 Task: Look for Airbnb options in Sipalay, Philippines from 9th December, 2023 to 12th December, 2023 for 1 adult.1  bedroom having 1 bed and 1 bathroom. Property type can be flat. Booking option can be shelf check-in. Look for 4 properties as per requirement.
Action: Mouse moved to (935, 152)
Screenshot: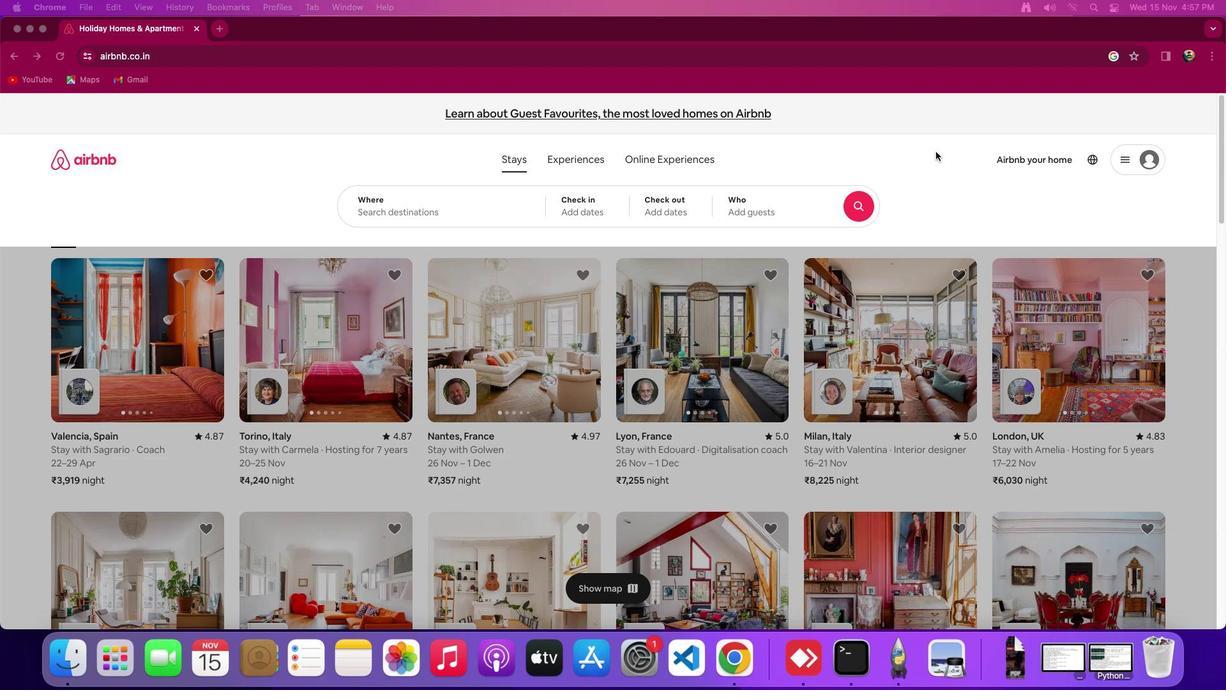
Action: Mouse pressed left at (935, 152)
Screenshot: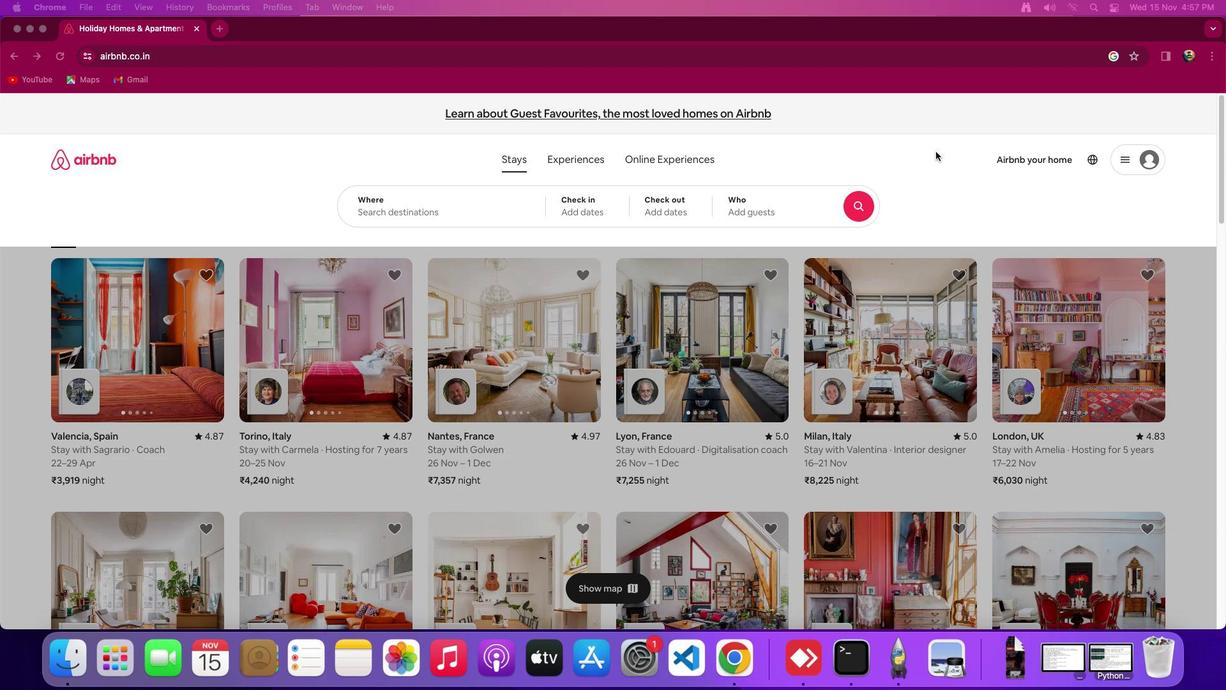 
Action: Mouse moved to (424, 210)
Screenshot: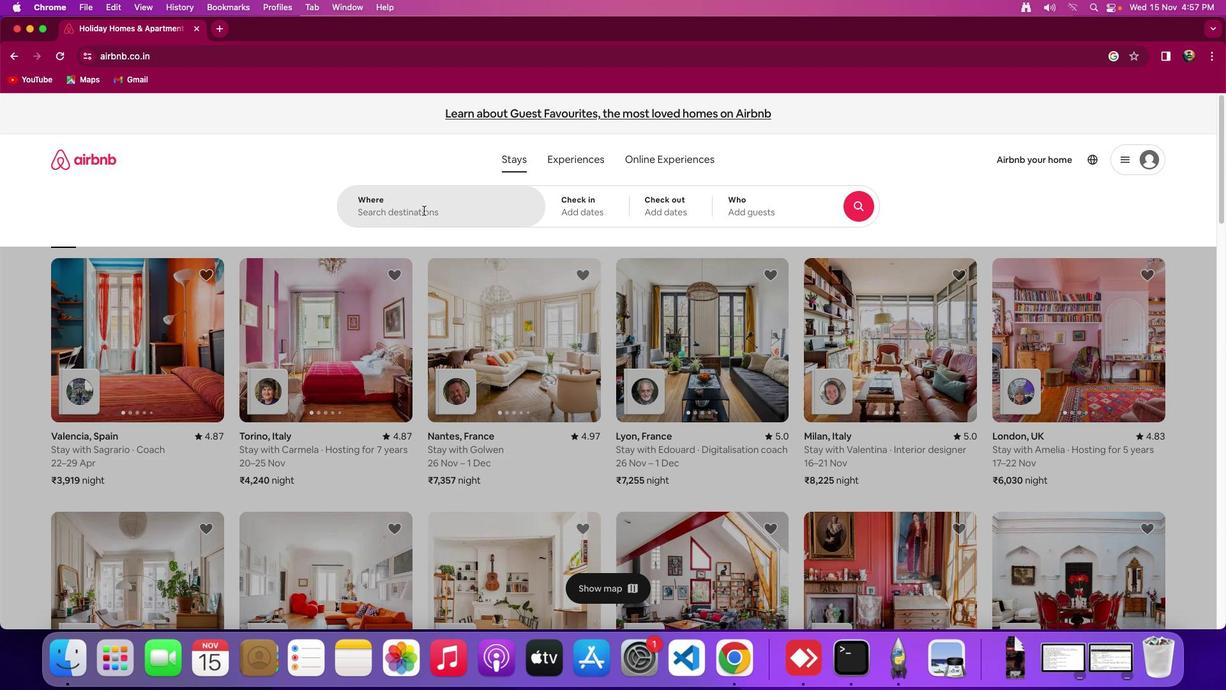 
Action: Mouse pressed left at (424, 210)
Screenshot: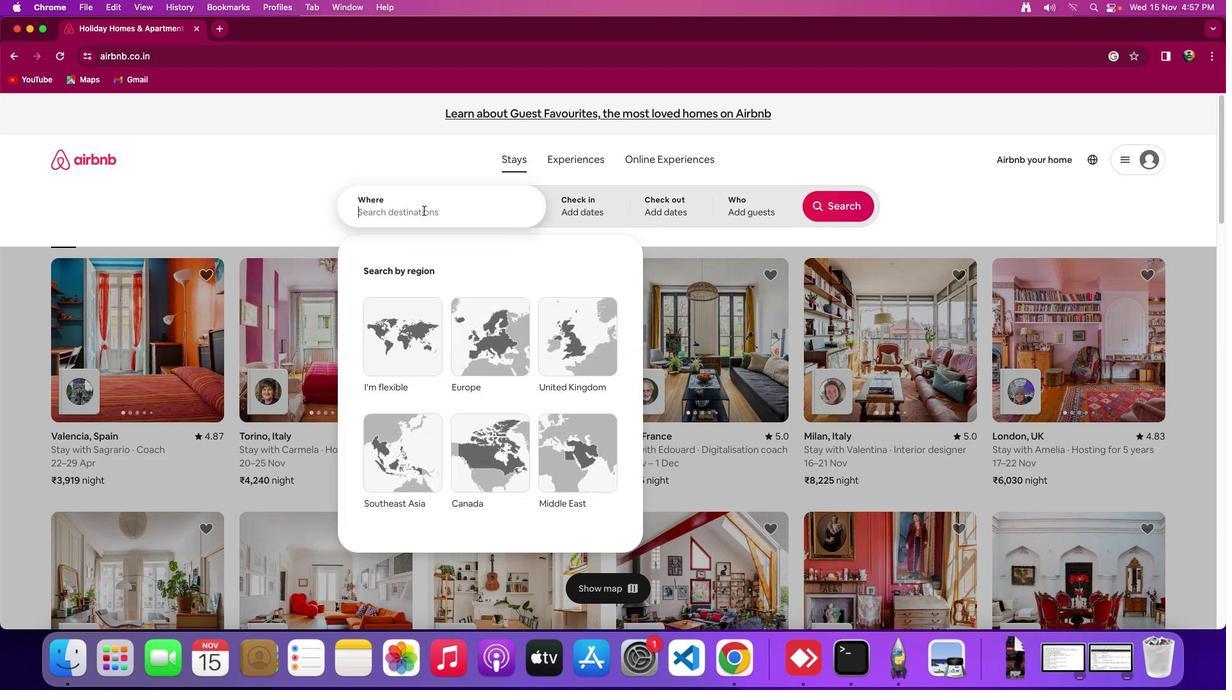 
Action: Key pressed Key.shift_r'S''i''p''a''l''a''y'','Key.spaceKey.shift'P''h''i''l''i''p''p''i''n''e''s'
Screenshot: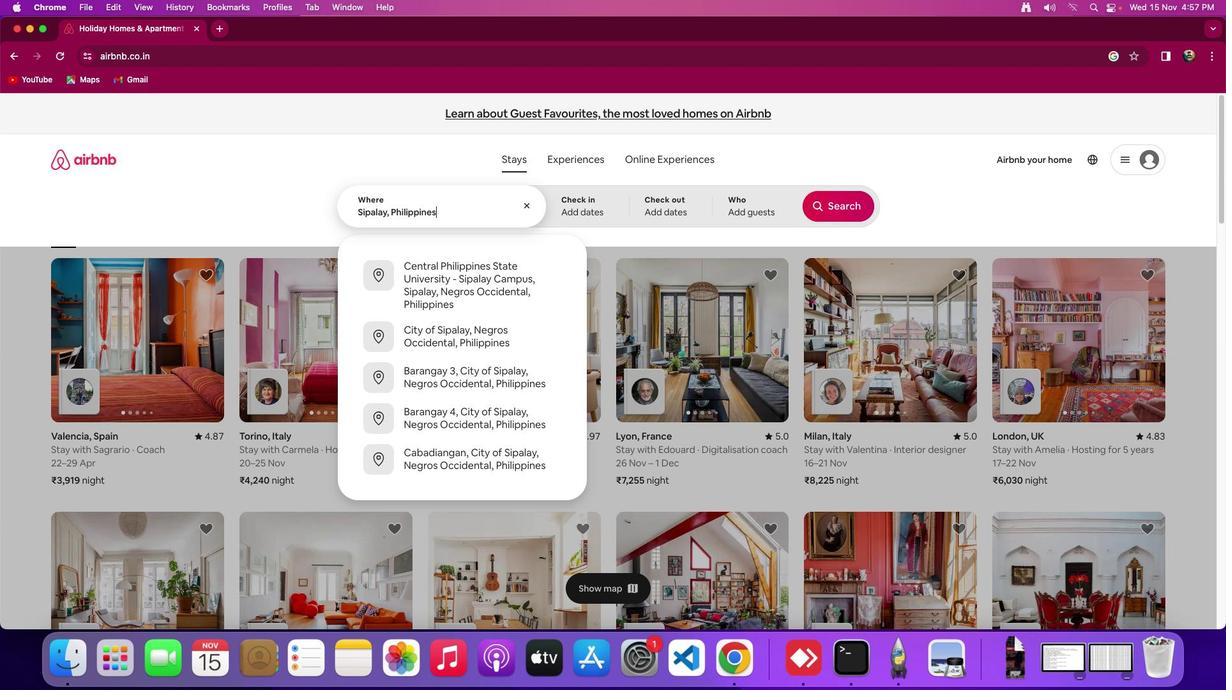 
Action: Mouse moved to (576, 204)
Screenshot: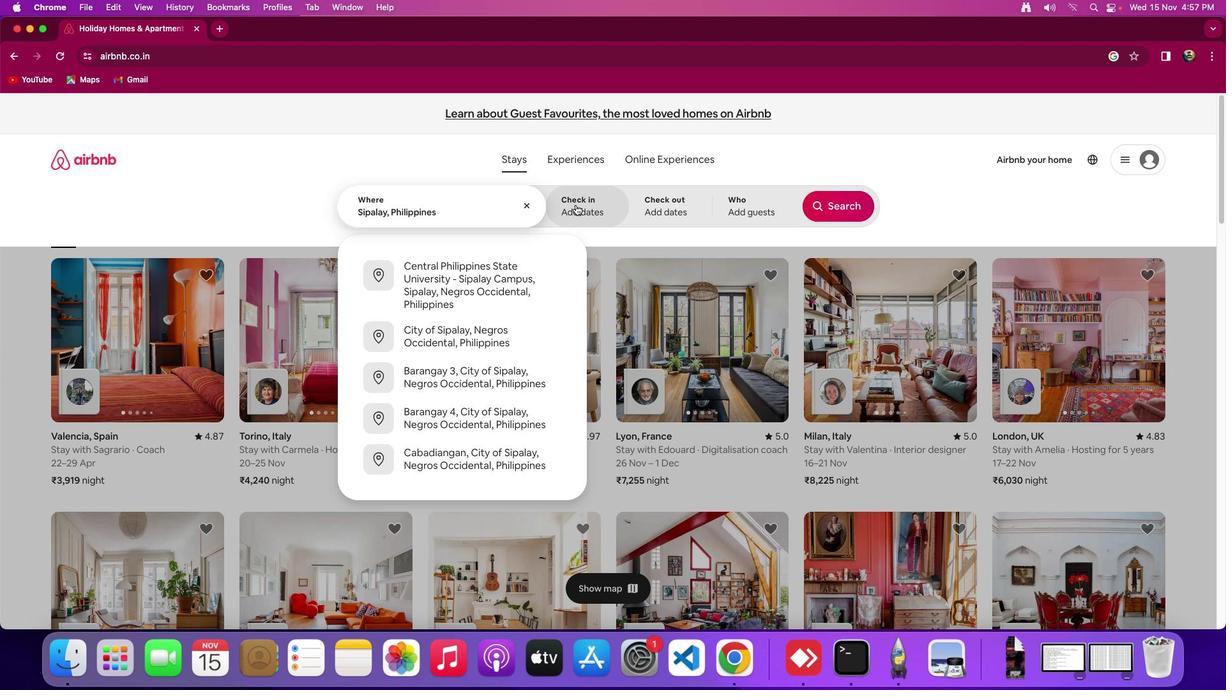 
Action: Mouse pressed left at (576, 204)
Screenshot: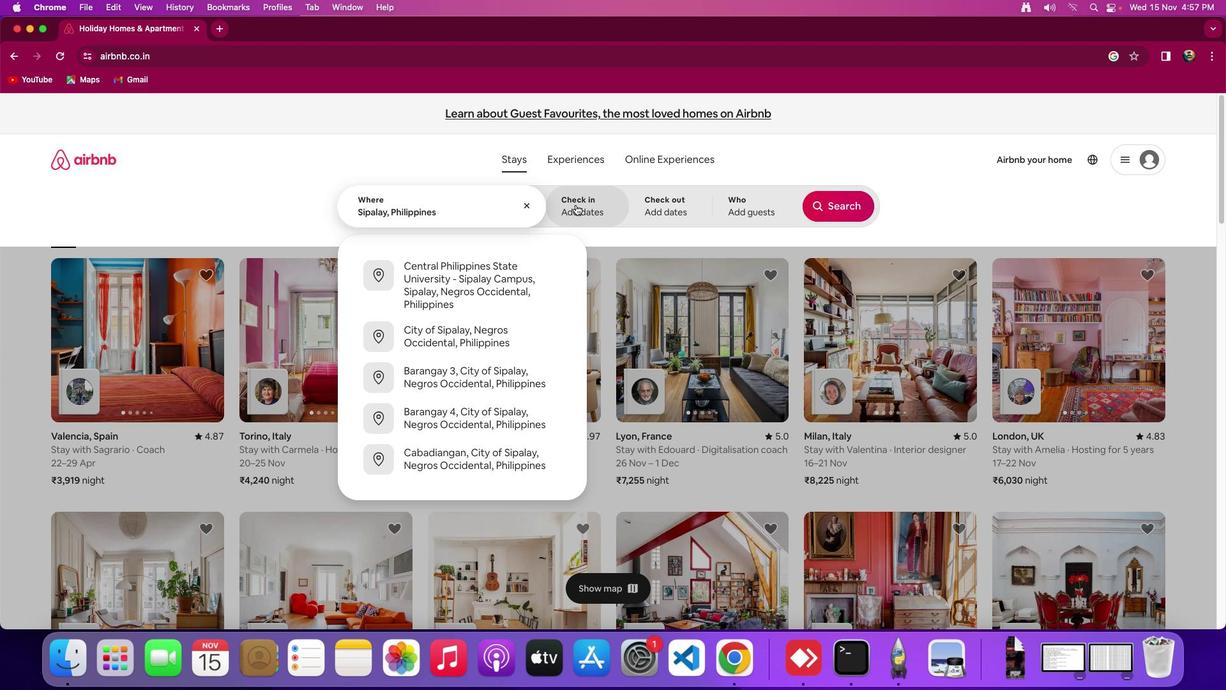 
Action: Mouse moved to (814, 392)
Screenshot: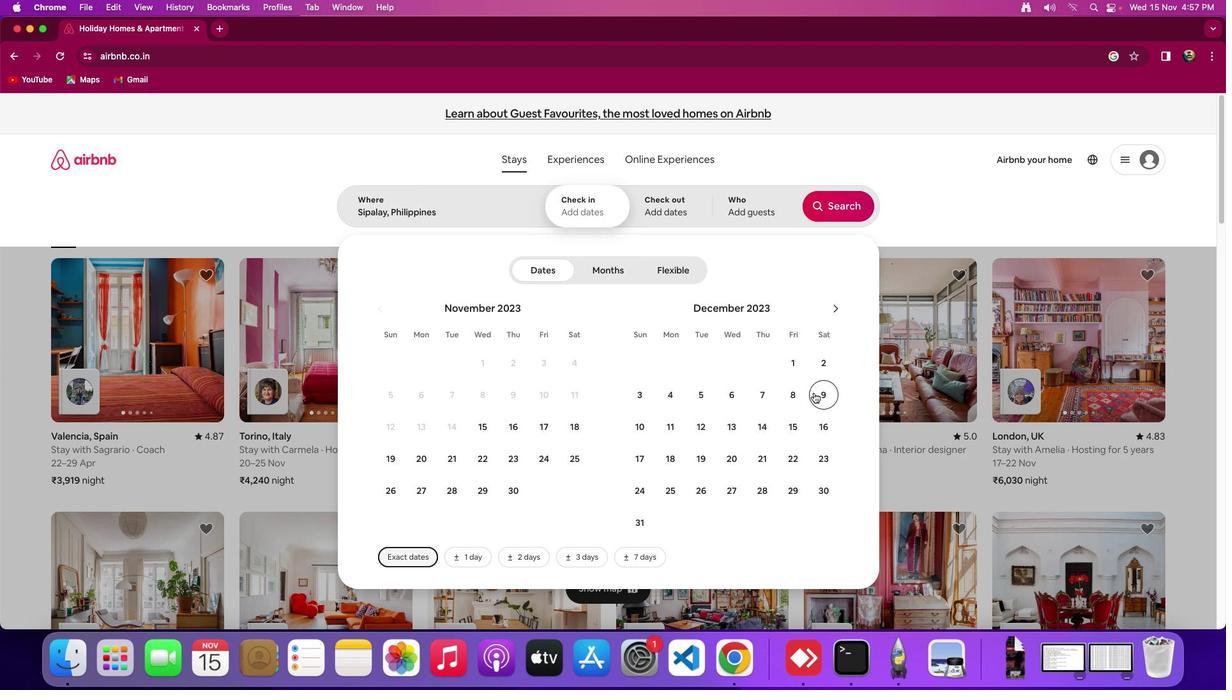 
Action: Mouse pressed left at (814, 392)
Screenshot: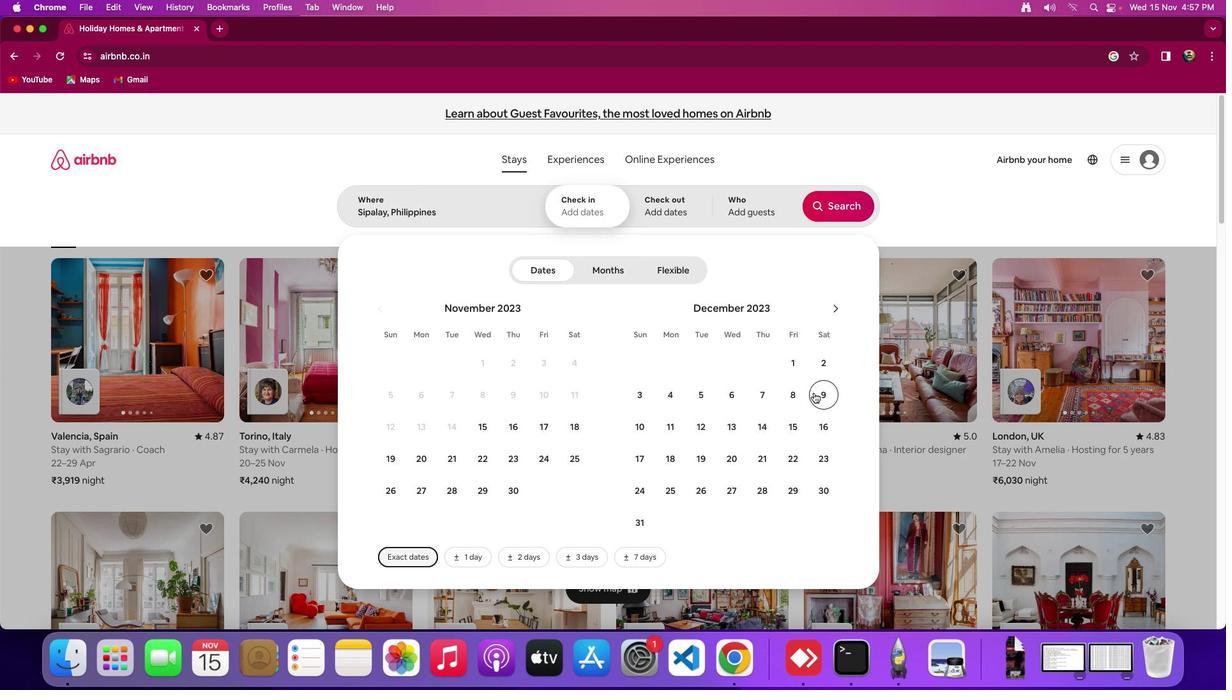 
Action: Mouse moved to (703, 423)
Screenshot: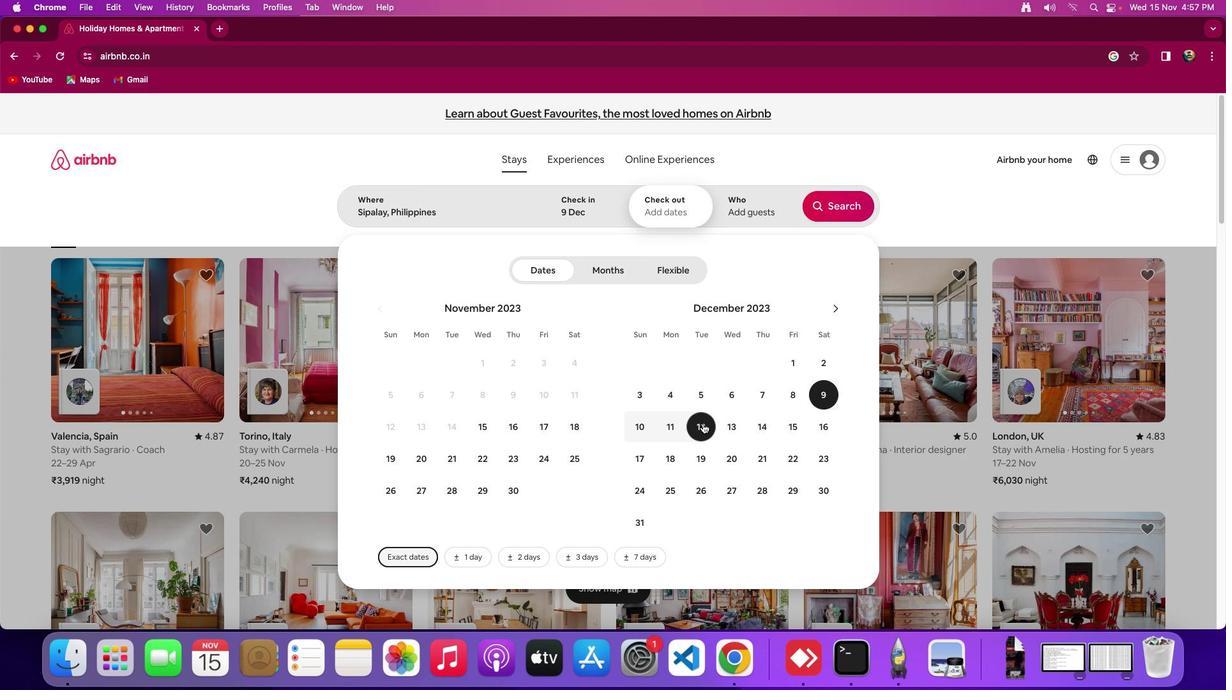 
Action: Mouse pressed left at (703, 423)
Screenshot: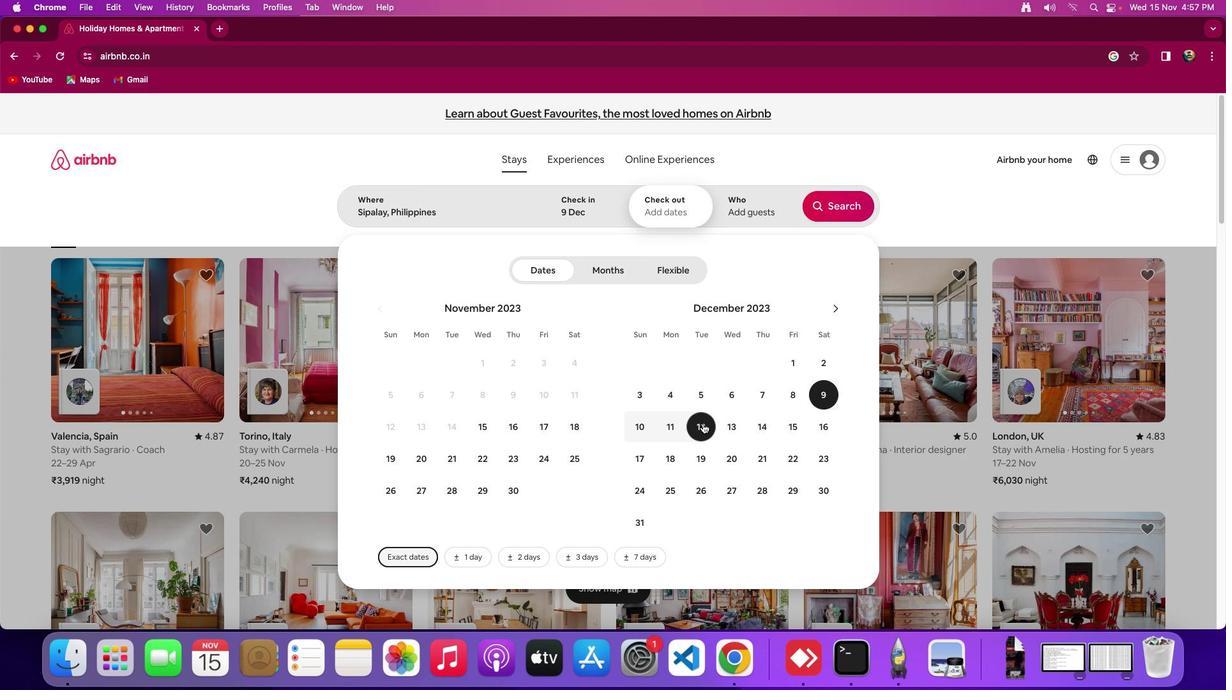 
Action: Mouse moved to (746, 208)
Screenshot: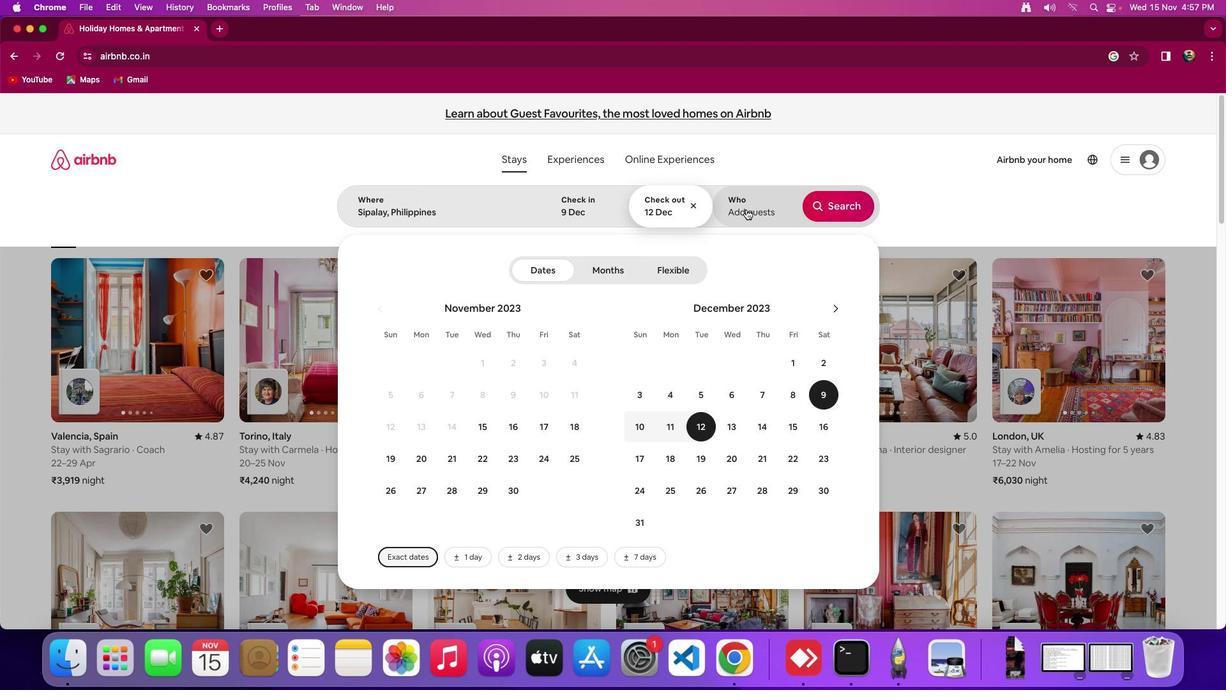 
Action: Mouse pressed left at (746, 208)
Screenshot: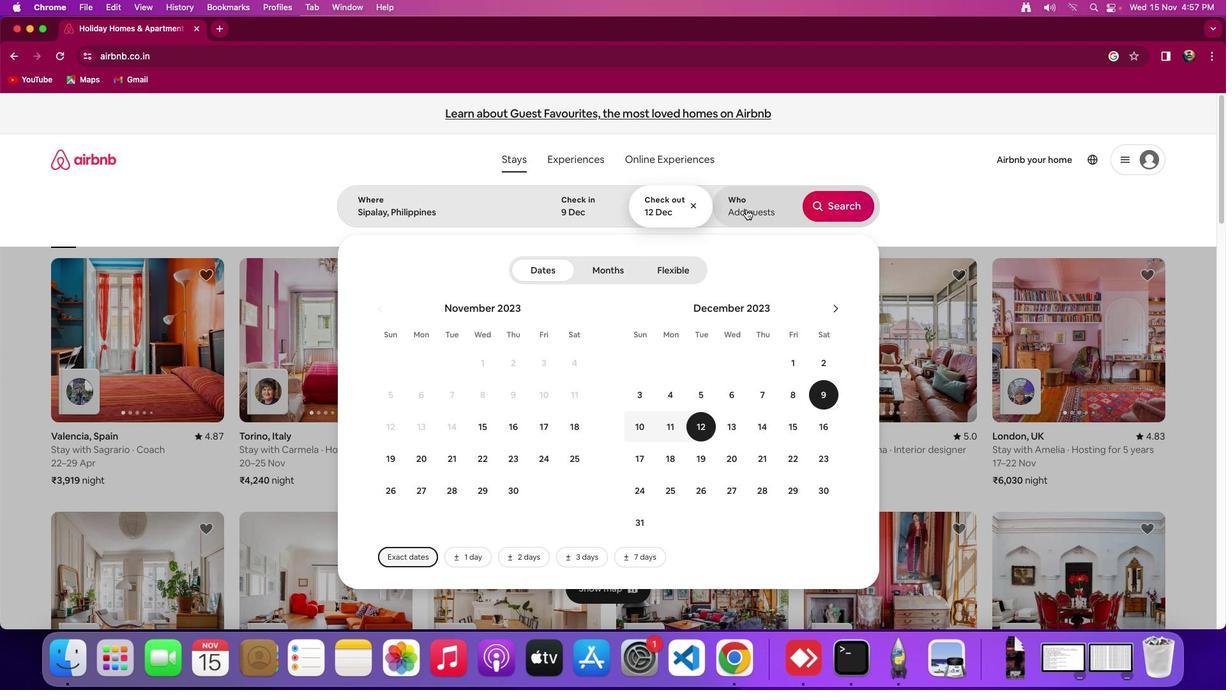 
Action: Mouse moved to (845, 270)
Screenshot: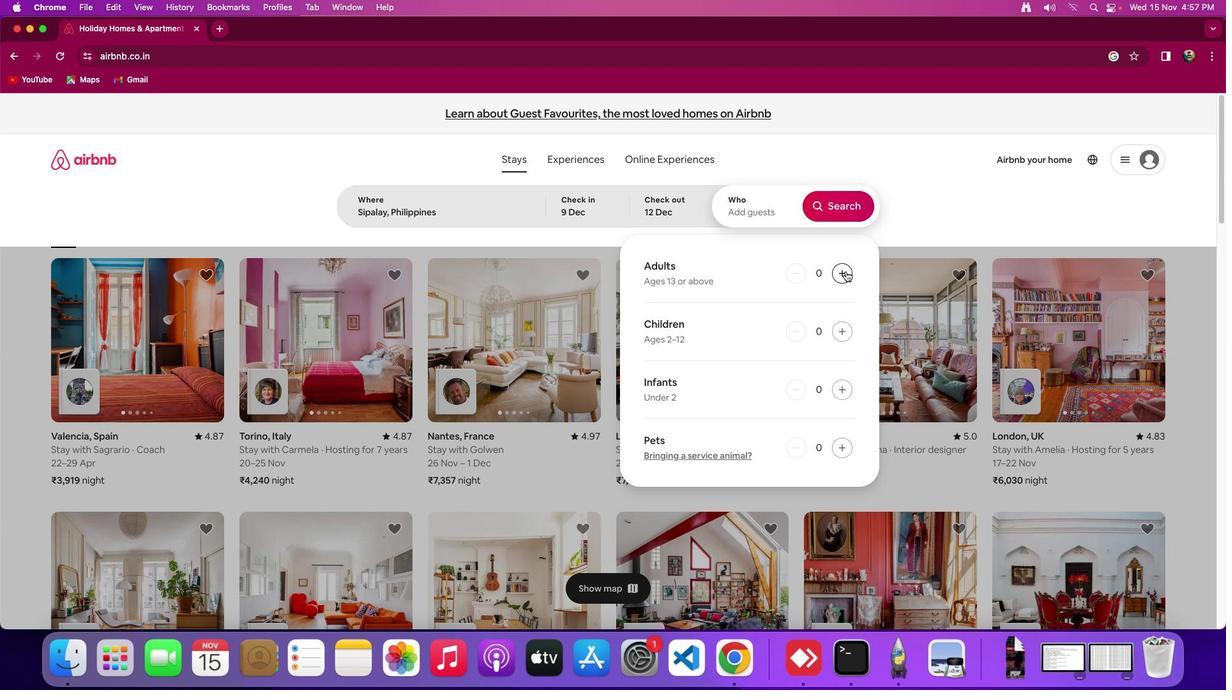 
Action: Mouse pressed left at (845, 270)
Screenshot: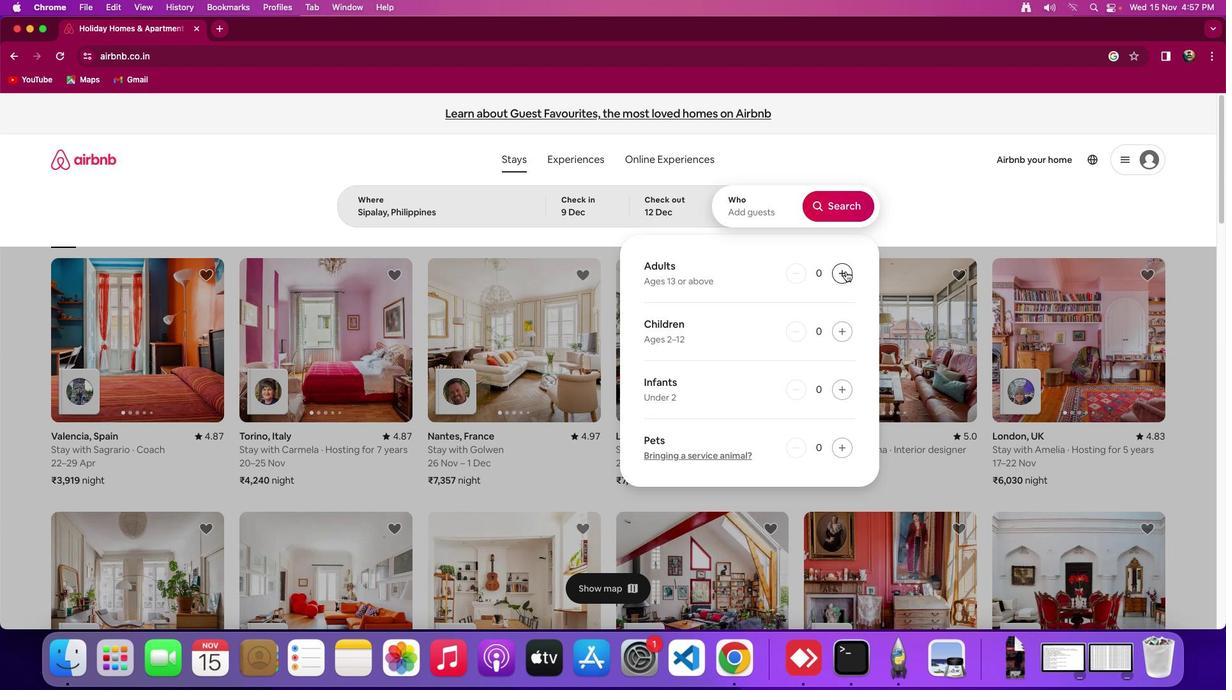 
Action: Mouse moved to (849, 203)
Screenshot: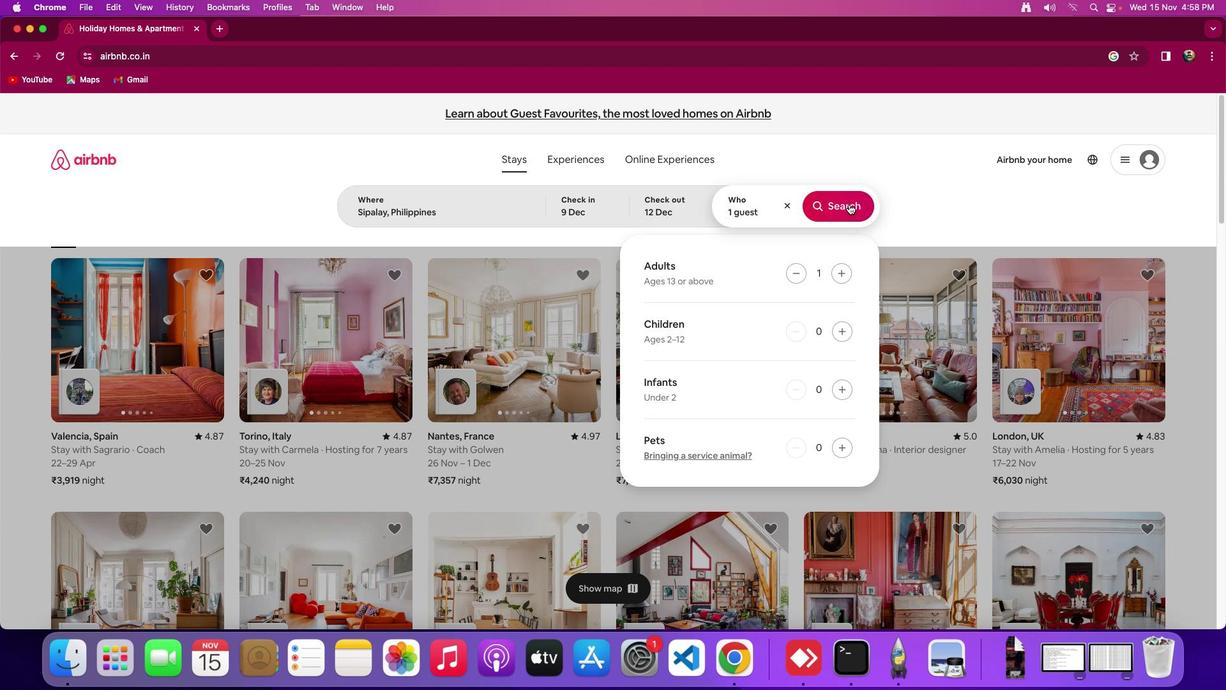 
Action: Mouse pressed left at (849, 203)
Screenshot: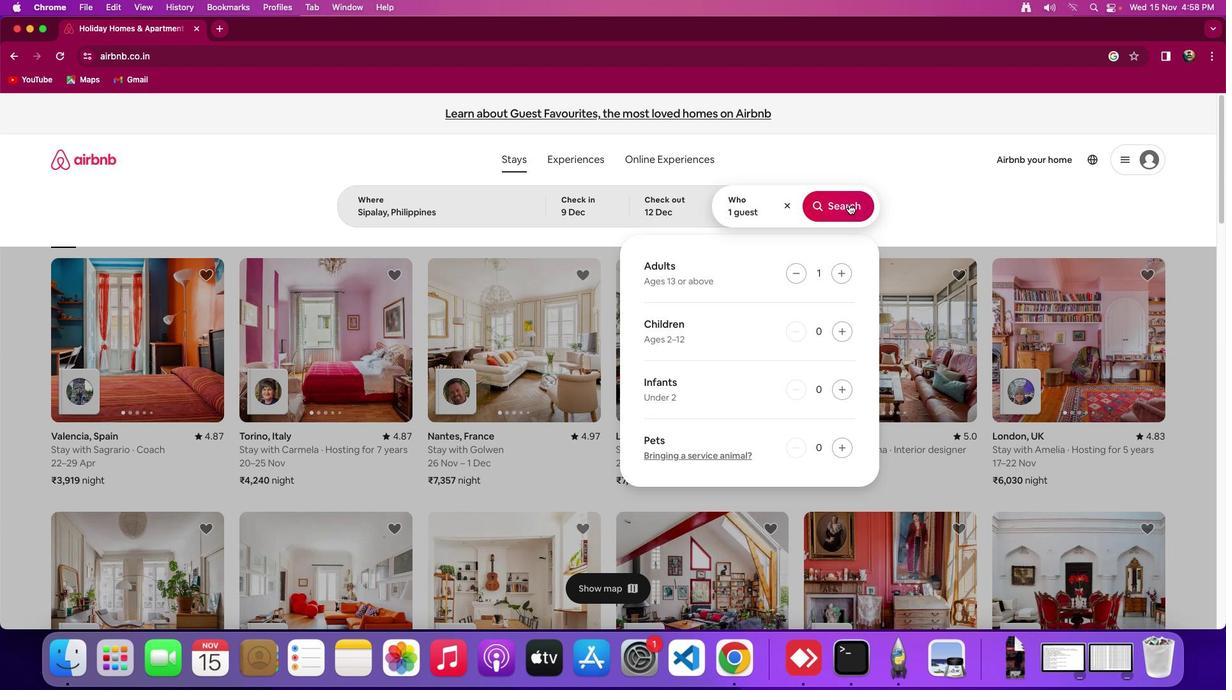 
Action: Mouse moved to (1019, 168)
Screenshot: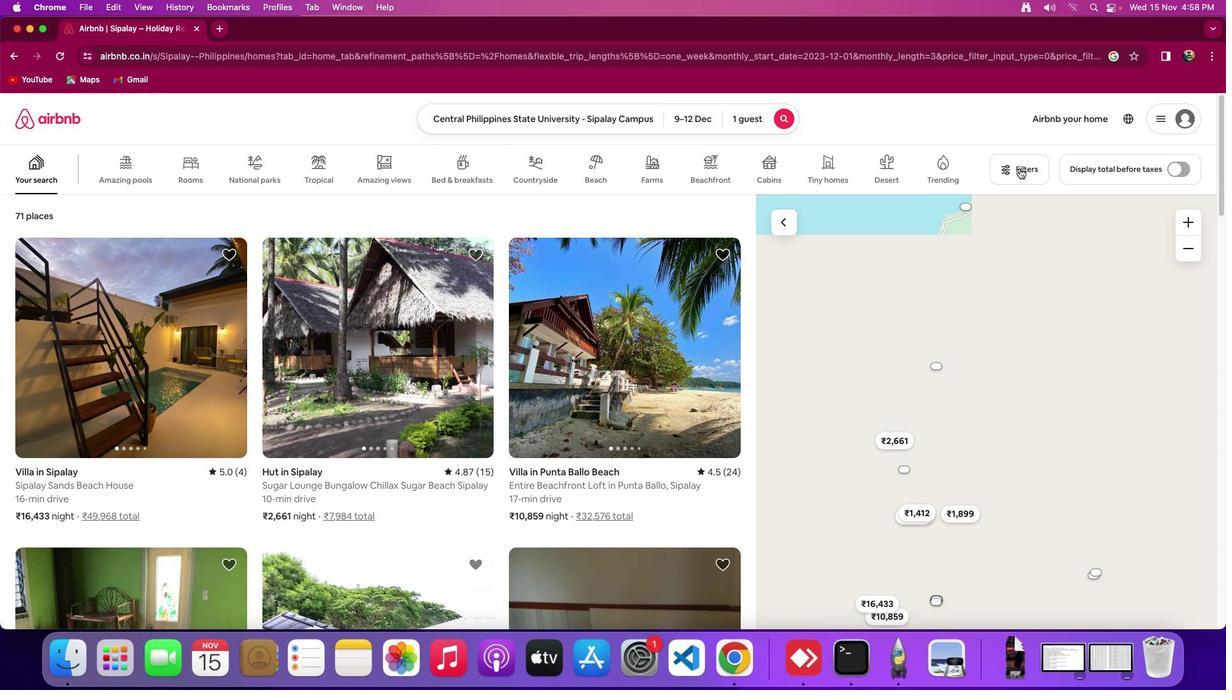 
Action: Mouse pressed left at (1019, 168)
Screenshot: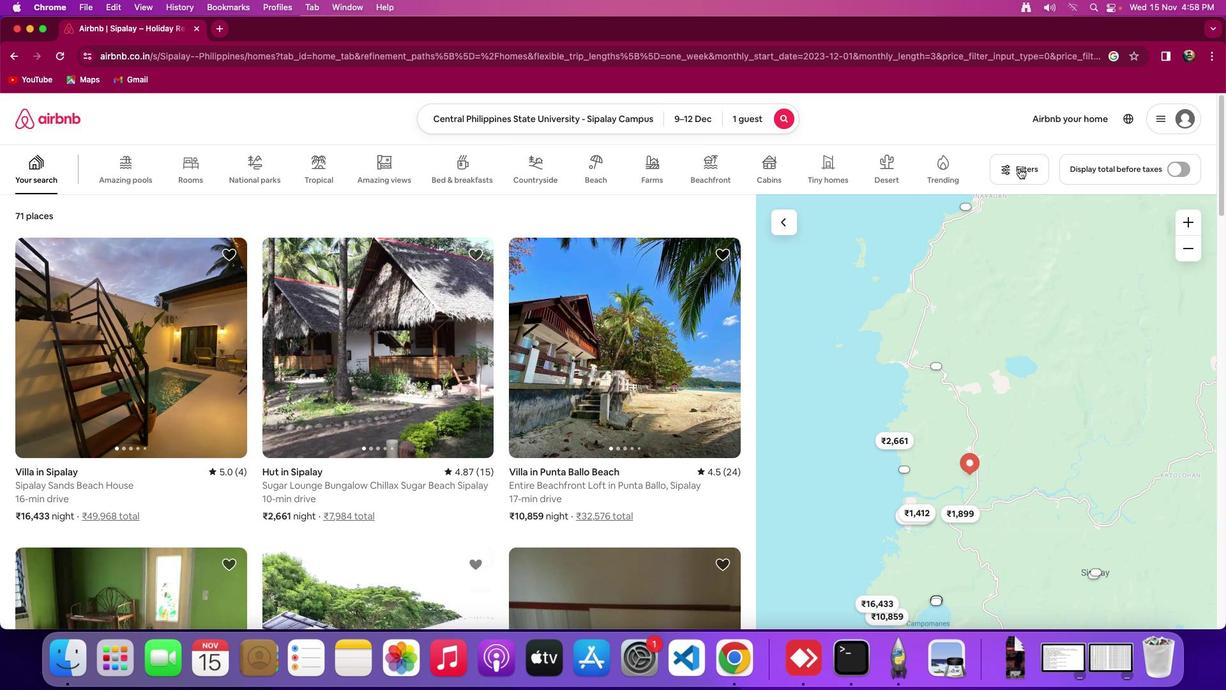 
Action: Mouse moved to (548, 379)
Screenshot: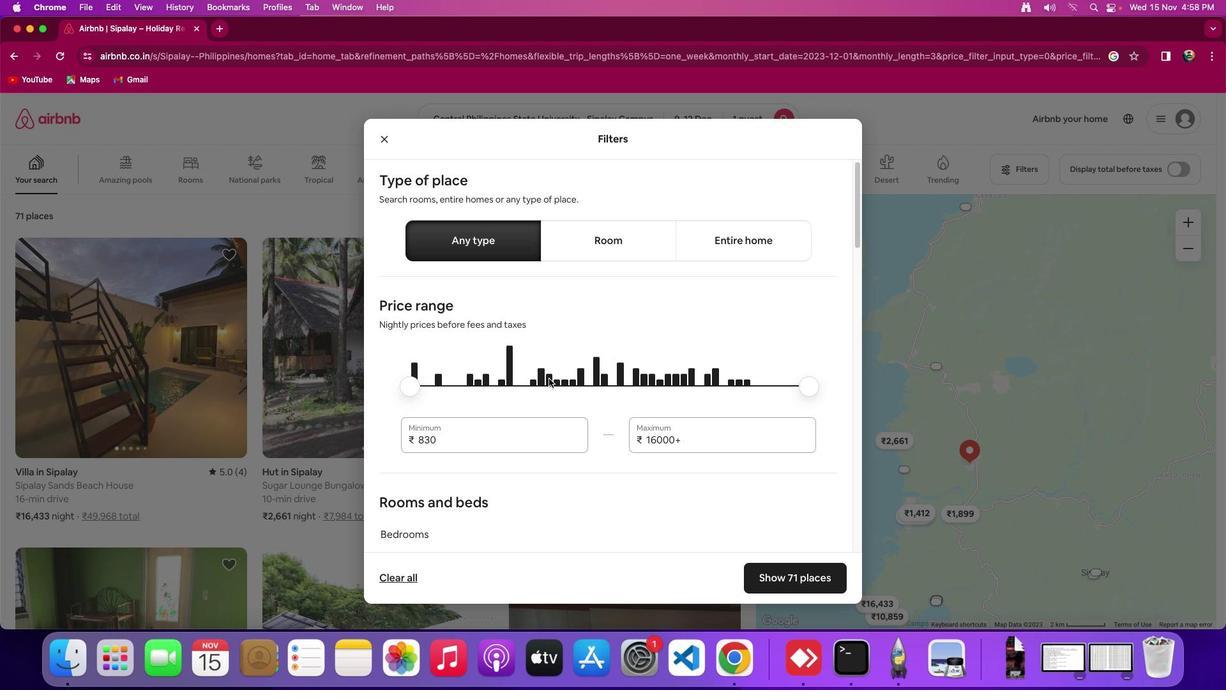 
Action: Mouse scrolled (548, 379) with delta (0, 0)
Screenshot: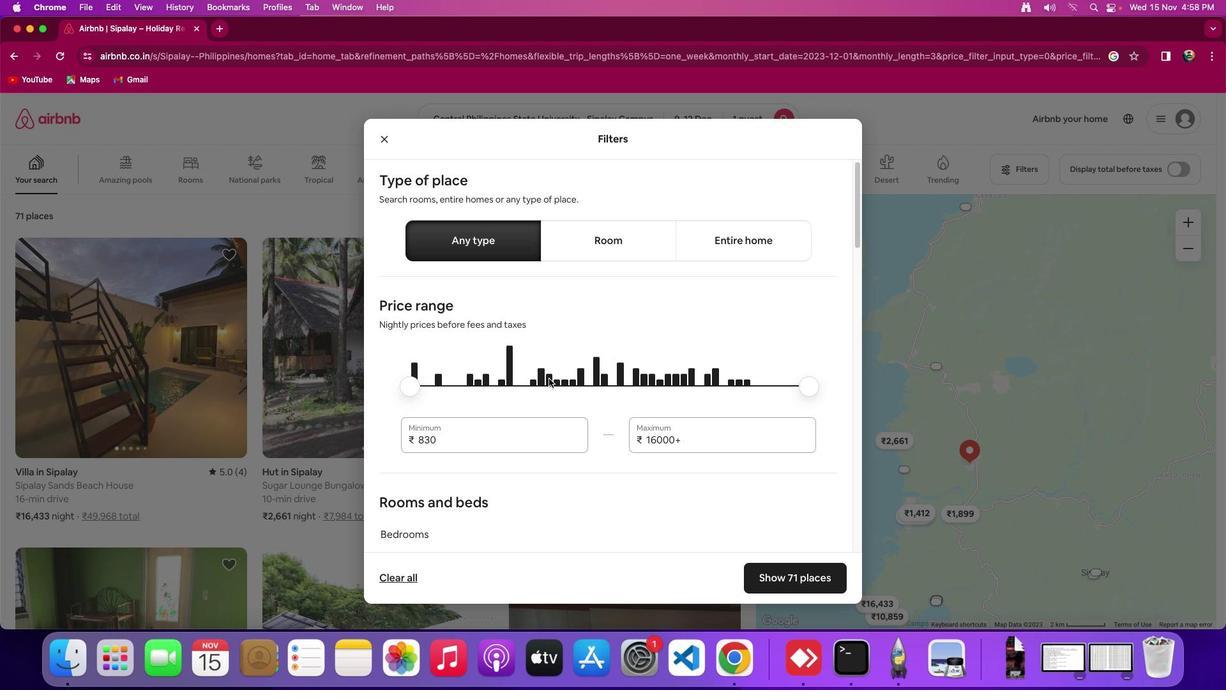 
Action: Mouse moved to (548, 378)
Screenshot: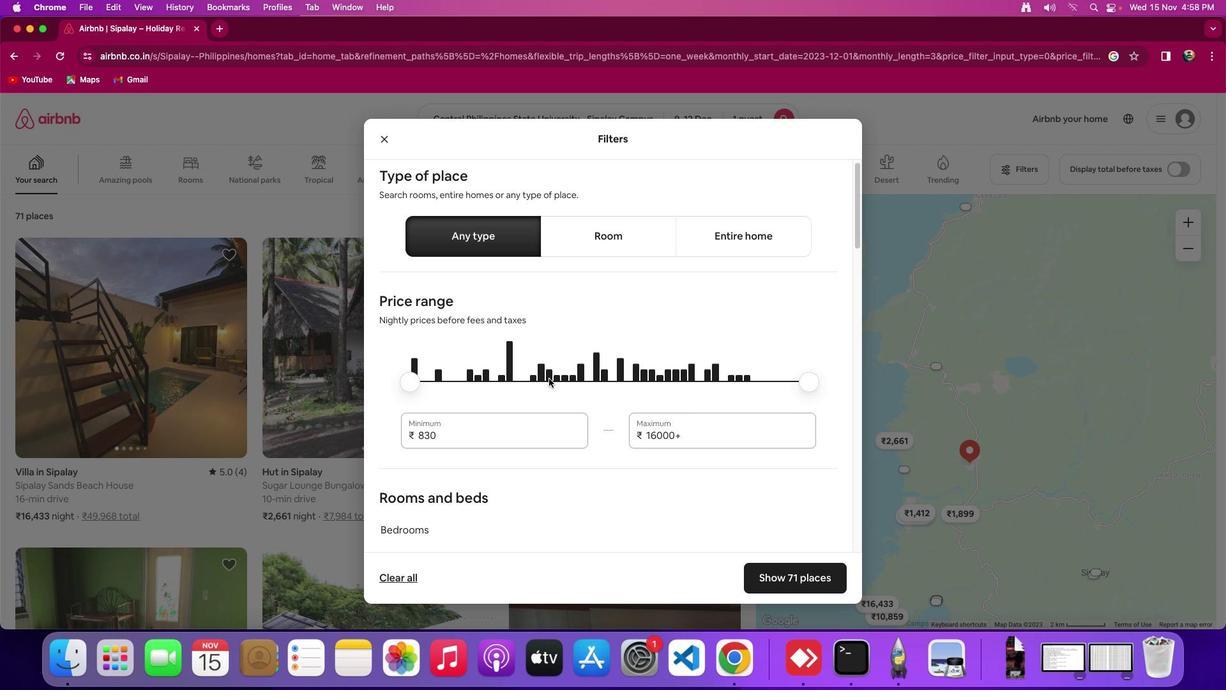 
Action: Mouse scrolled (548, 378) with delta (0, 0)
Screenshot: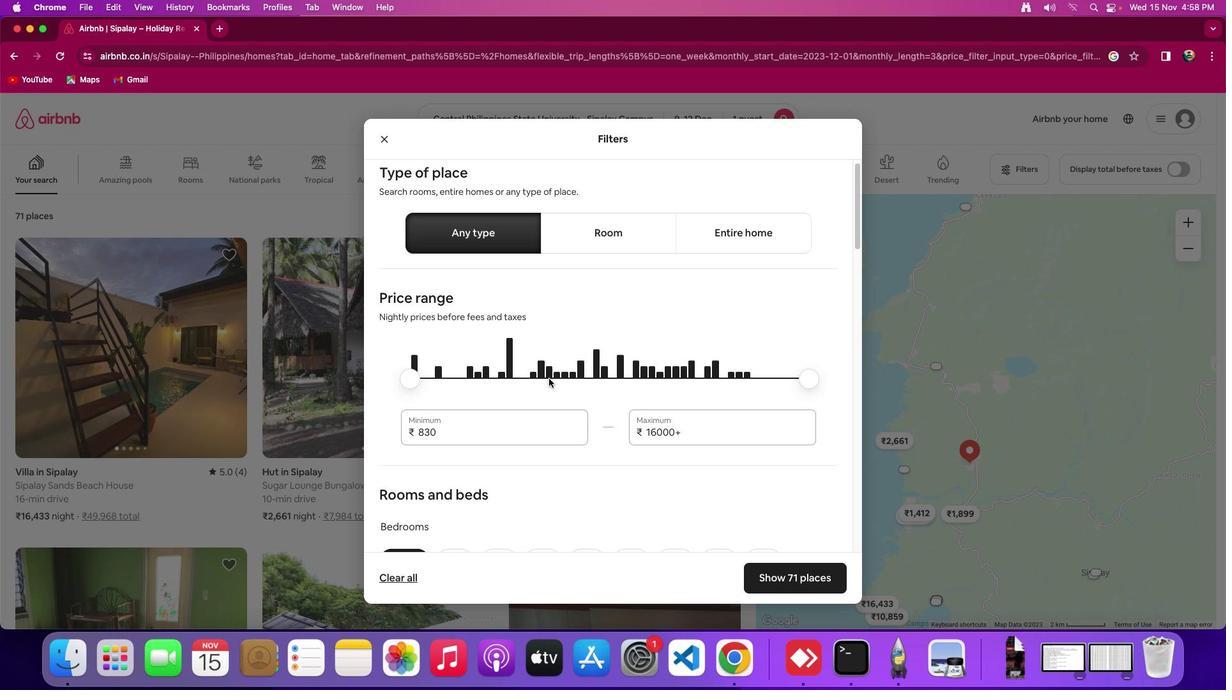 
Action: Mouse moved to (549, 378)
Screenshot: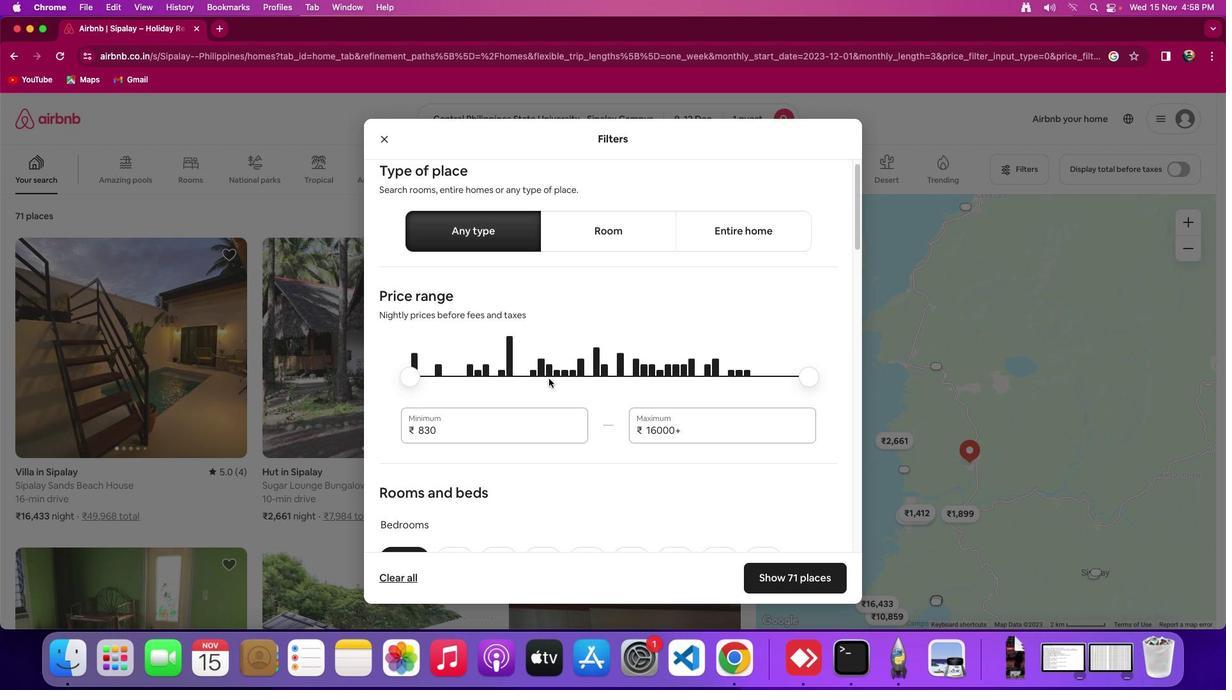 
Action: Mouse scrolled (549, 378) with delta (0, 0)
Screenshot: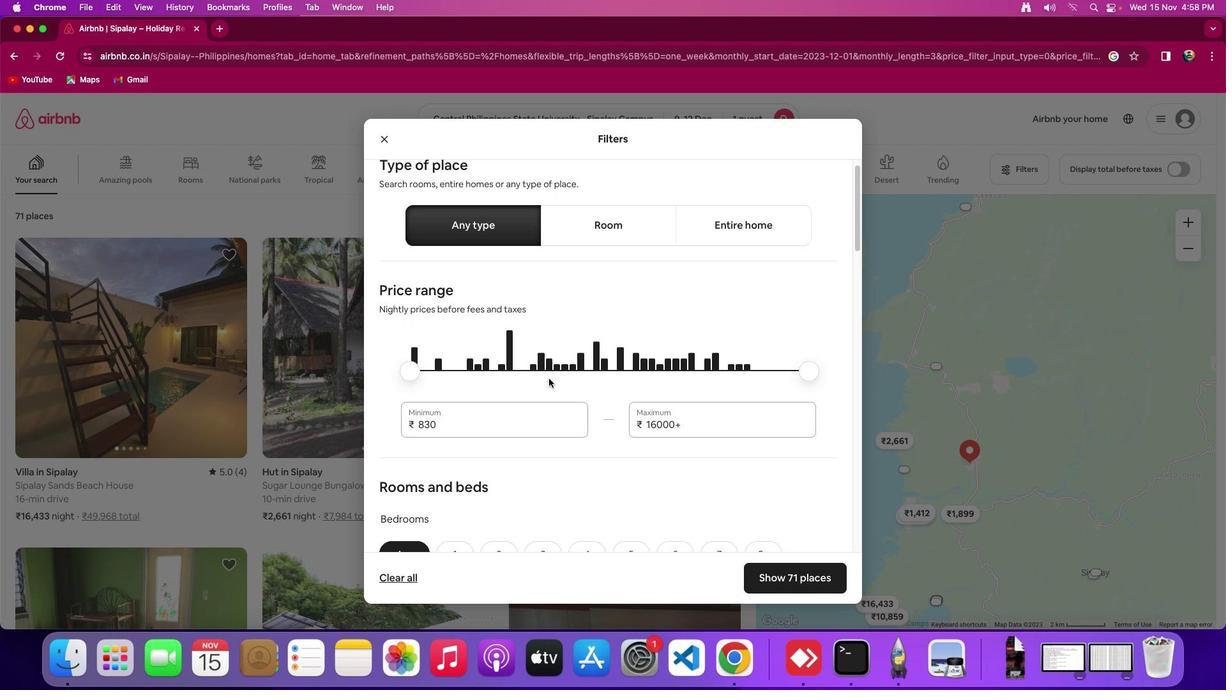 
Action: Mouse scrolled (549, 378) with delta (0, 0)
Screenshot: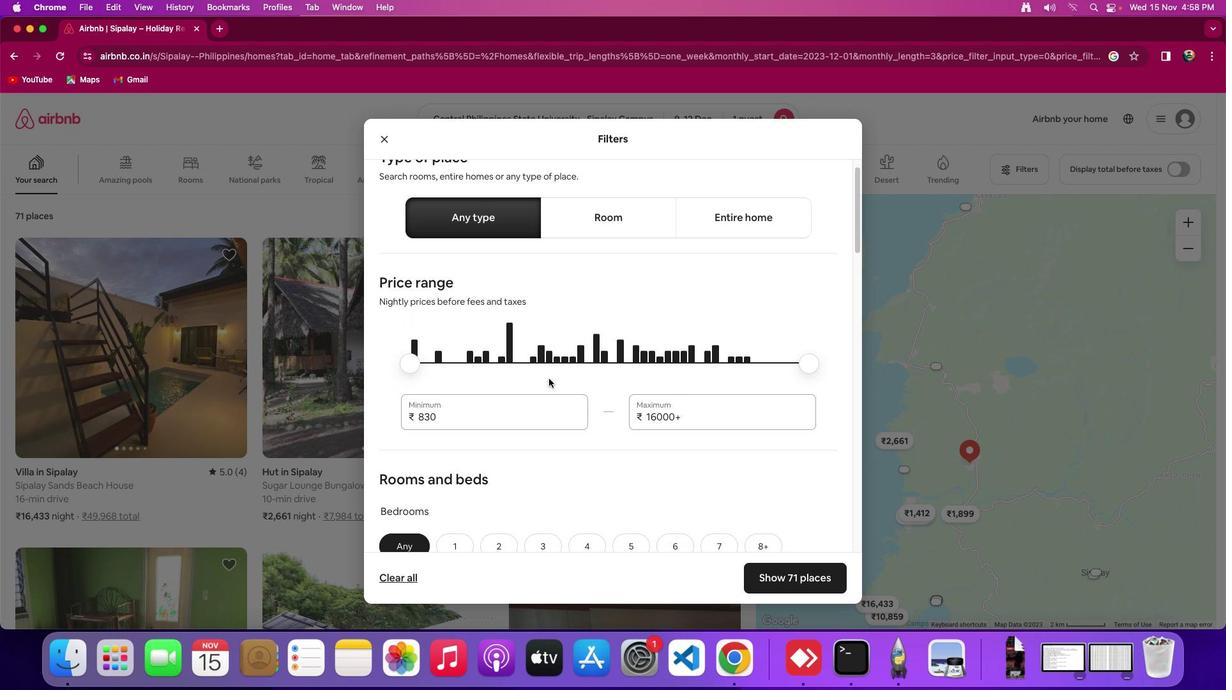 
Action: Mouse scrolled (549, 378) with delta (0, 0)
Screenshot: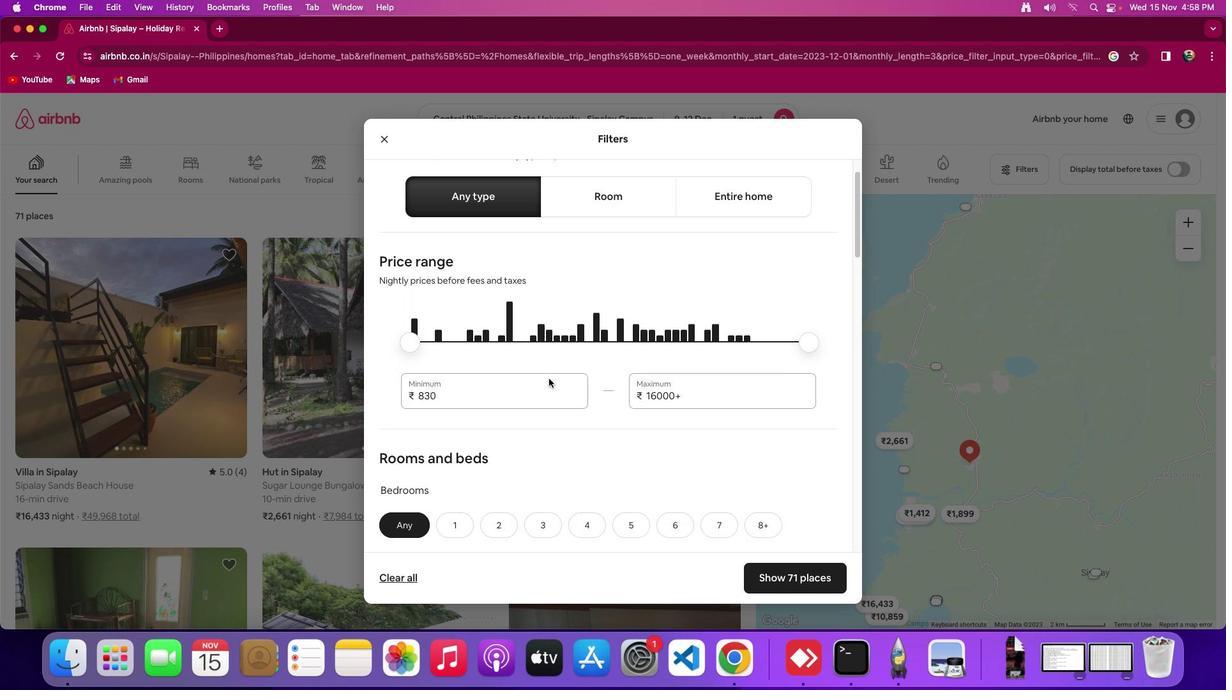 
Action: Mouse moved to (549, 377)
Screenshot: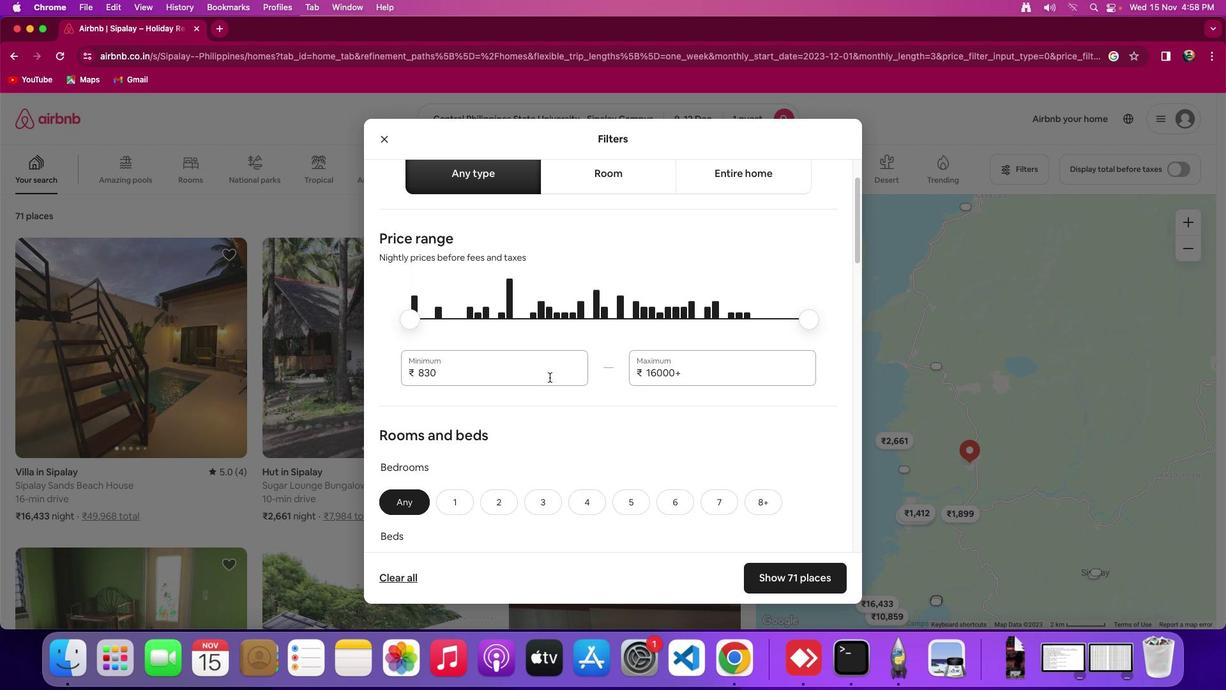 
Action: Mouse scrolled (549, 377) with delta (0, 0)
Screenshot: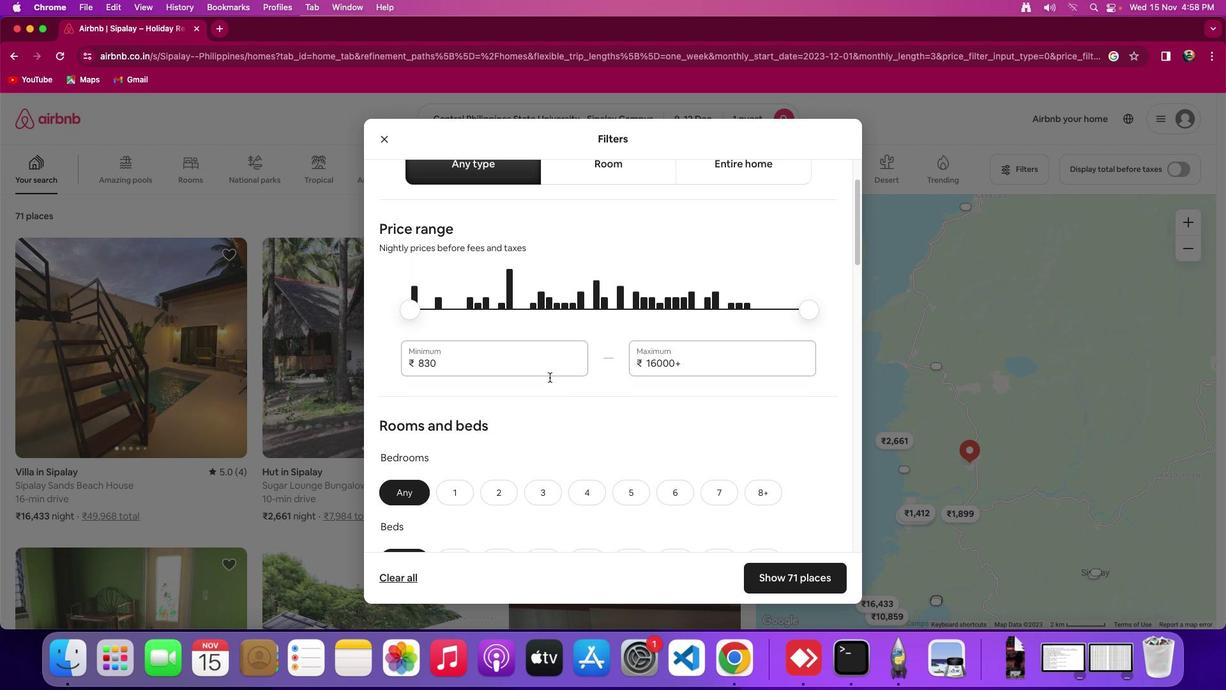 
Action: Mouse scrolled (549, 377) with delta (0, 0)
Screenshot: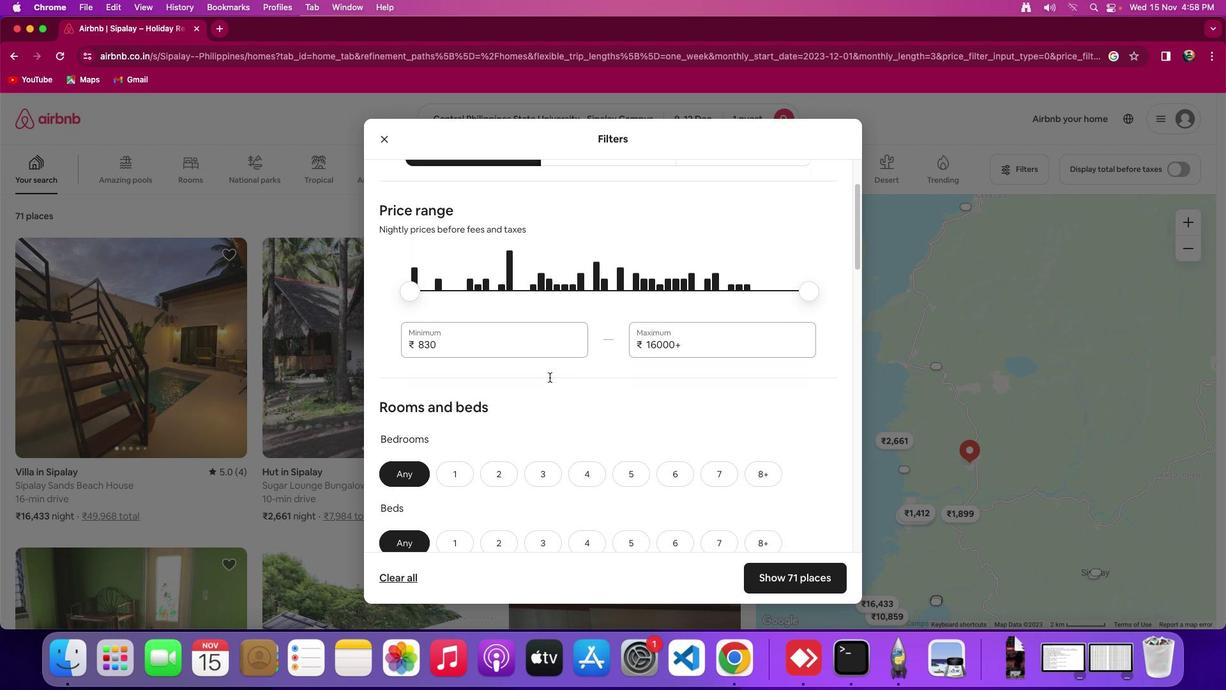
Action: Mouse moved to (550, 376)
Screenshot: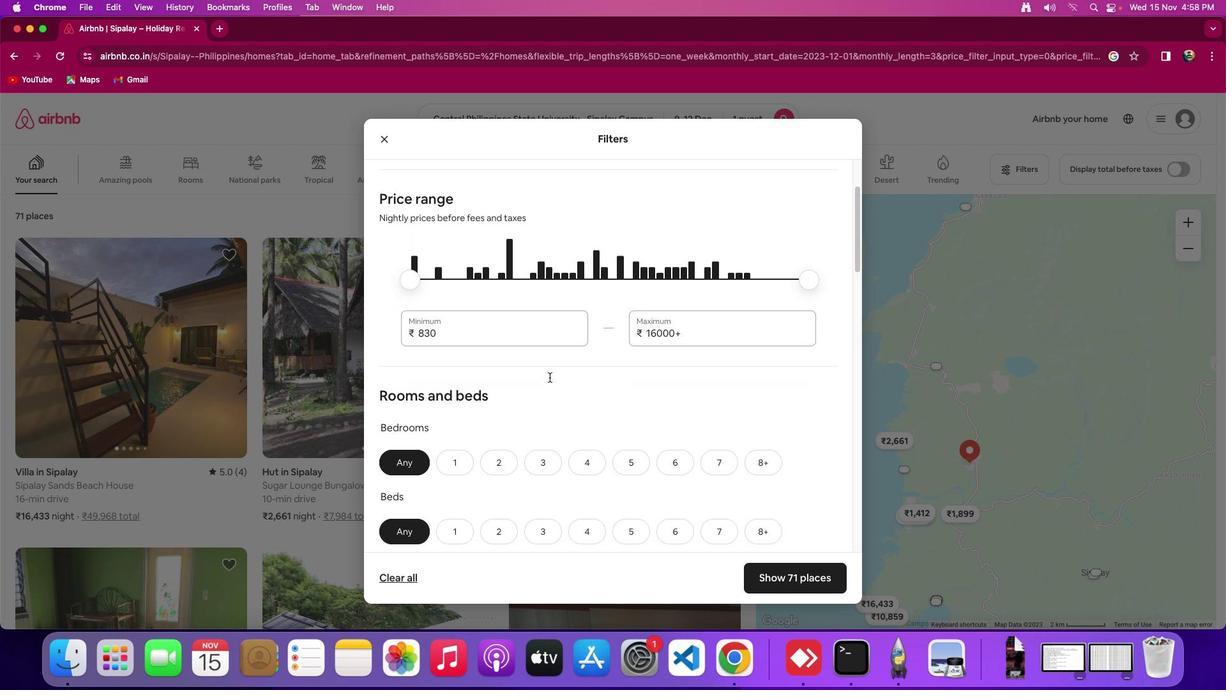 
Action: Mouse scrolled (550, 376) with delta (0, -1)
Screenshot: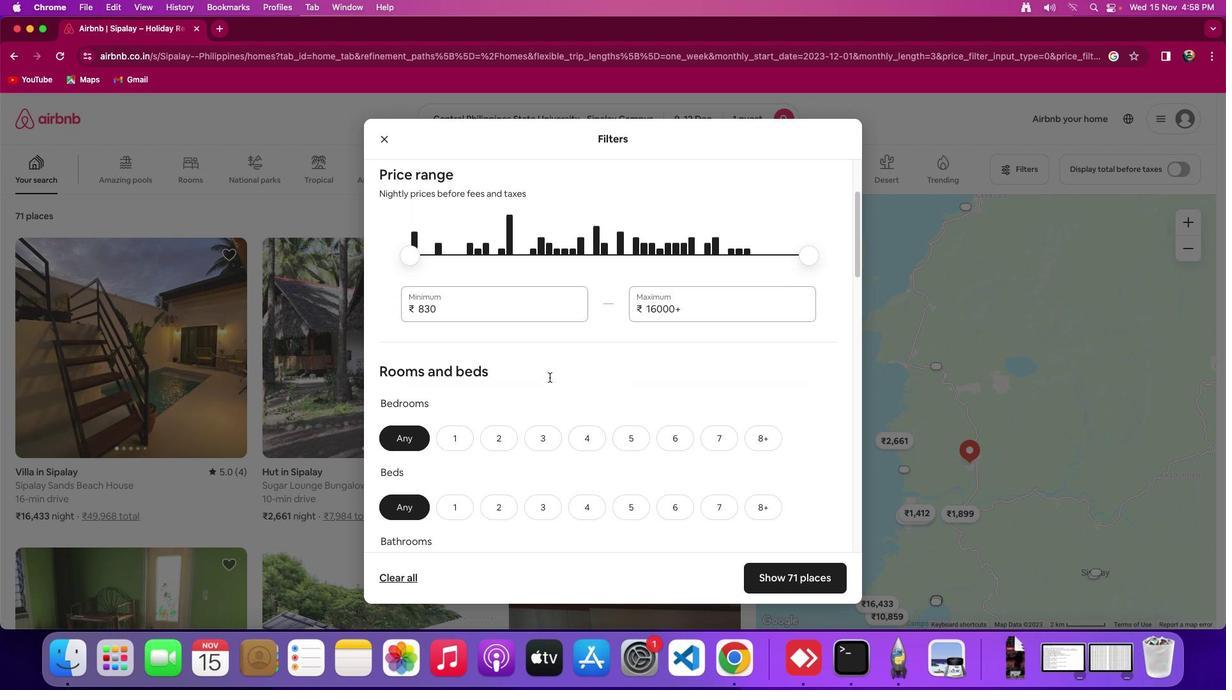 
Action: Mouse moved to (459, 402)
Screenshot: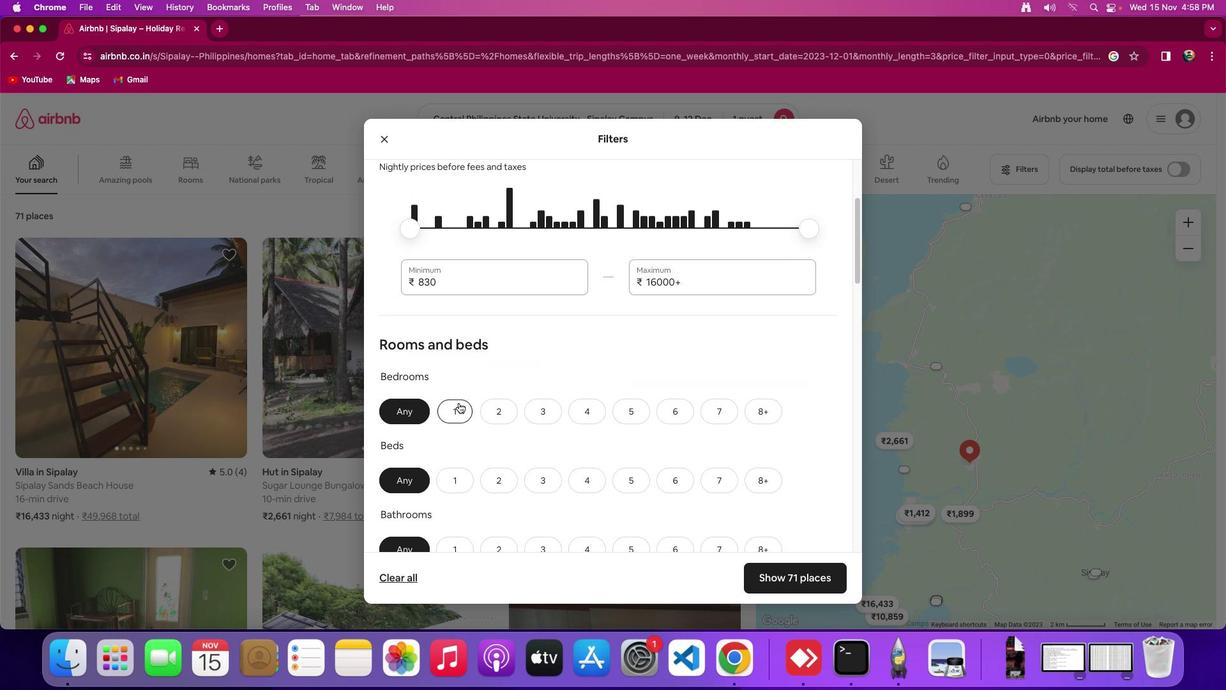 
Action: Mouse pressed left at (459, 402)
Screenshot: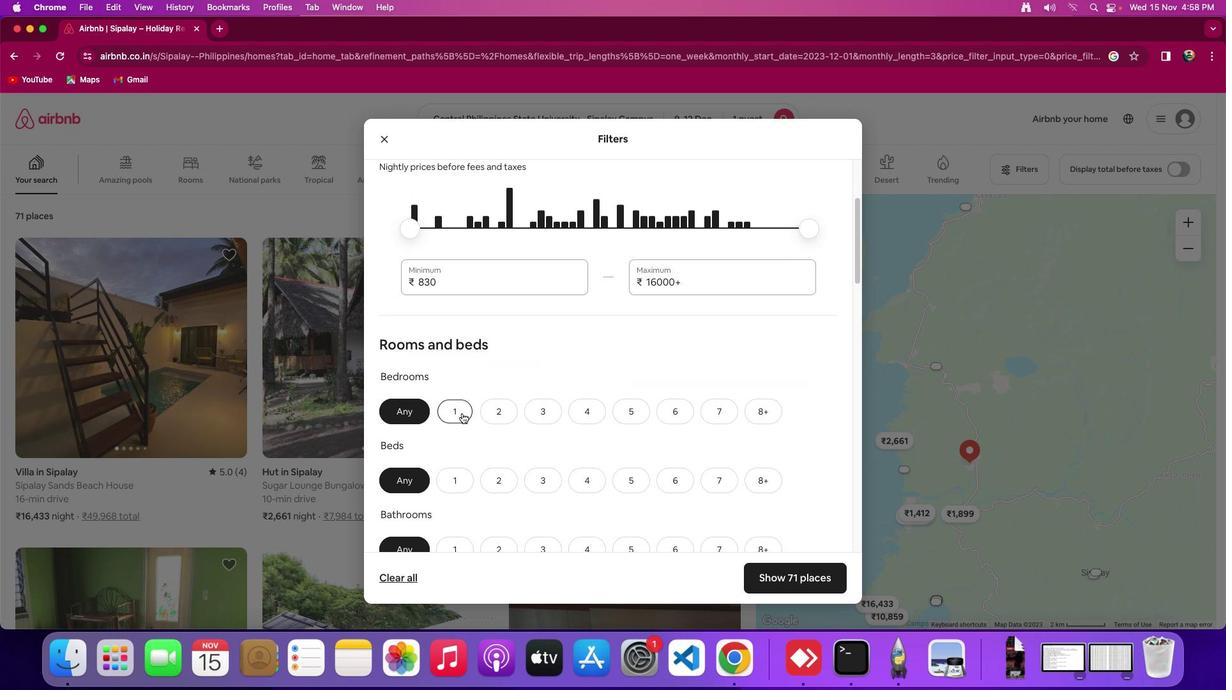 
Action: Mouse moved to (459, 476)
Screenshot: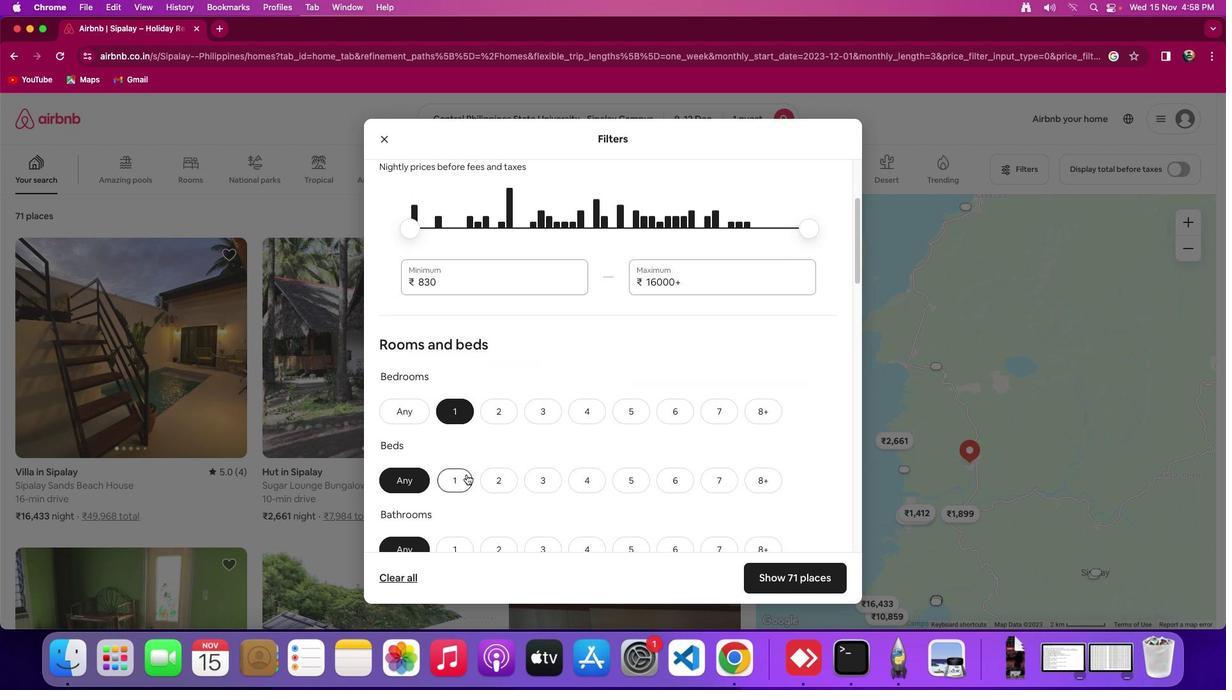 
Action: Mouse pressed left at (459, 476)
Screenshot: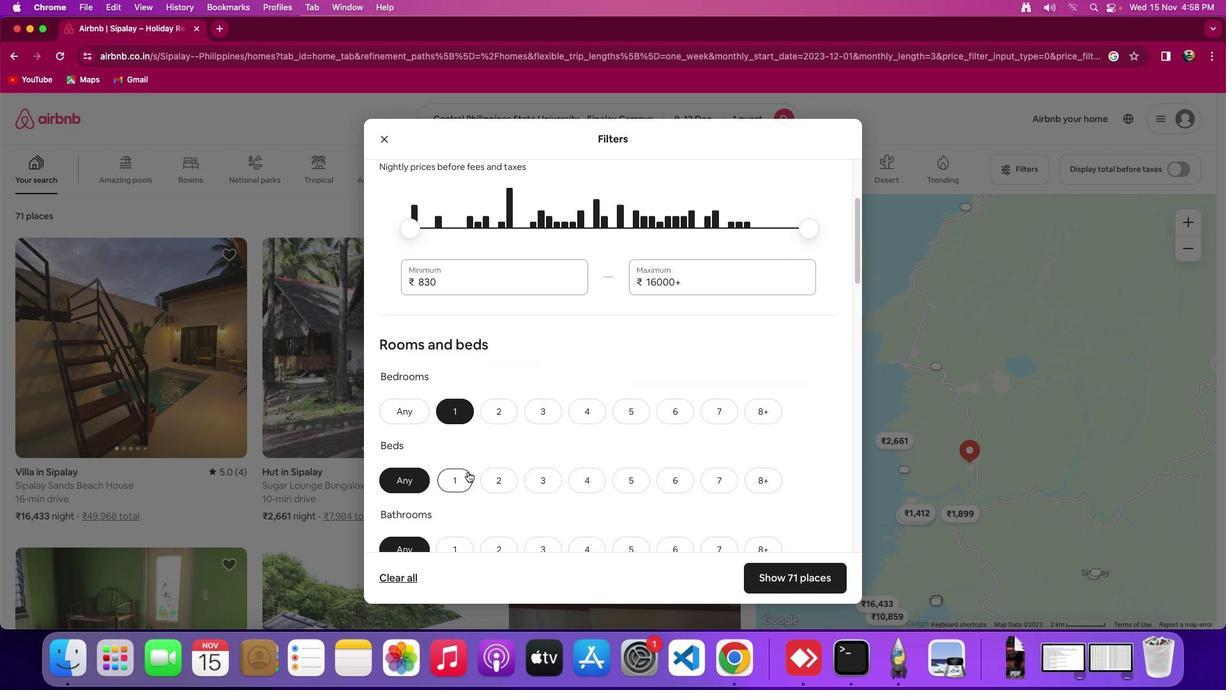 
Action: Mouse moved to (479, 465)
Screenshot: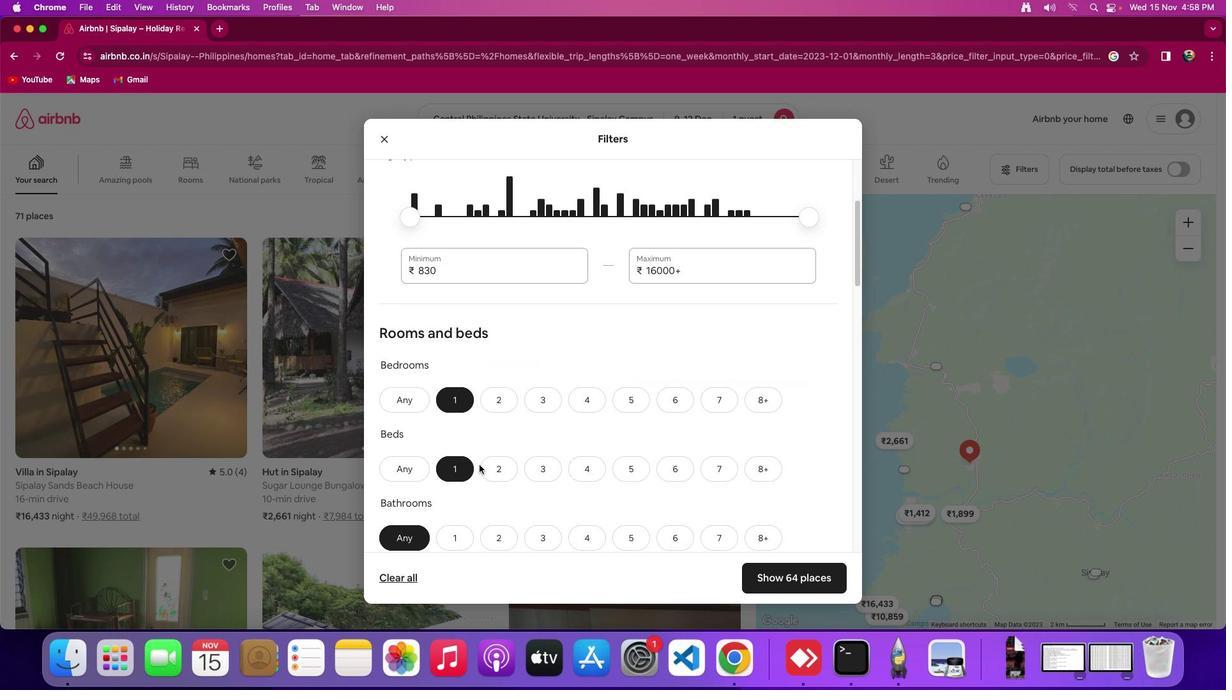 
Action: Mouse scrolled (479, 465) with delta (0, 0)
Screenshot: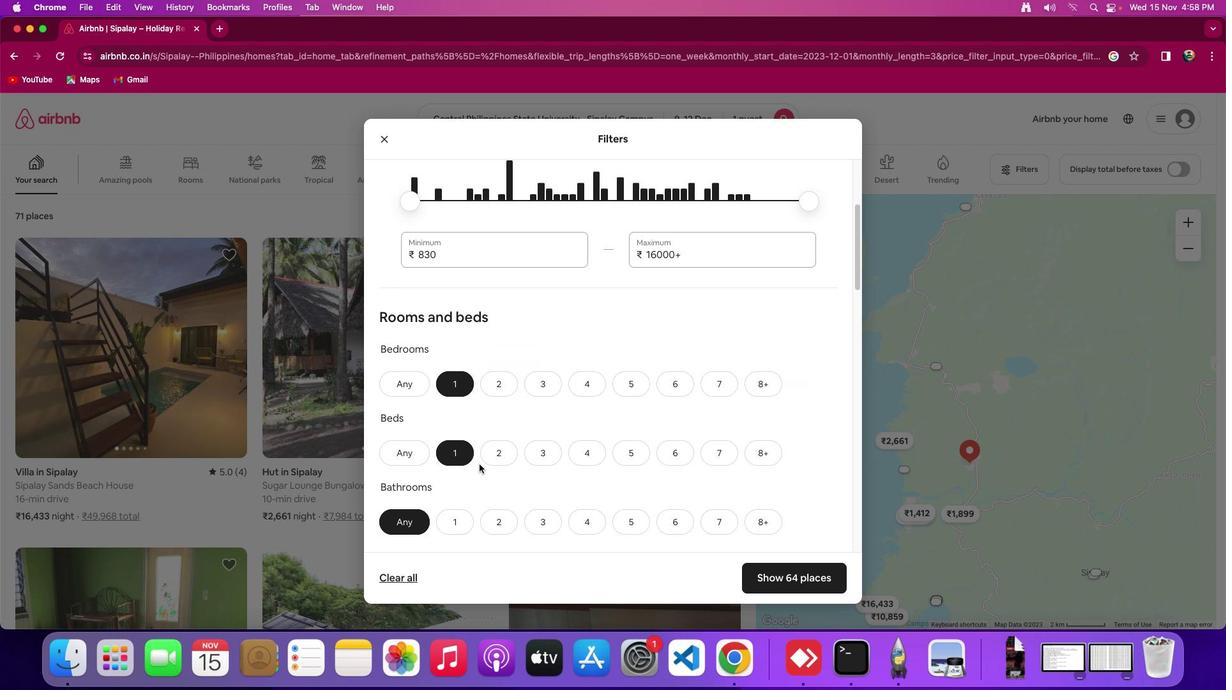 
Action: Mouse moved to (479, 465)
Screenshot: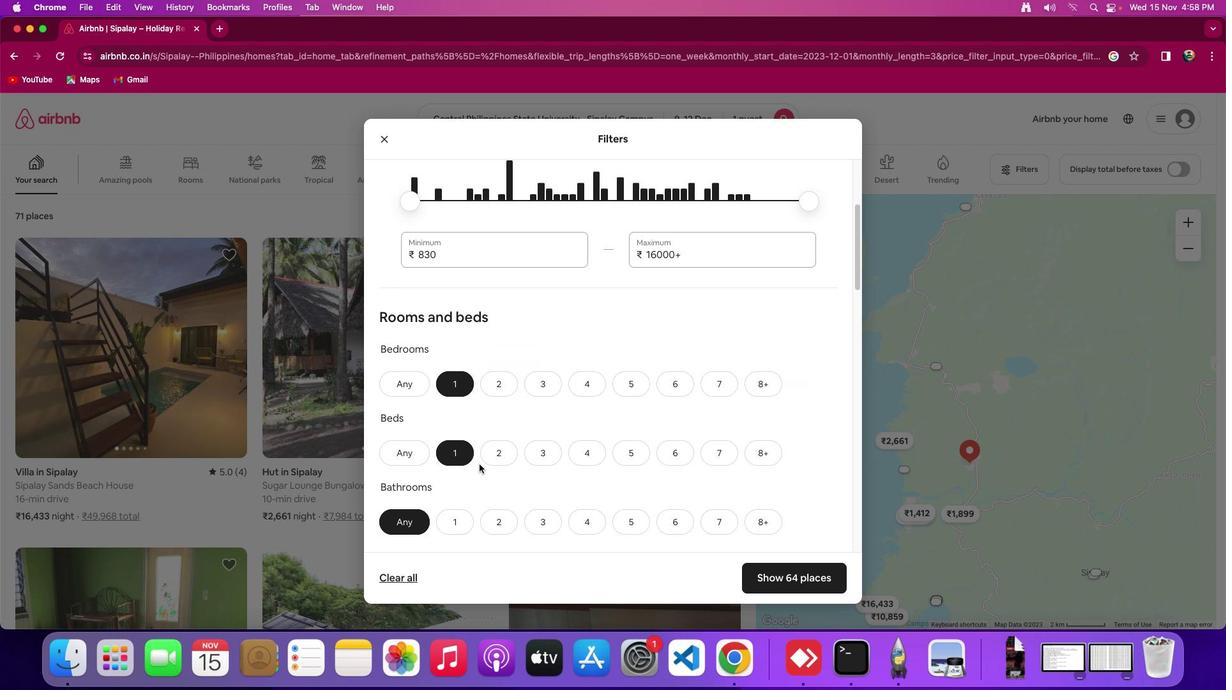 
Action: Mouse scrolled (479, 465) with delta (0, 0)
Screenshot: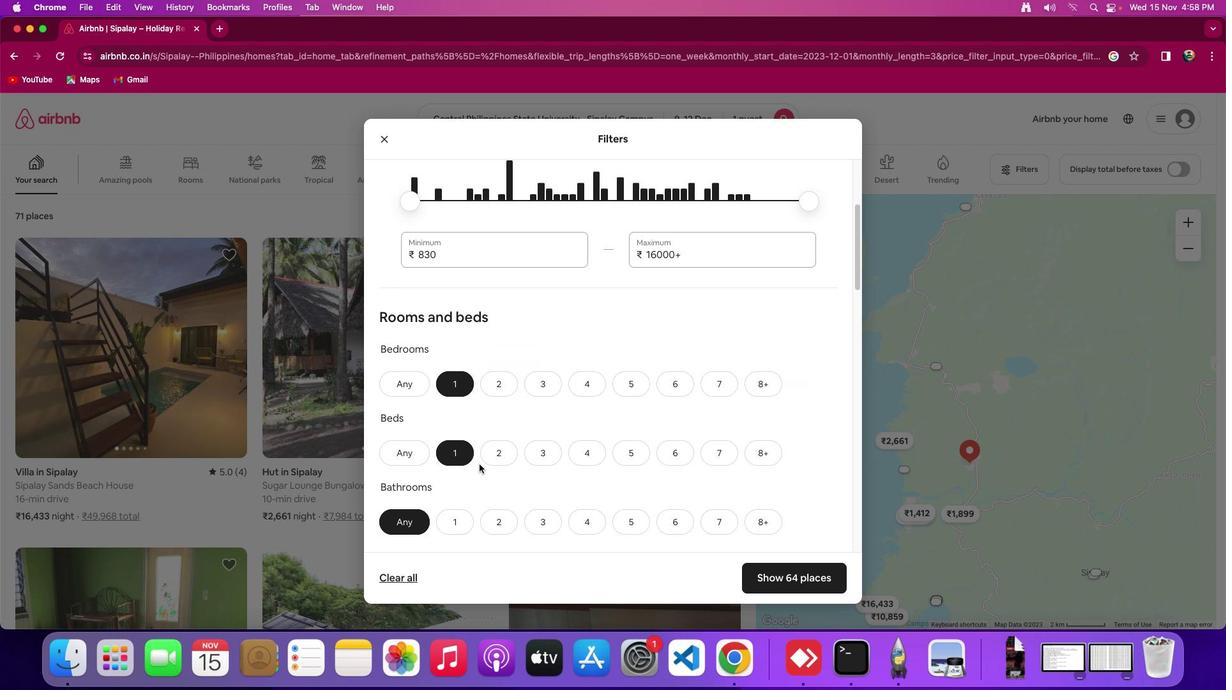 
Action: Mouse moved to (479, 465)
Screenshot: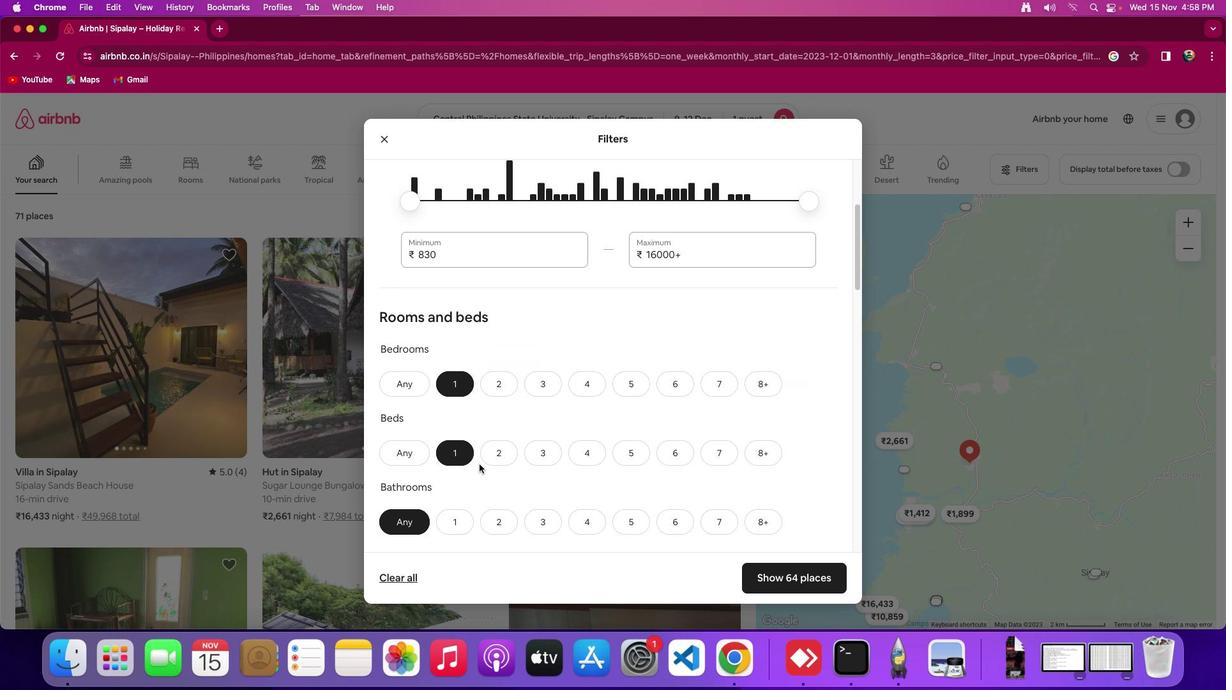 
Action: Mouse scrolled (479, 465) with delta (0, -1)
Screenshot: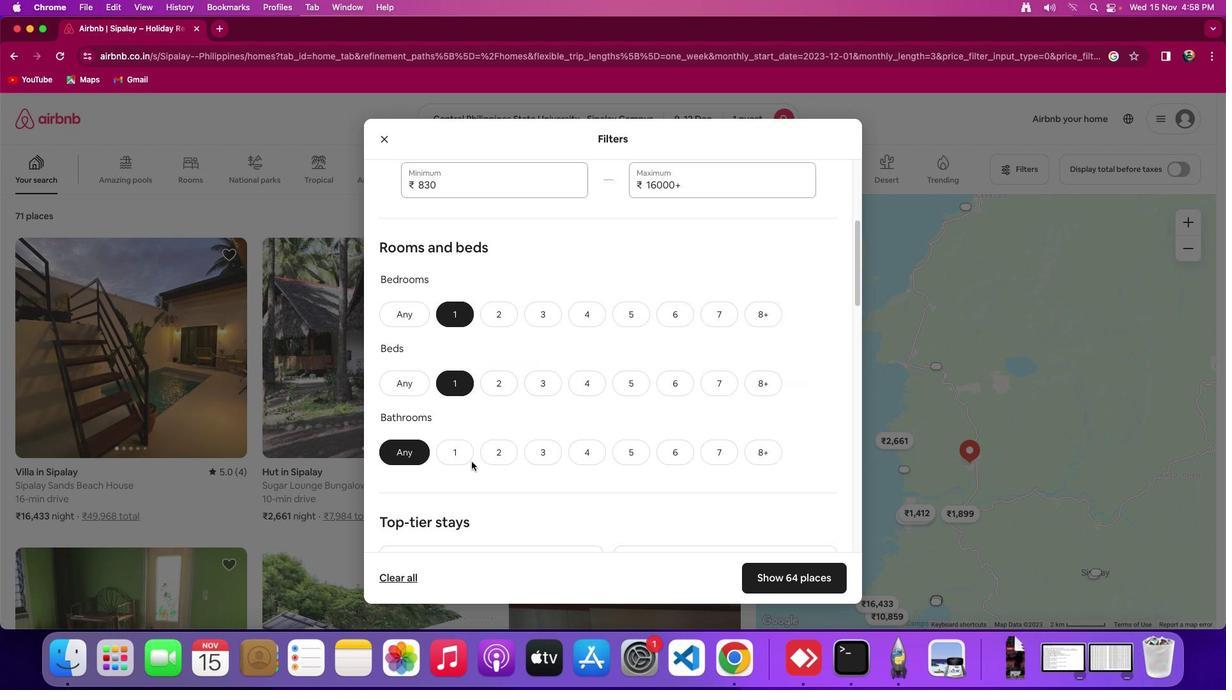 
Action: Mouse moved to (454, 433)
Screenshot: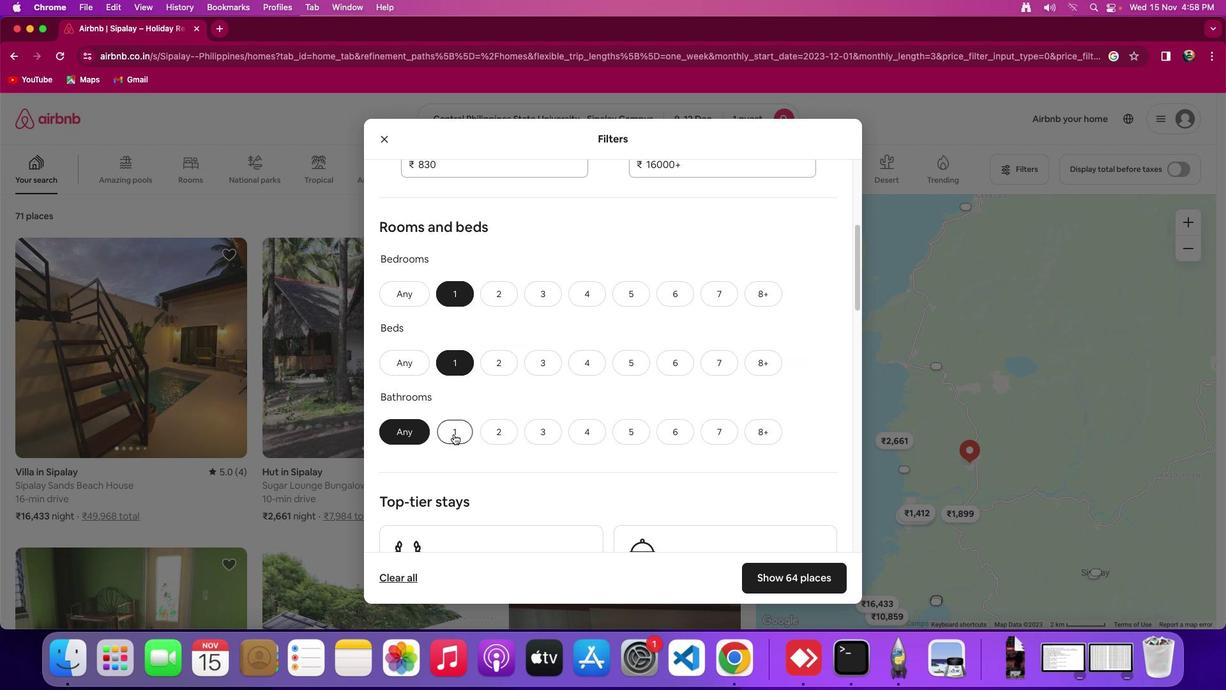 
Action: Mouse pressed left at (454, 433)
Screenshot: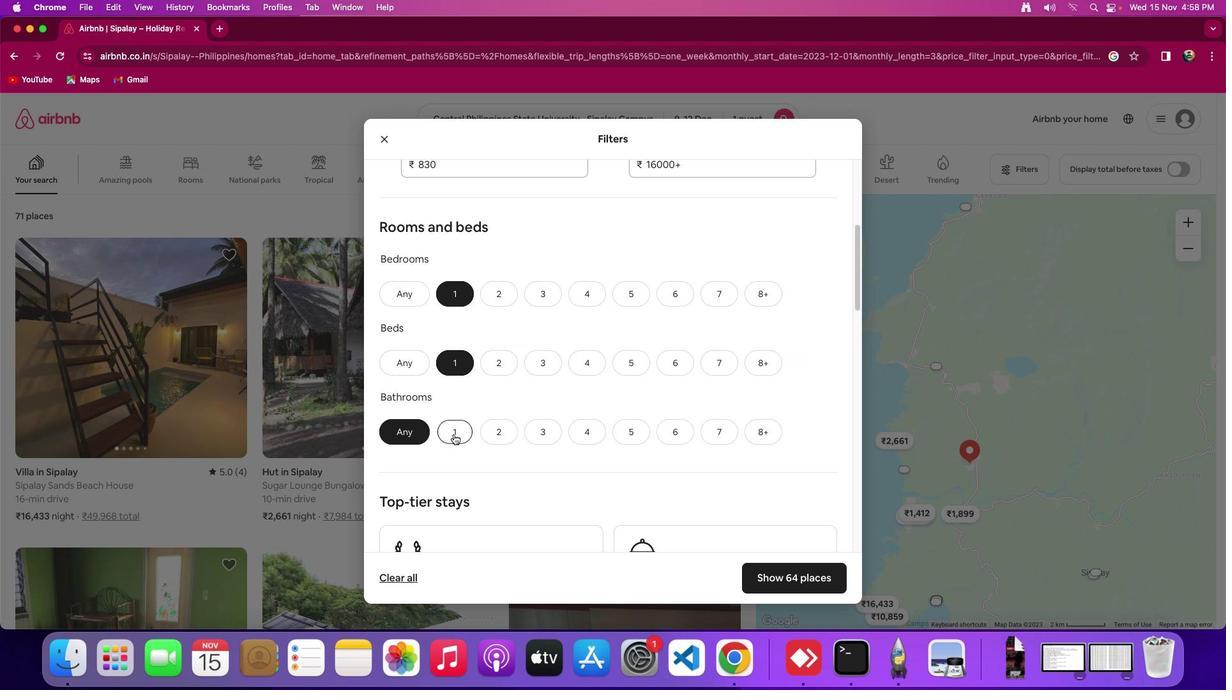 
Action: Mouse moved to (594, 385)
Screenshot: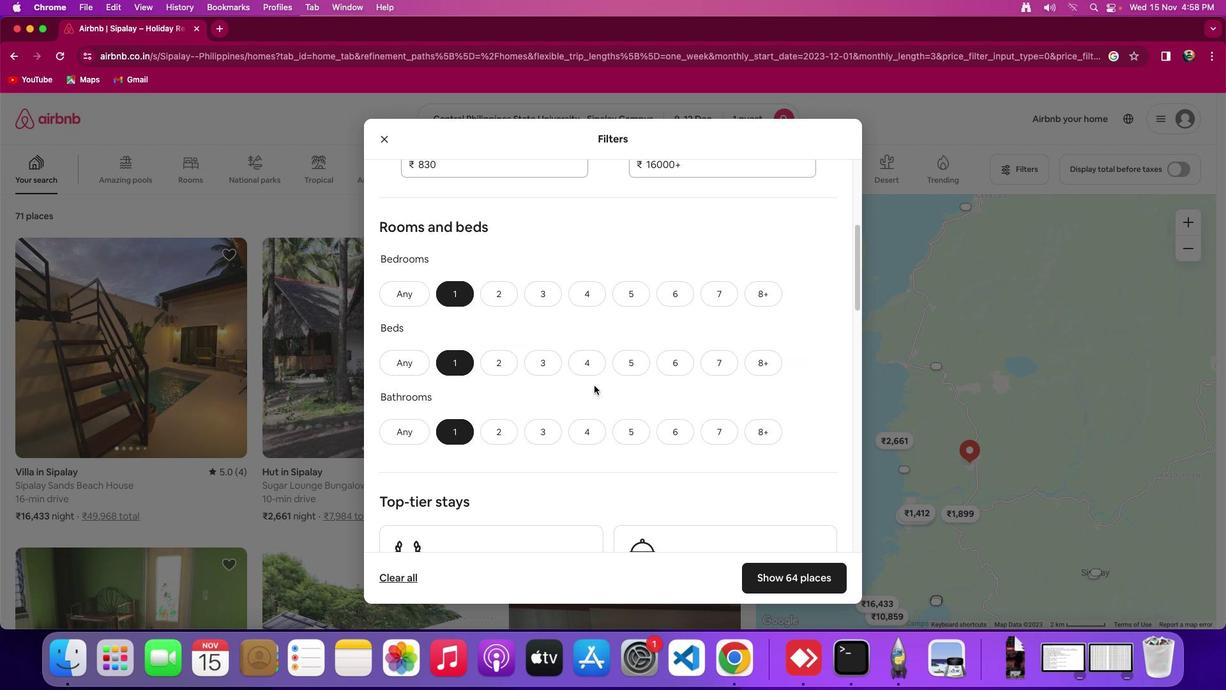 
Action: Mouse scrolled (594, 385) with delta (0, 0)
Screenshot: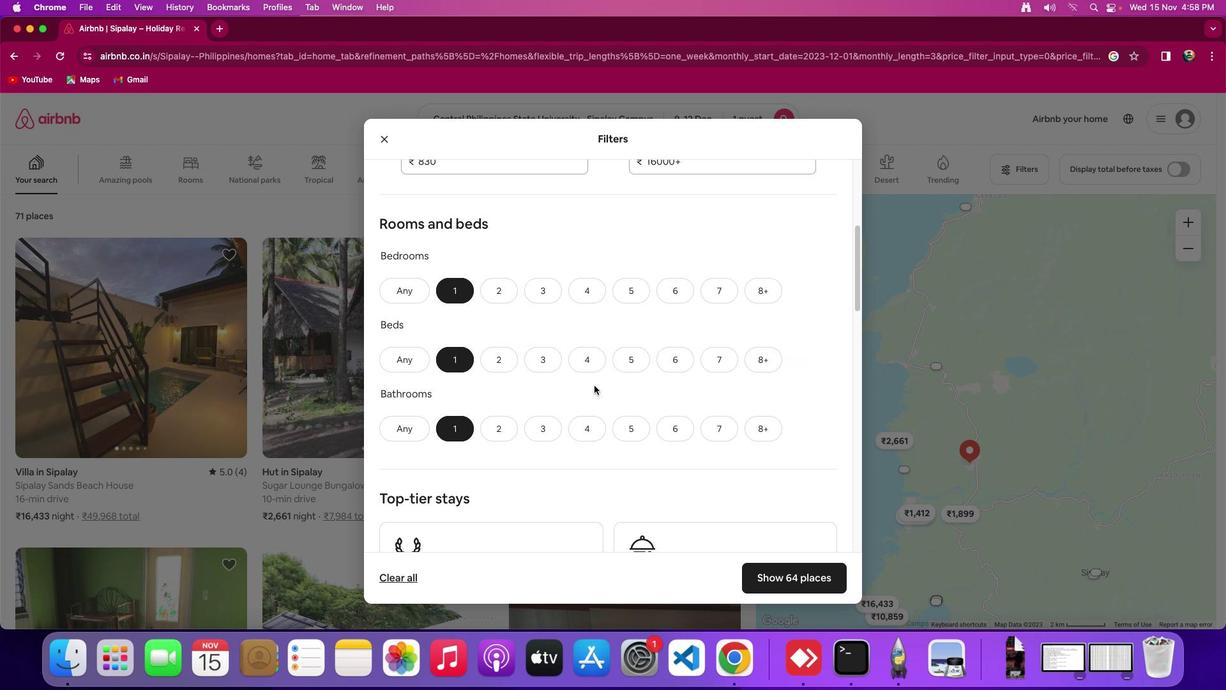 
Action: Mouse scrolled (594, 385) with delta (0, 0)
Screenshot: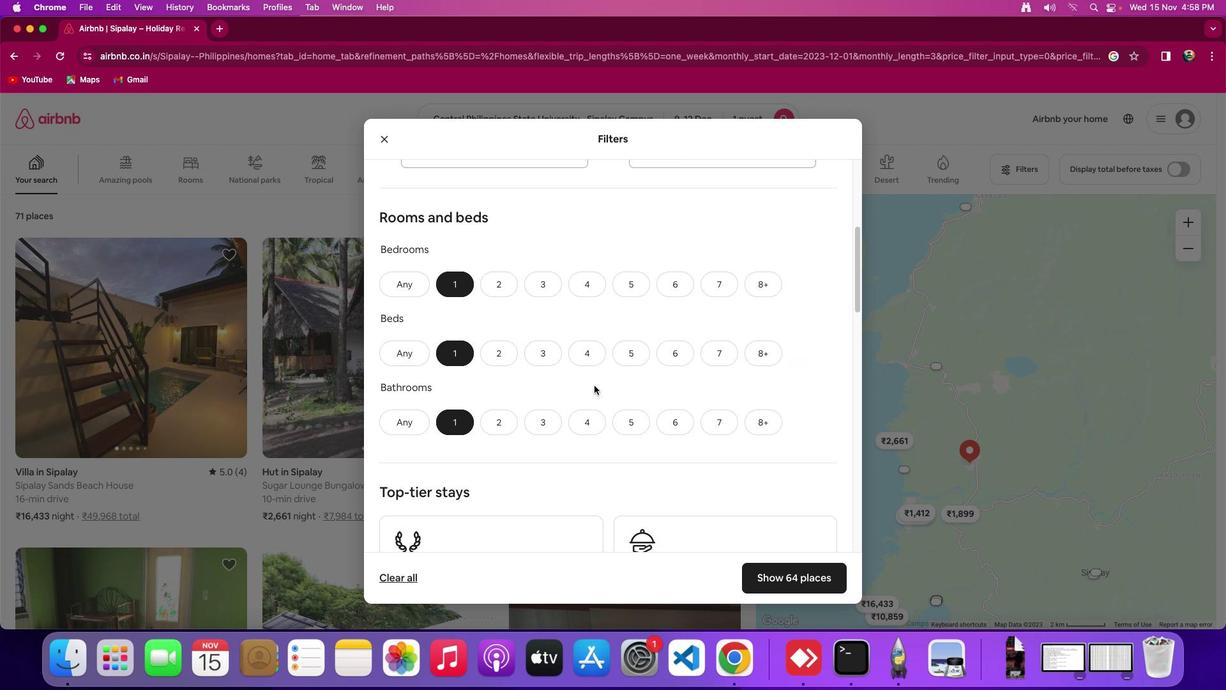 
Action: Mouse scrolled (594, 385) with delta (0, 0)
Screenshot: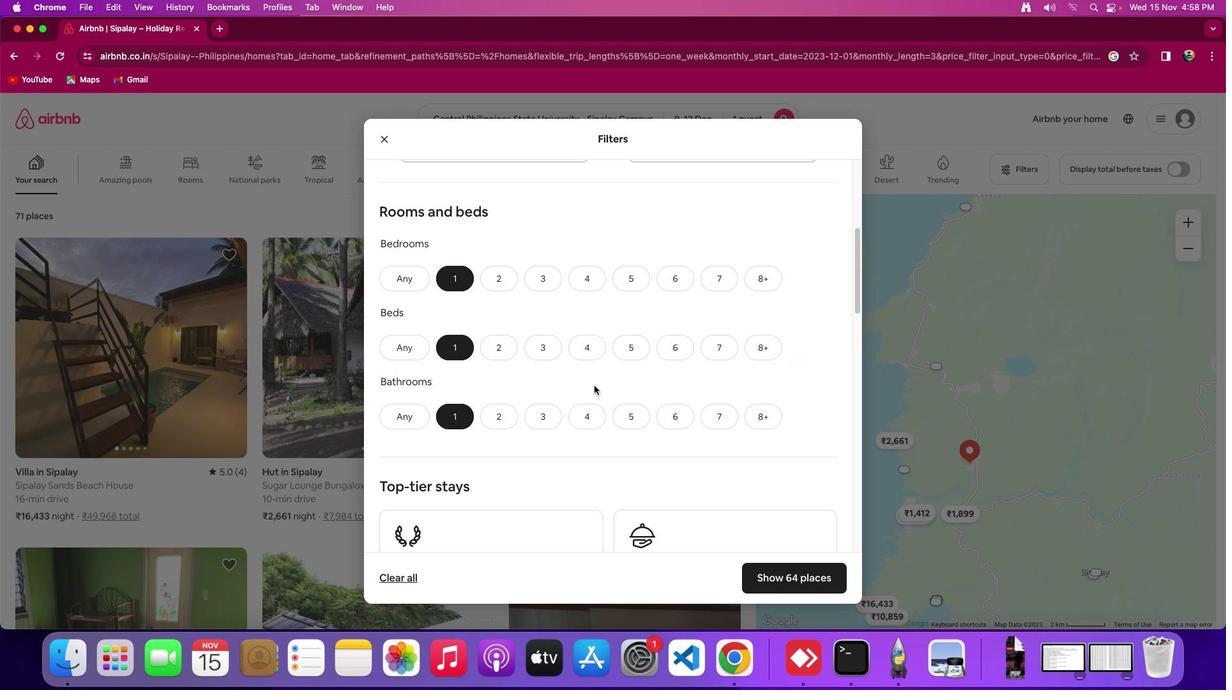 
Action: Mouse scrolled (594, 385) with delta (0, 0)
Screenshot: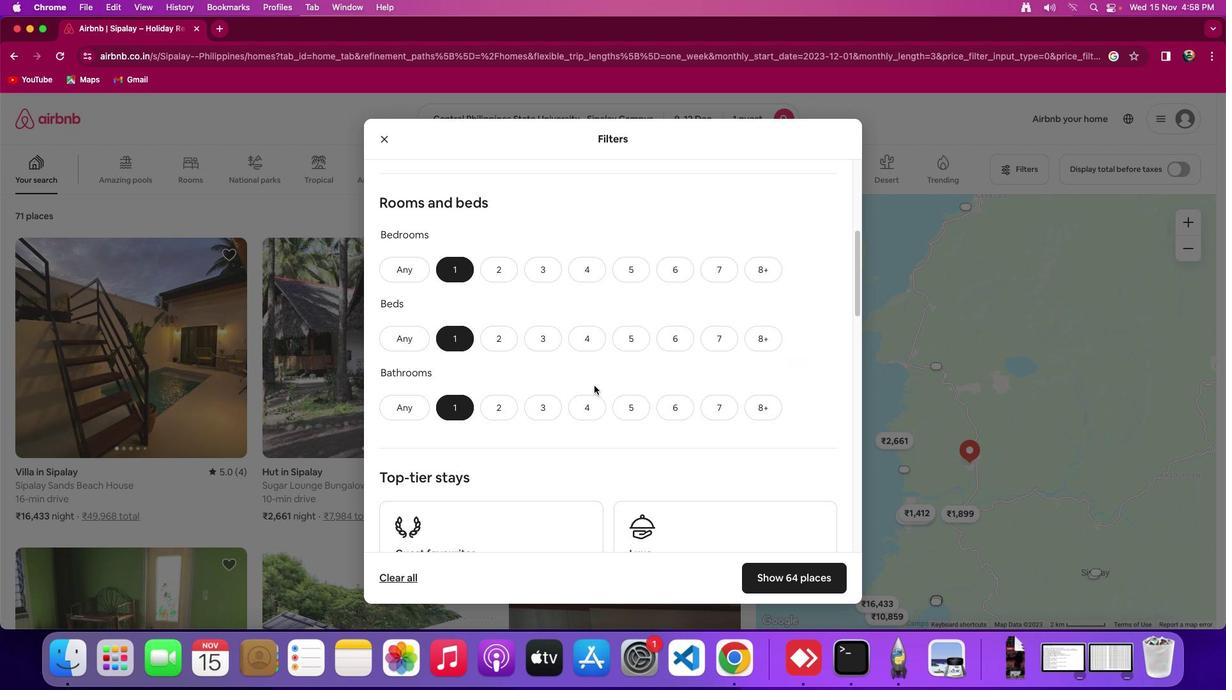 
Action: Mouse scrolled (594, 385) with delta (0, 0)
Screenshot: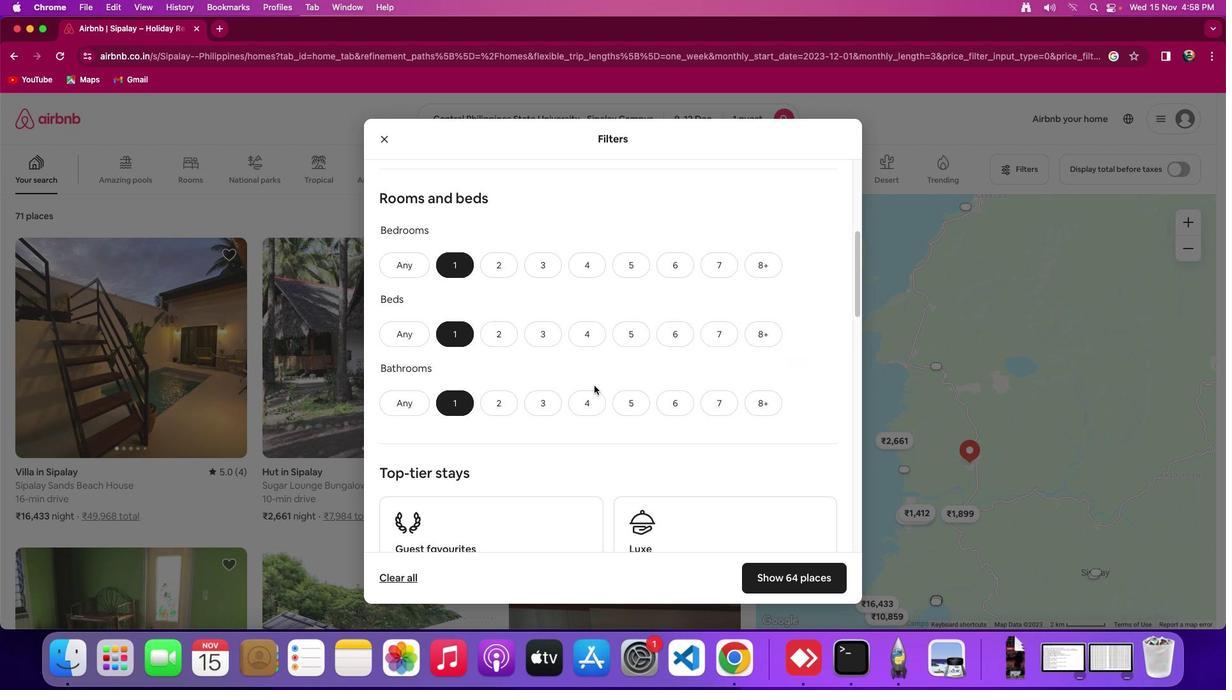 
Action: Mouse scrolled (594, 385) with delta (0, 0)
Screenshot: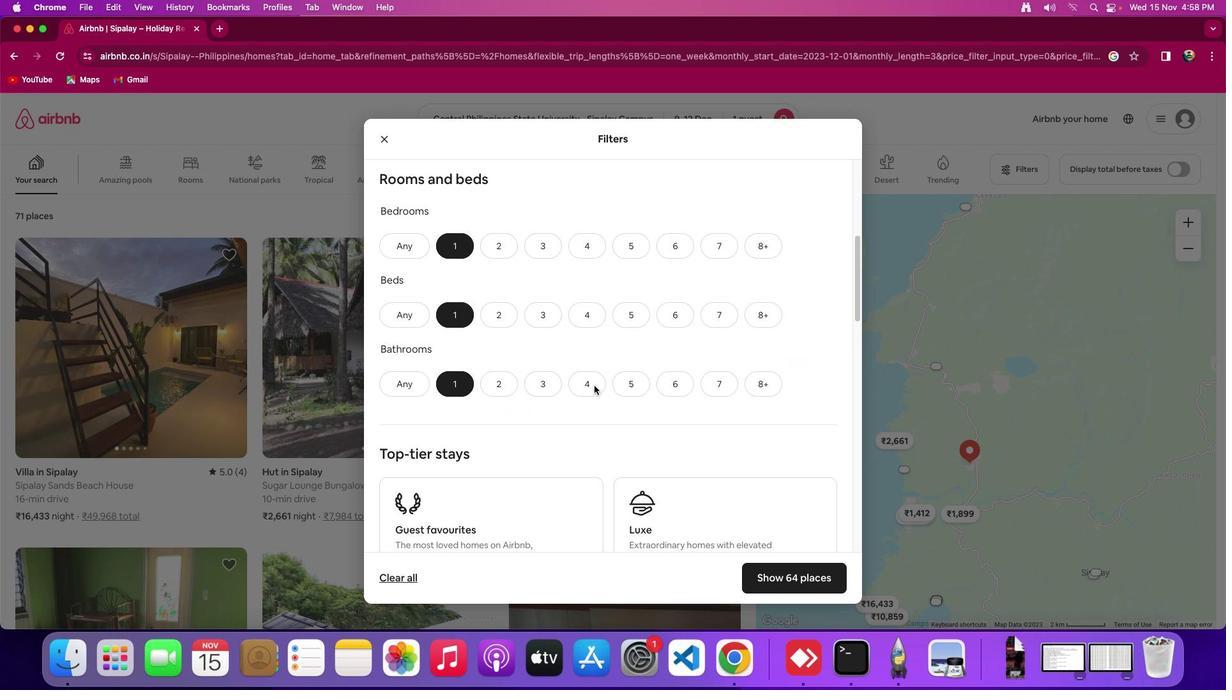 
Action: Mouse scrolled (594, 385) with delta (0, 0)
Screenshot: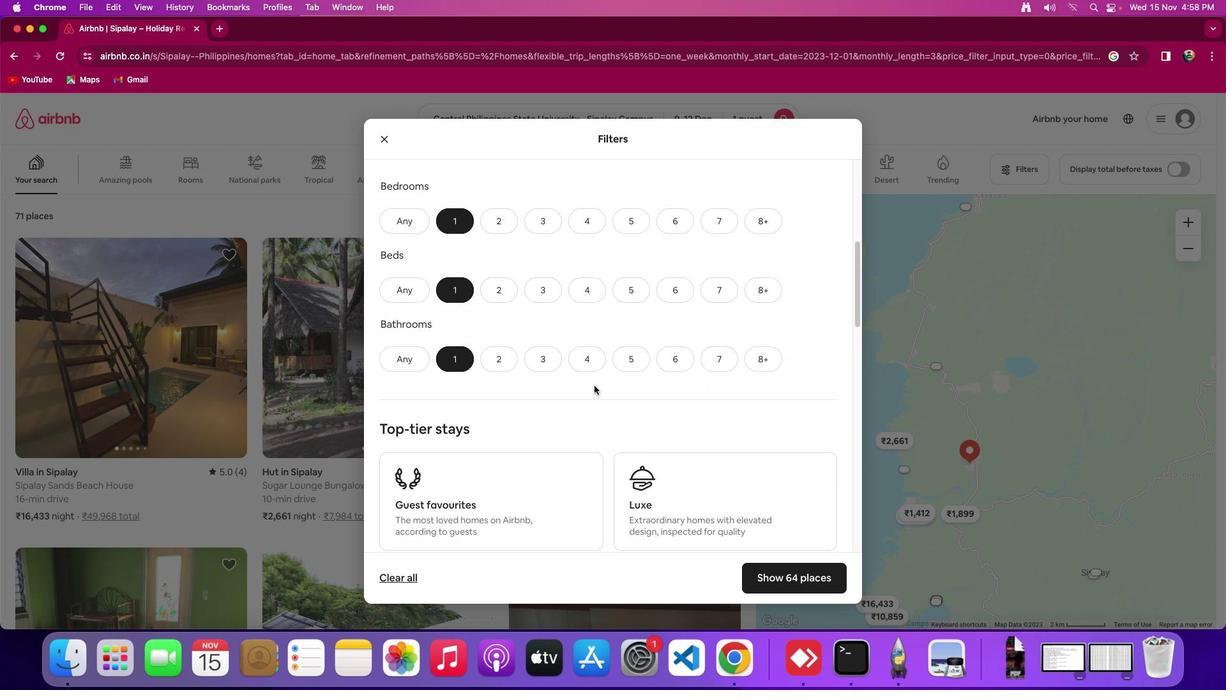 
Action: Mouse moved to (598, 385)
Screenshot: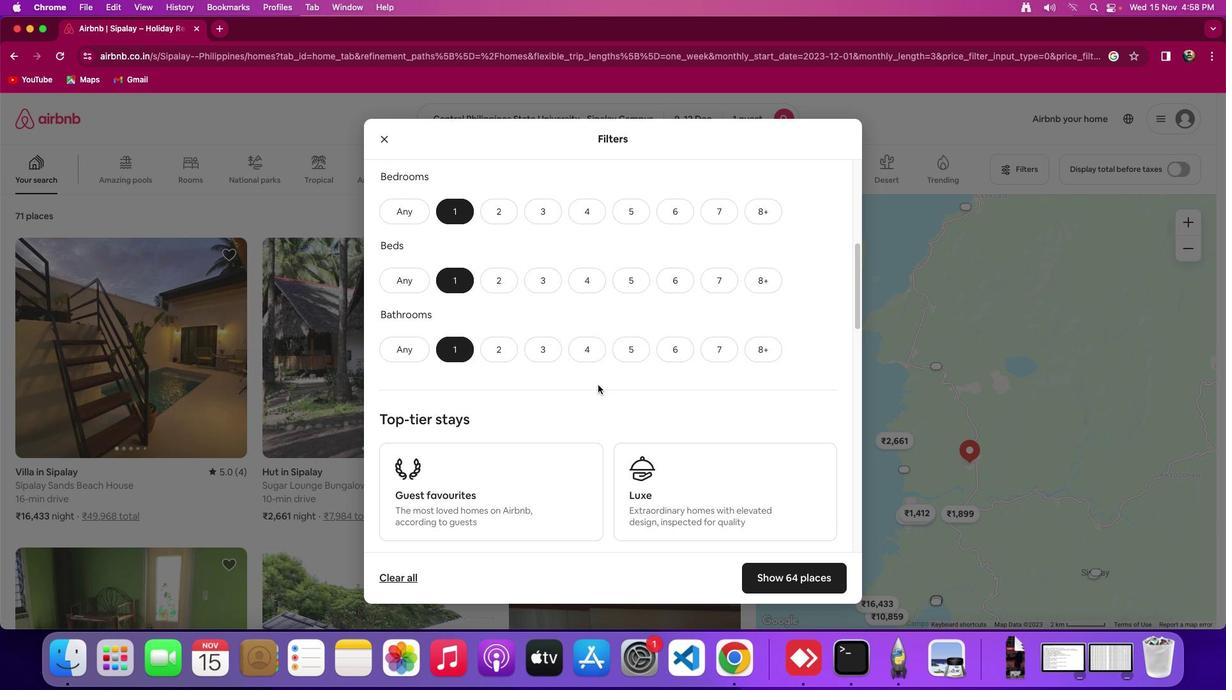 
Action: Mouse scrolled (598, 385) with delta (0, 0)
Screenshot: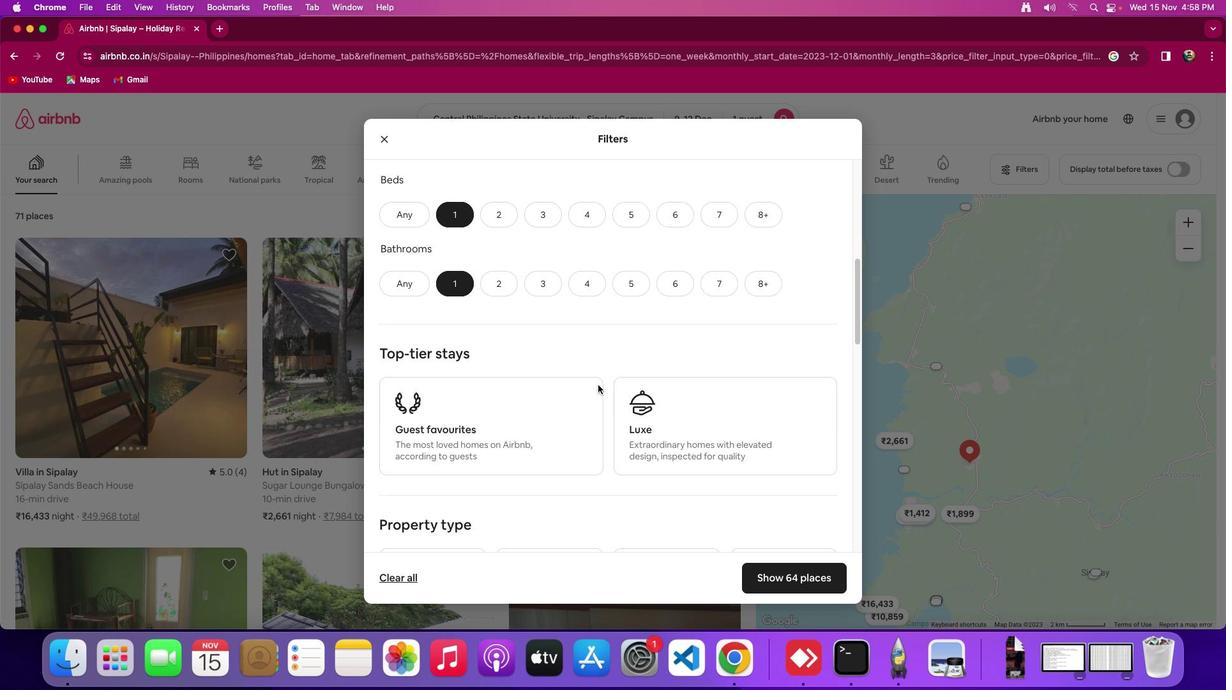 
Action: Mouse scrolled (598, 385) with delta (0, 0)
Screenshot: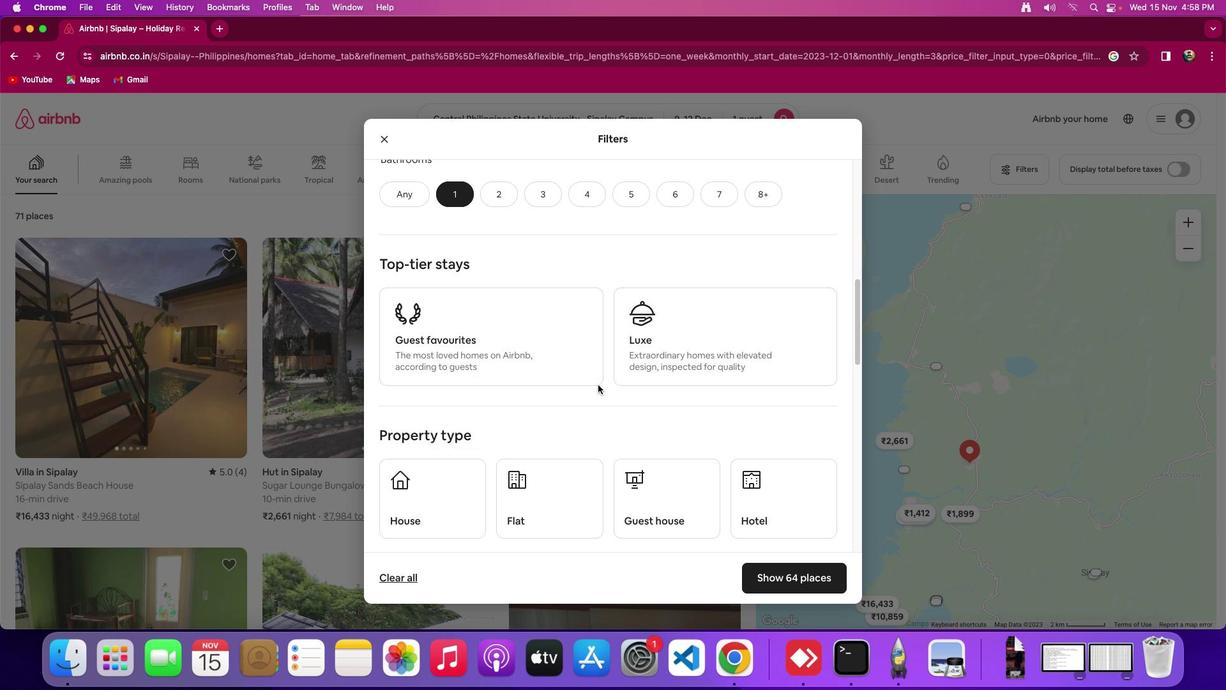 
Action: Mouse scrolled (598, 385) with delta (0, -2)
Screenshot: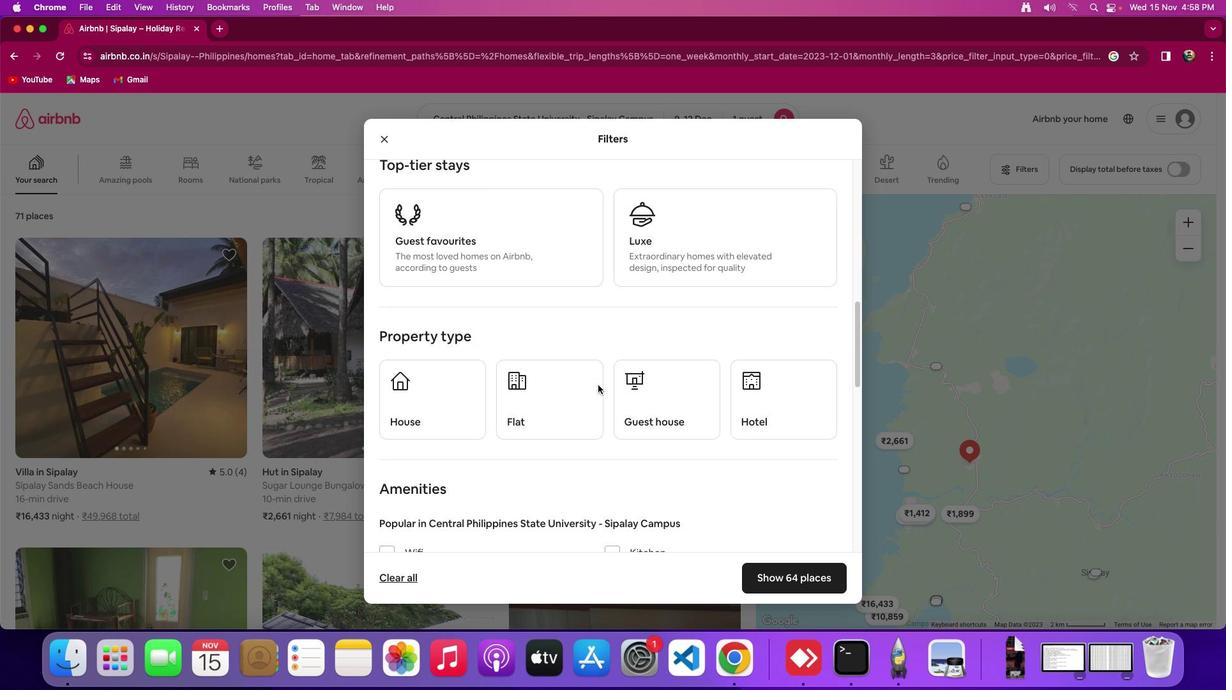 
Action: Mouse scrolled (598, 385) with delta (0, -3)
Screenshot: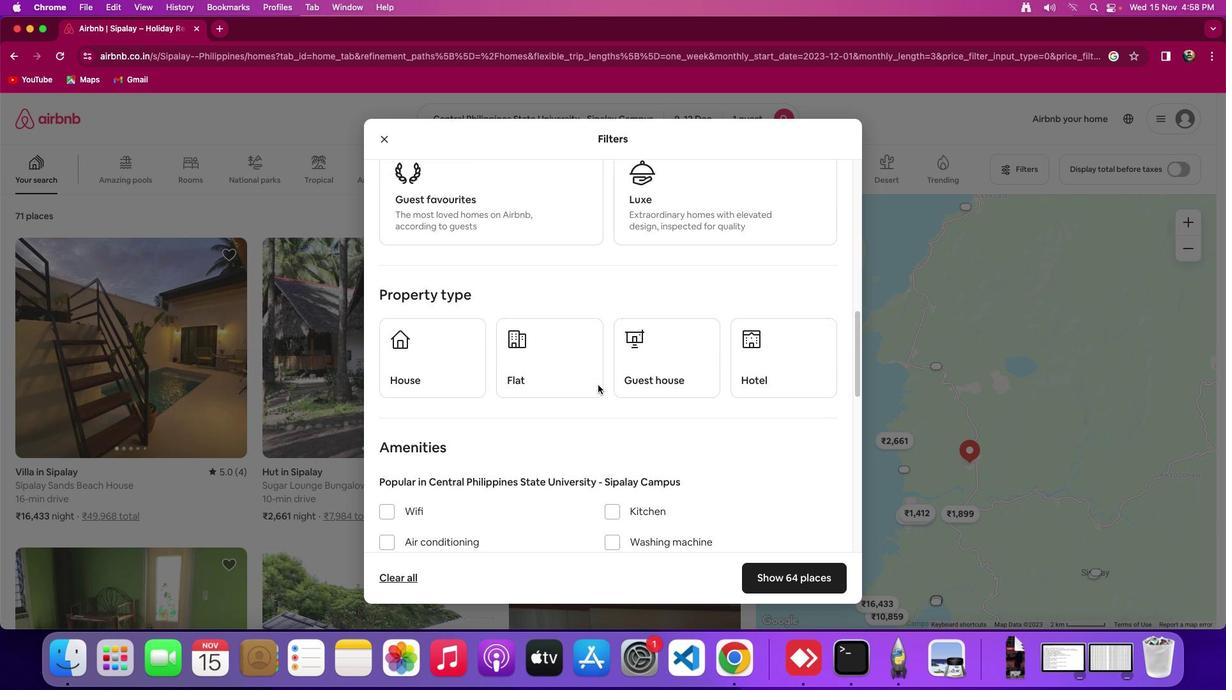 
Action: Mouse moved to (532, 373)
Screenshot: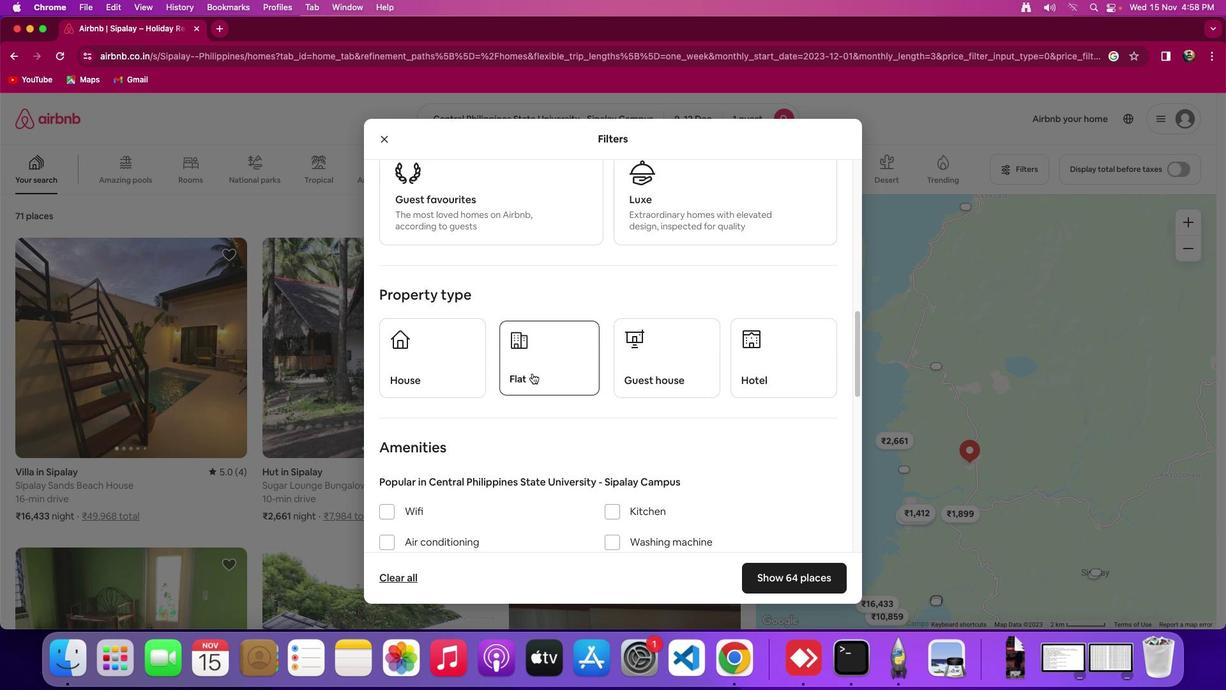 
Action: Mouse pressed left at (532, 373)
Screenshot: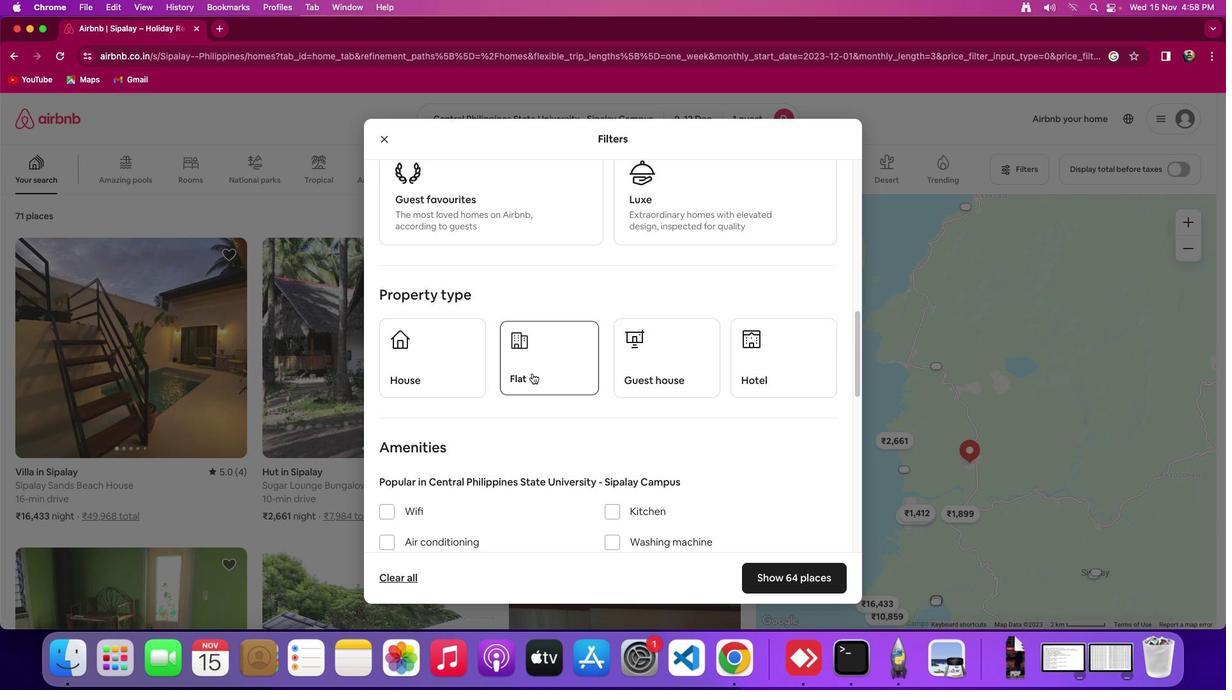 
Action: Mouse moved to (569, 373)
Screenshot: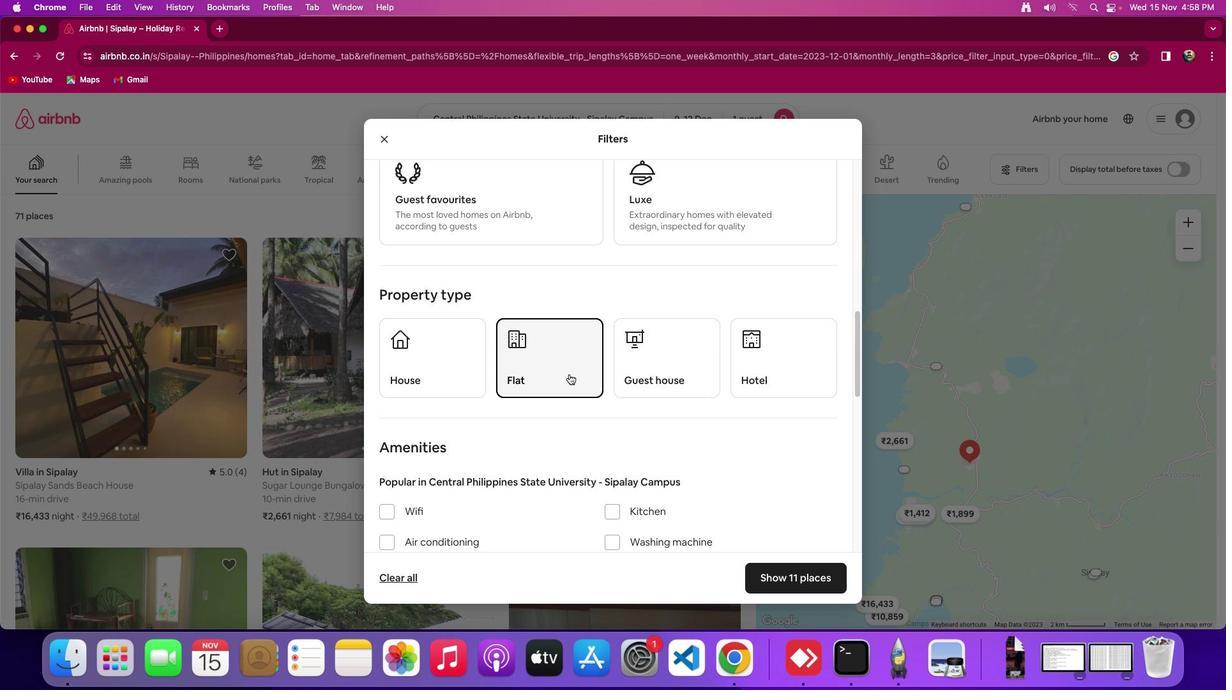 
Action: Mouse scrolled (569, 373) with delta (0, 0)
Screenshot: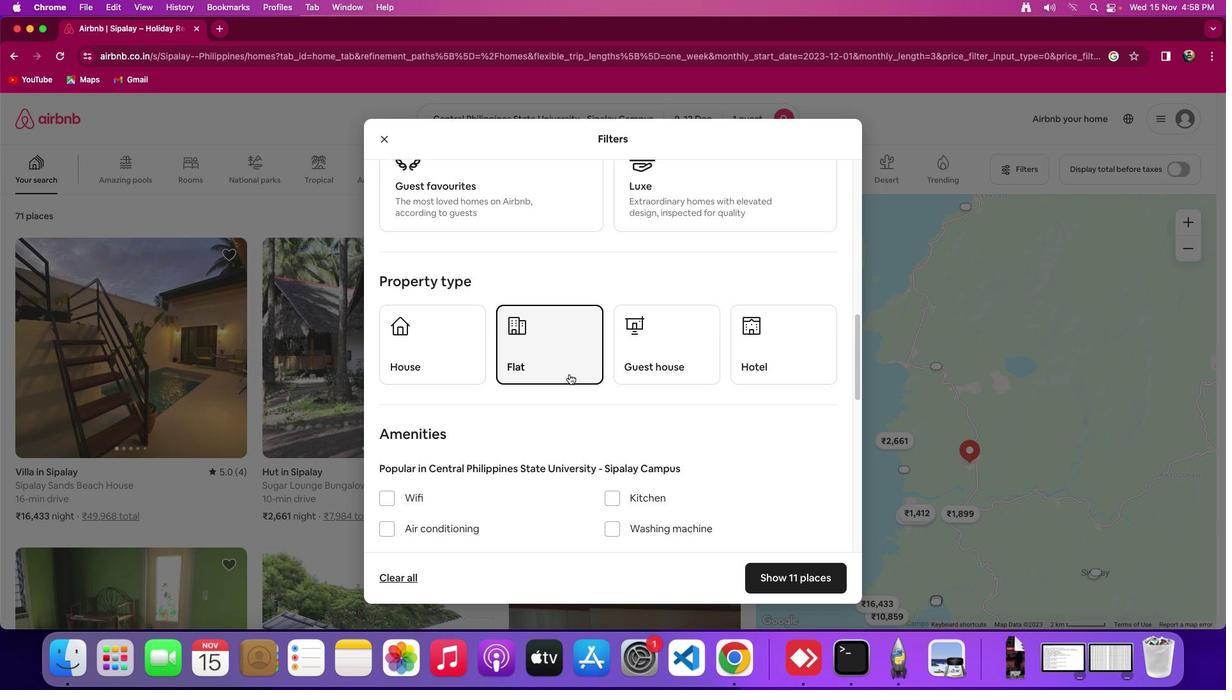 
Action: Mouse scrolled (569, 373) with delta (0, 0)
Screenshot: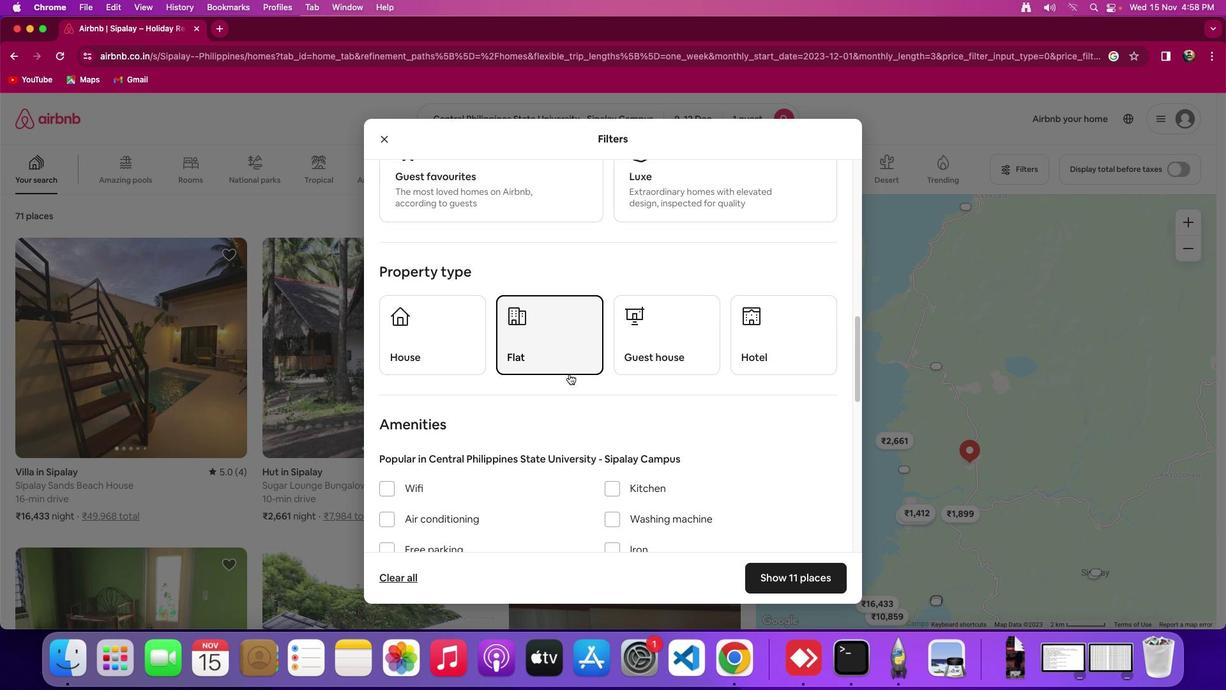 
Action: Mouse scrolled (569, 373) with delta (0, -1)
Screenshot: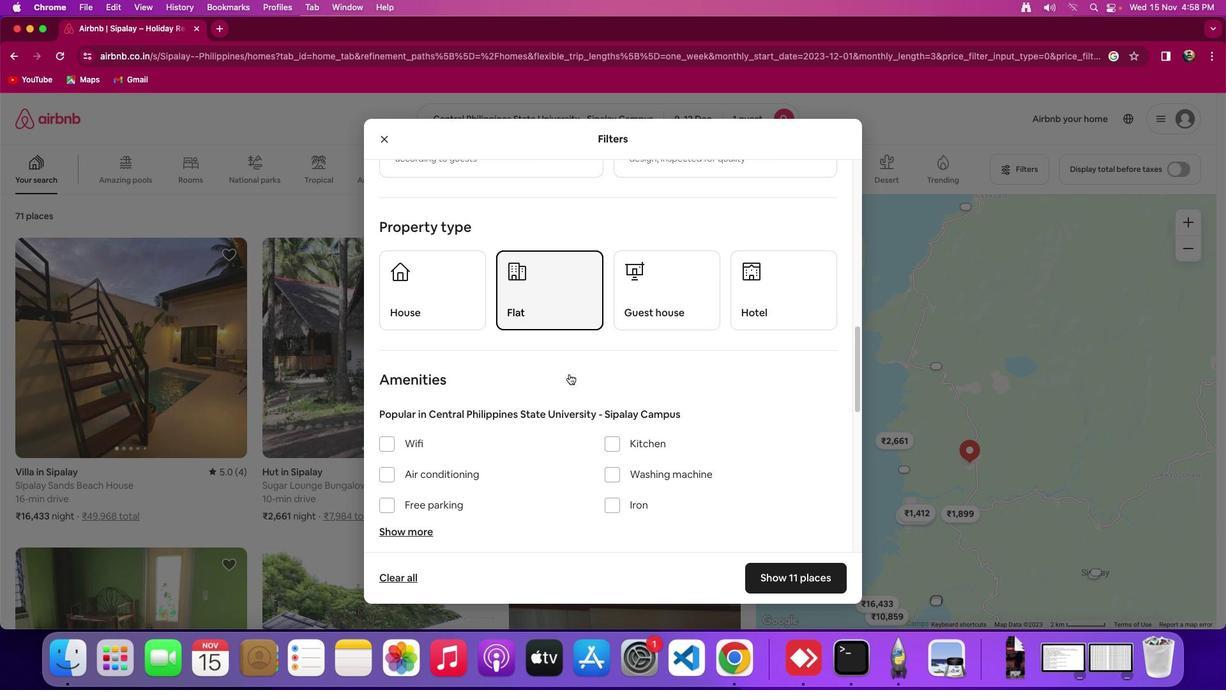 
Action: Mouse scrolled (569, 373) with delta (0, 0)
Screenshot: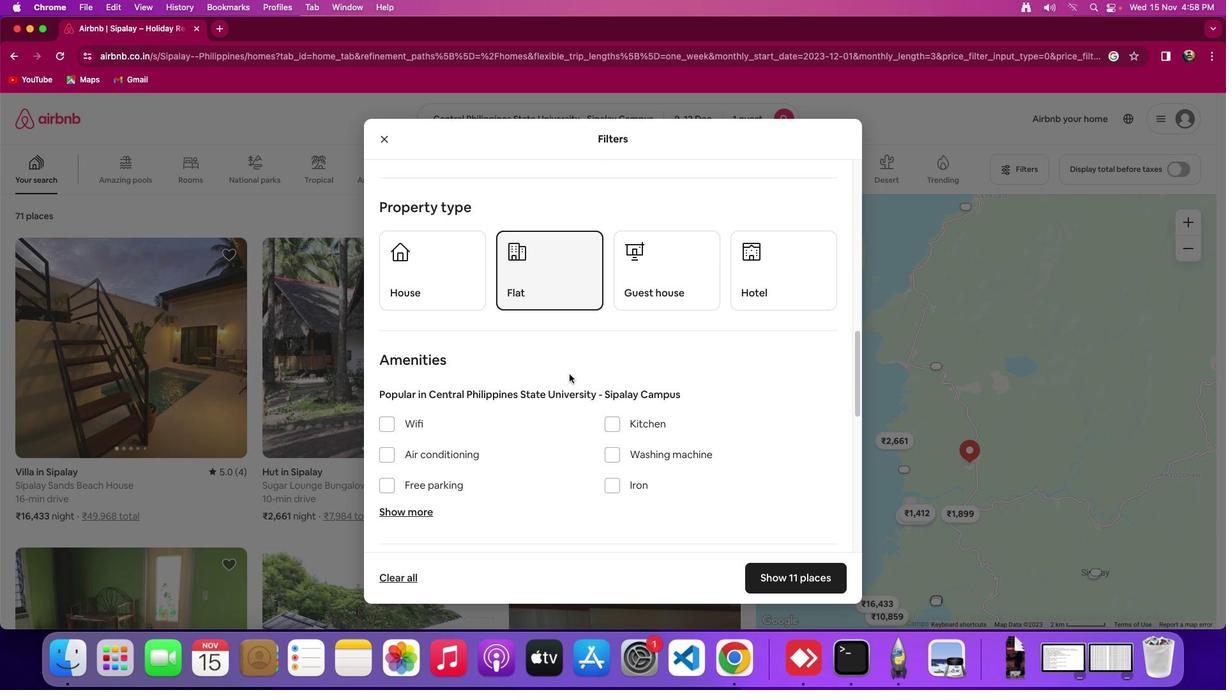 
Action: Mouse scrolled (569, 373) with delta (0, 0)
Screenshot: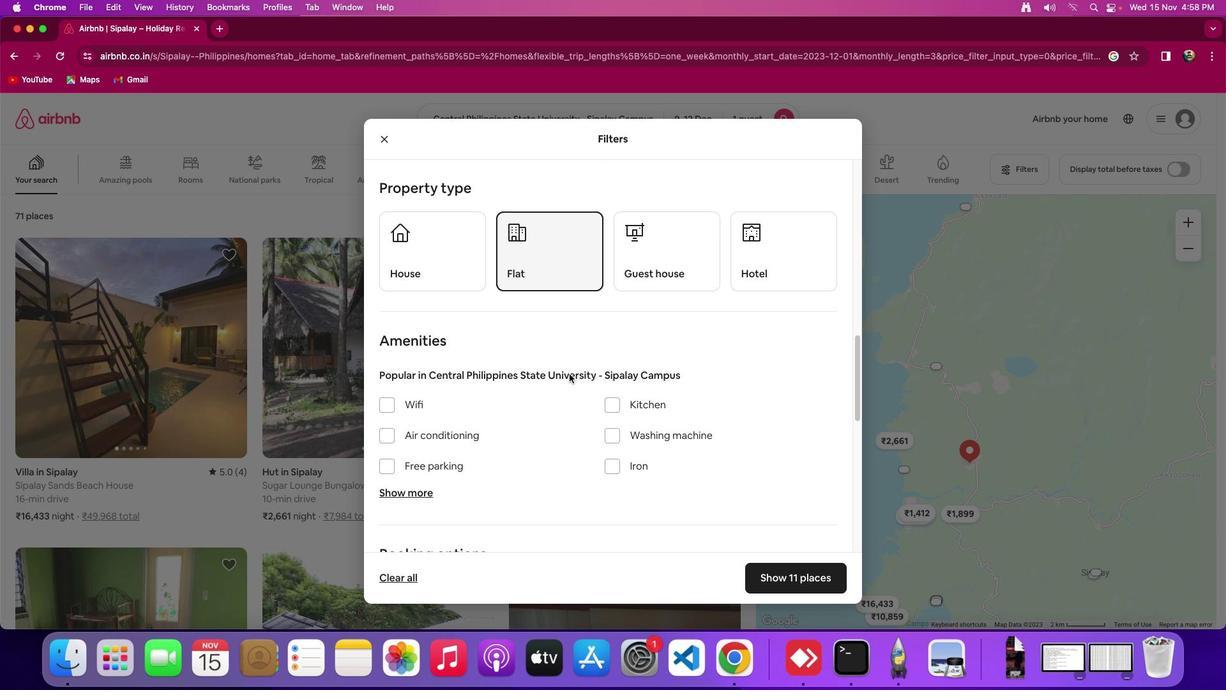 
Action: Mouse scrolled (569, 373) with delta (0, 0)
Screenshot: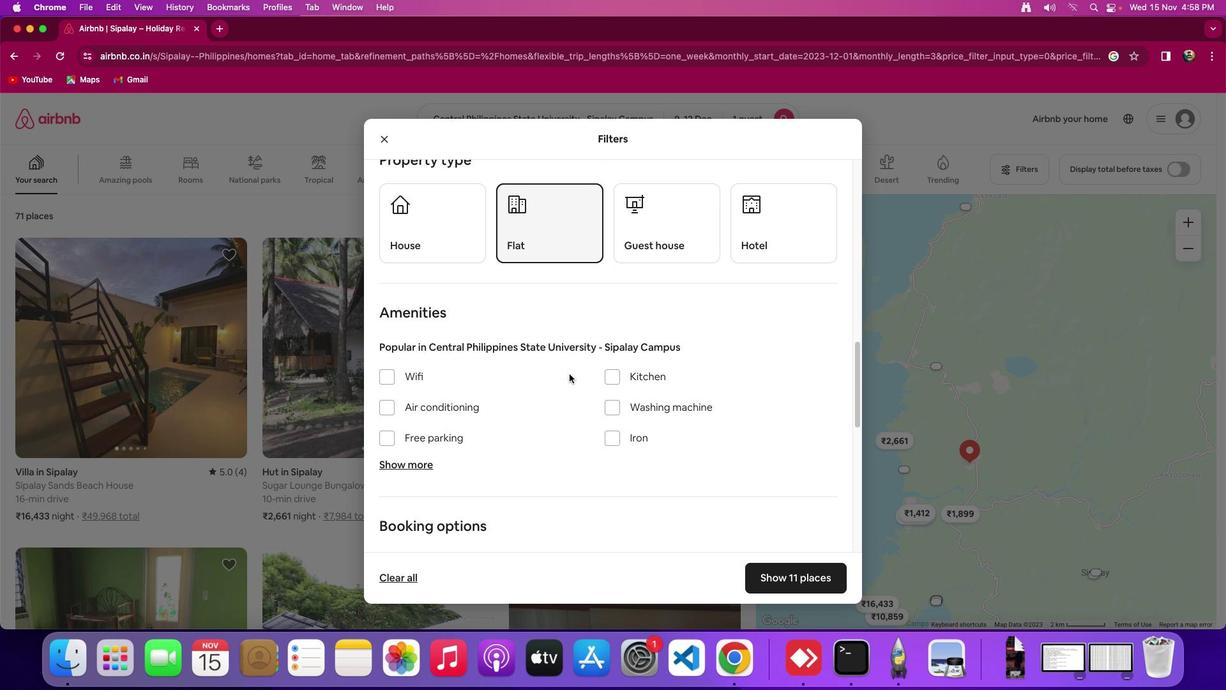 
Action: Mouse scrolled (569, 373) with delta (0, 0)
Screenshot: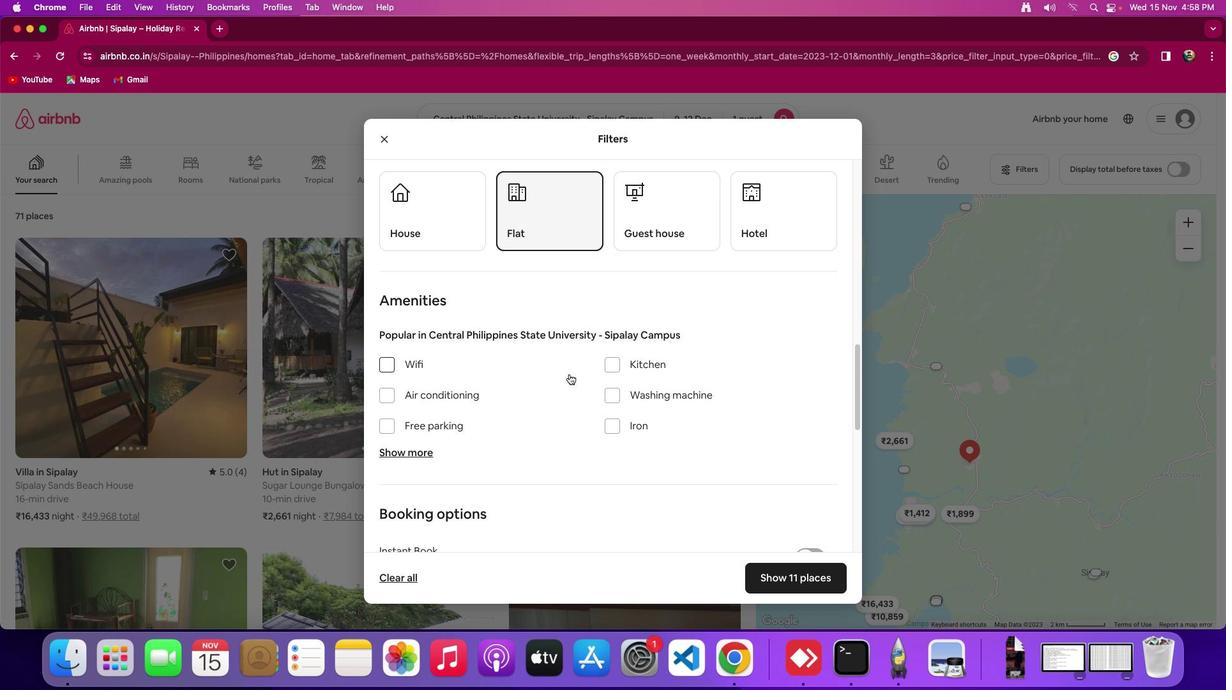 
Action: Mouse scrolled (569, 373) with delta (0, 0)
Screenshot: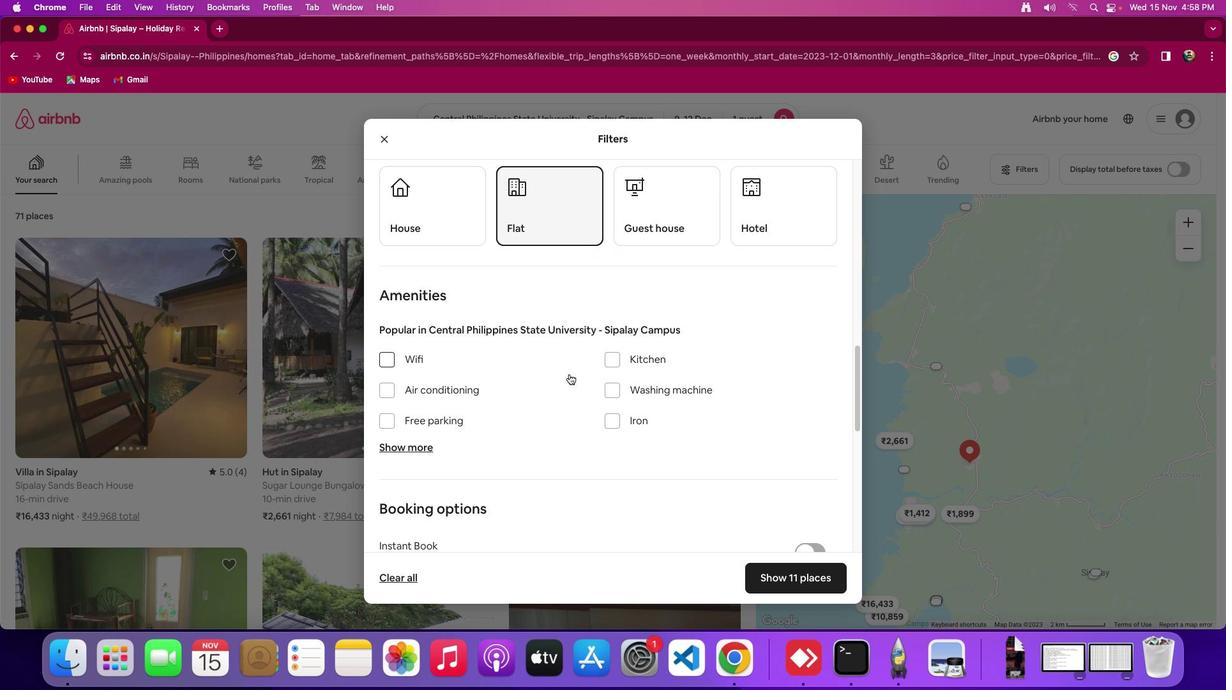 
Action: Mouse scrolled (569, 373) with delta (0, 0)
Screenshot: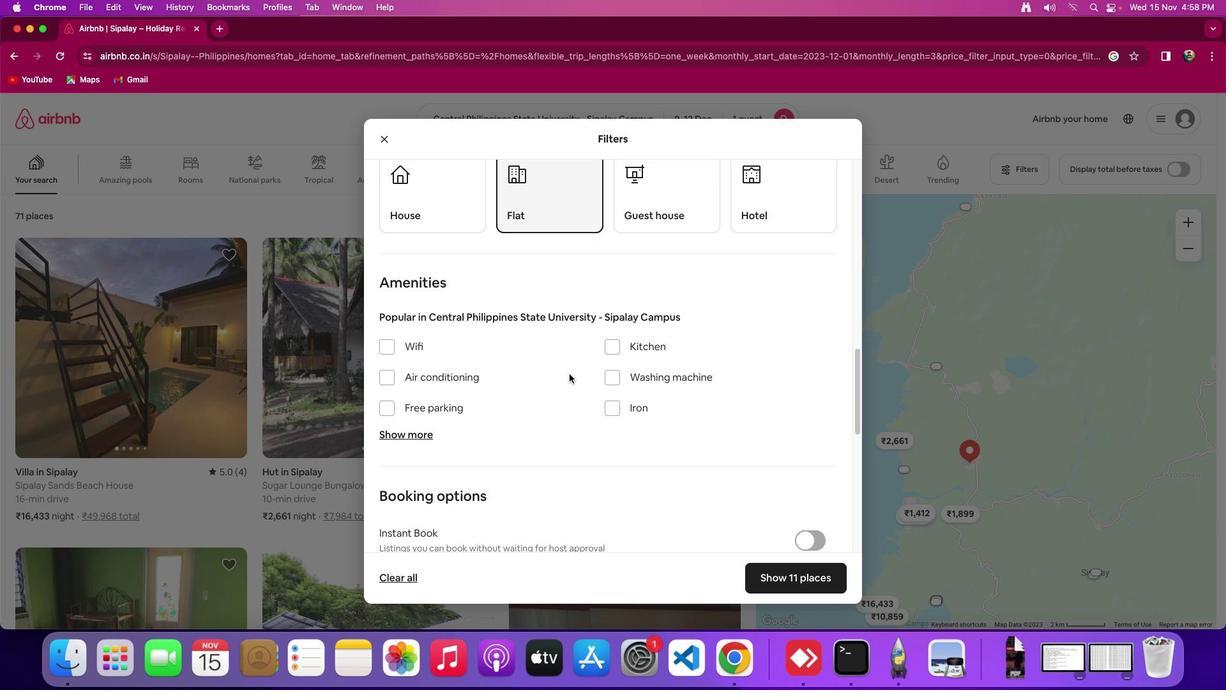 
Action: Mouse moved to (569, 373)
Screenshot: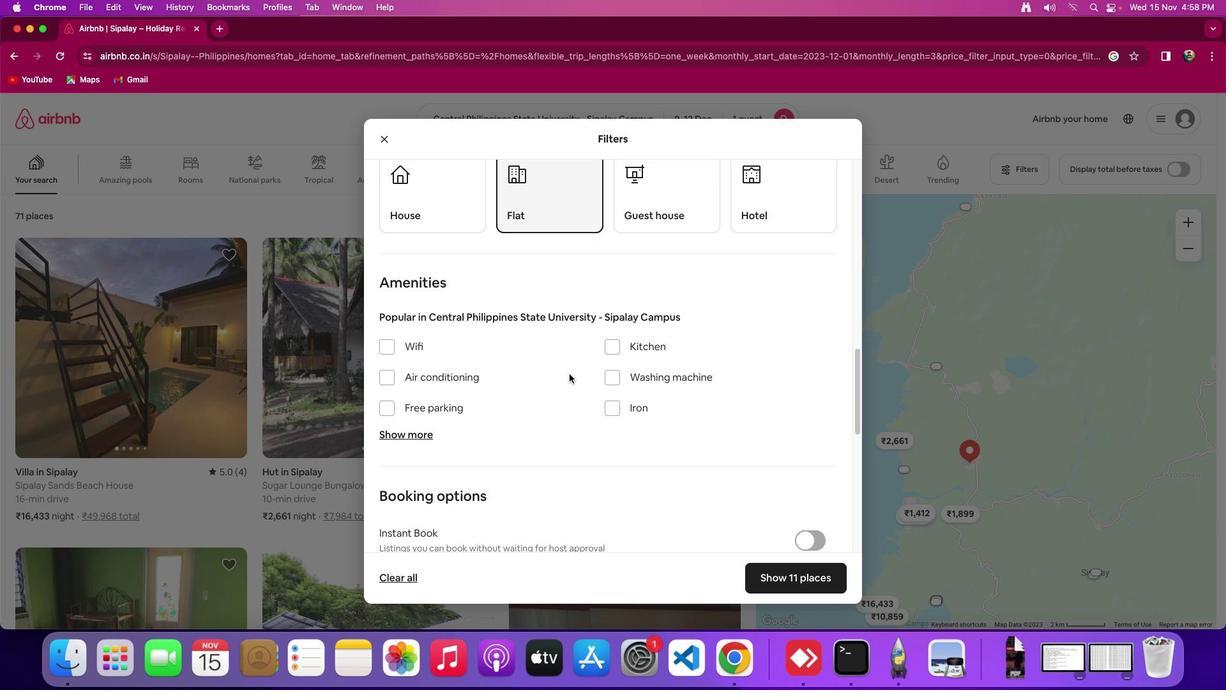 
Action: Mouse scrolled (569, 373) with delta (0, 0)
Screenshot: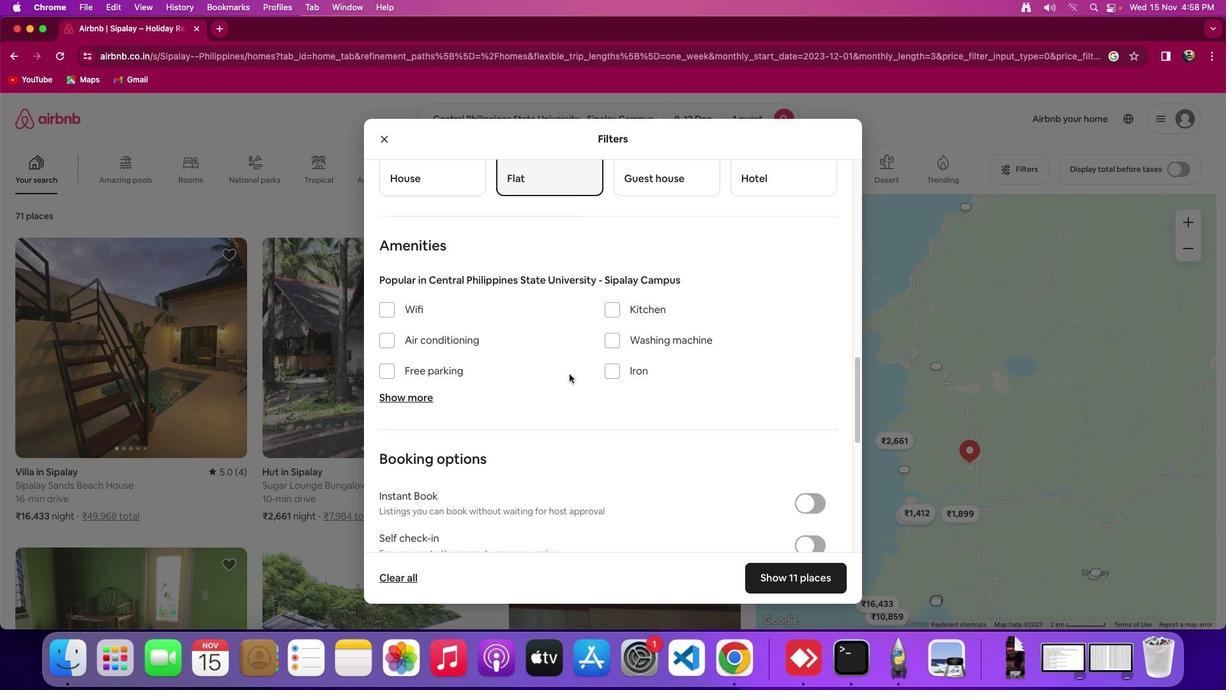
Action: Mouse scrolled (569, 373) with delta (0, -1)
Screenshot: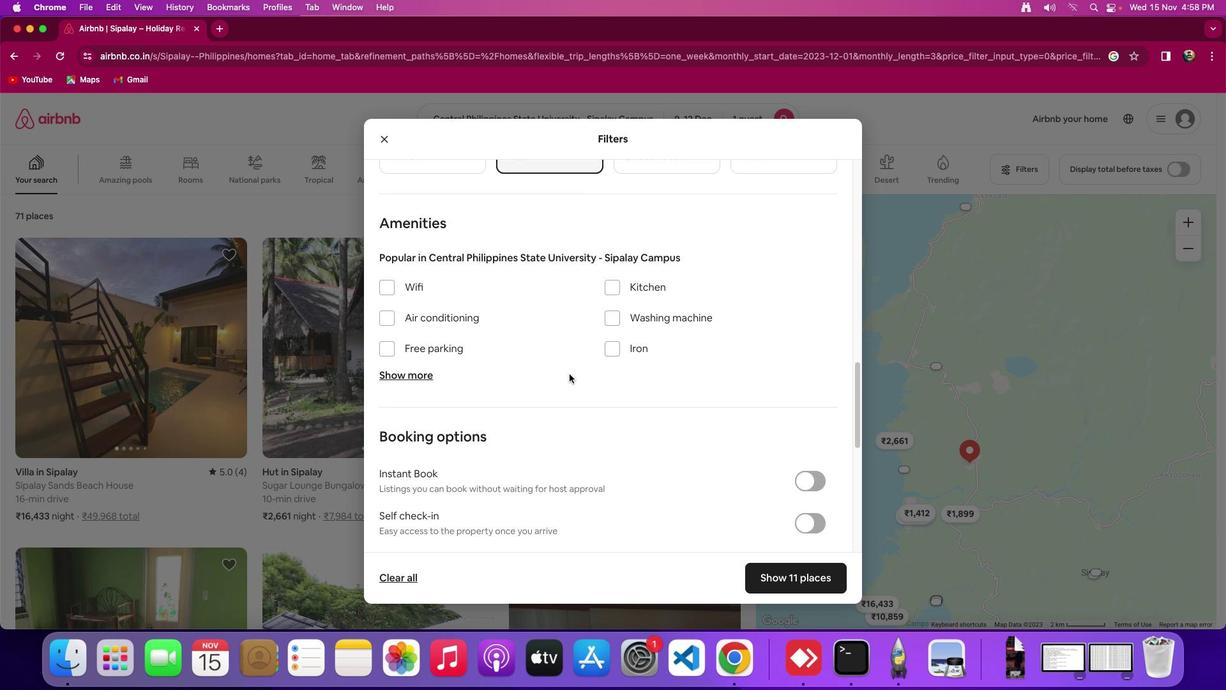 
Action: Mouse scrolled (569, 373) with delta (0, -1)
Screenshot: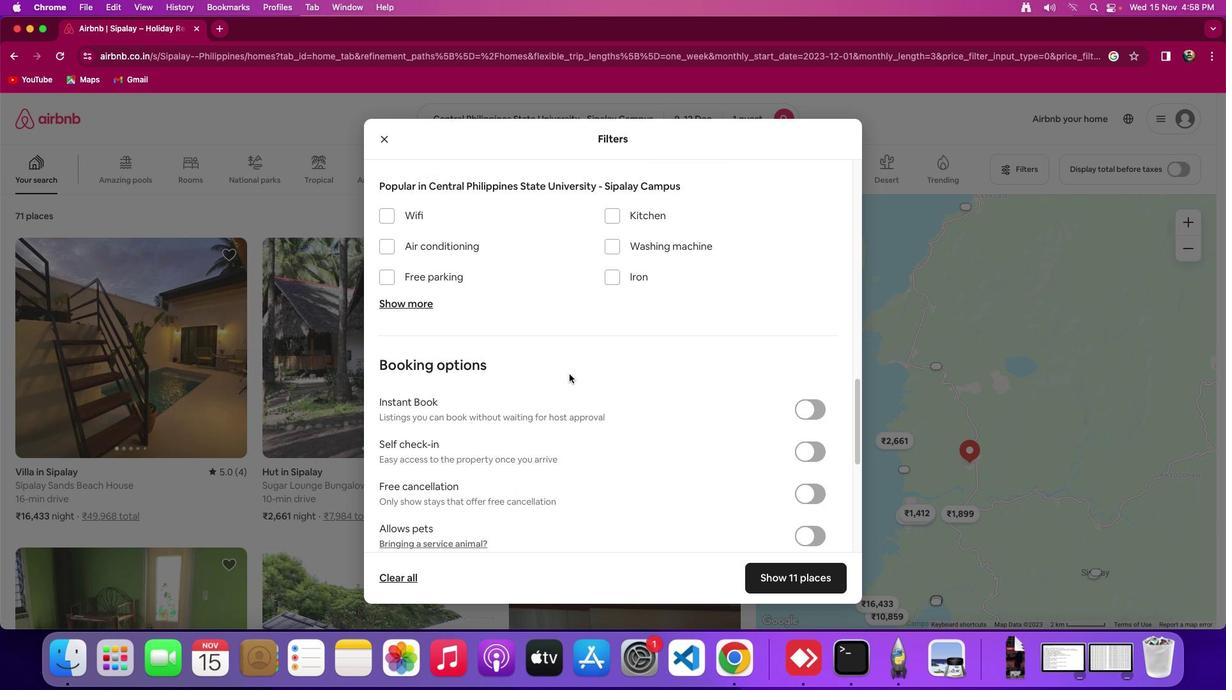 
Action: Mouse scrolled (569, 373) with delta (0, 0)
Screenshot: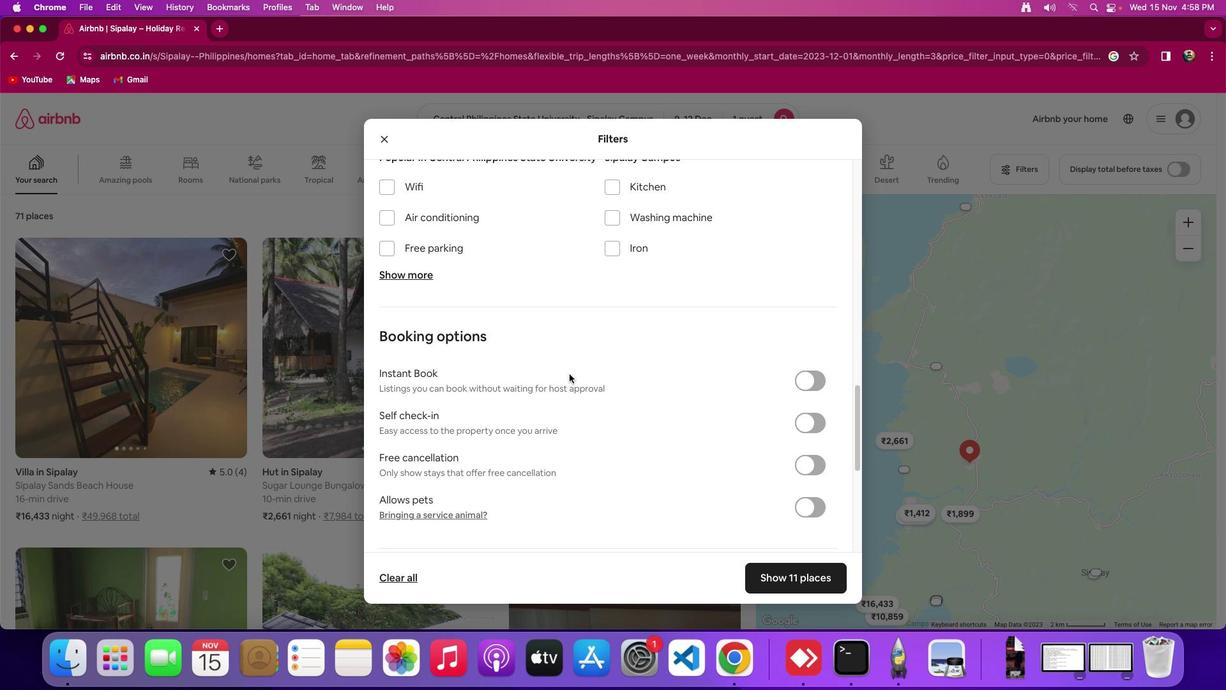 
Action: Mouse scrolled (569, 373) with delta (0, 0)
Screenshot: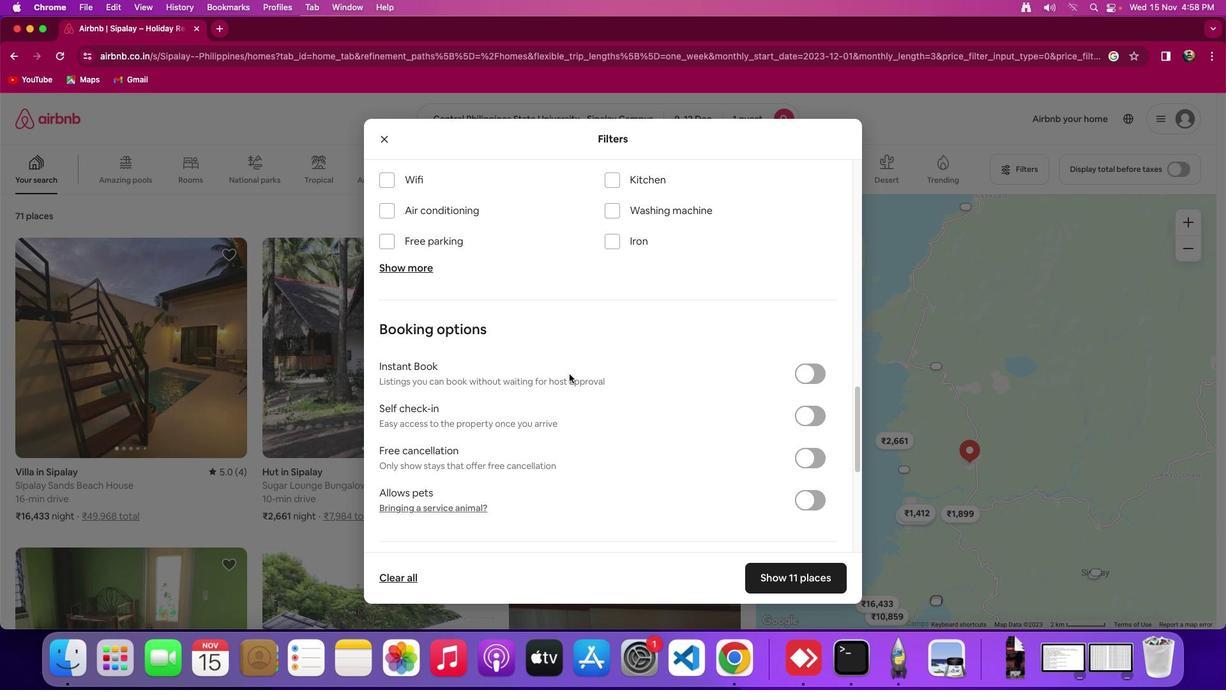 
Action: Mouse scrolled (569, 373) with delta (0, 0)
Screenshot: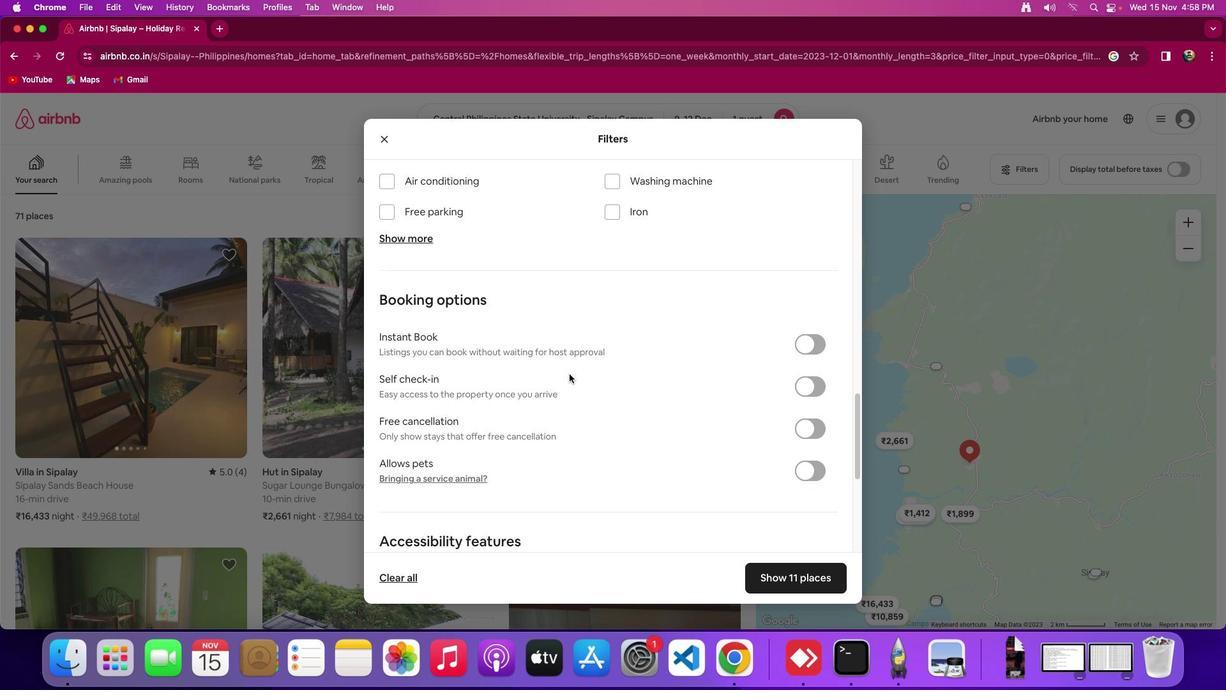 
Action: Mouse scrolled (569, 373) with delta (0, 0)
Screenshot: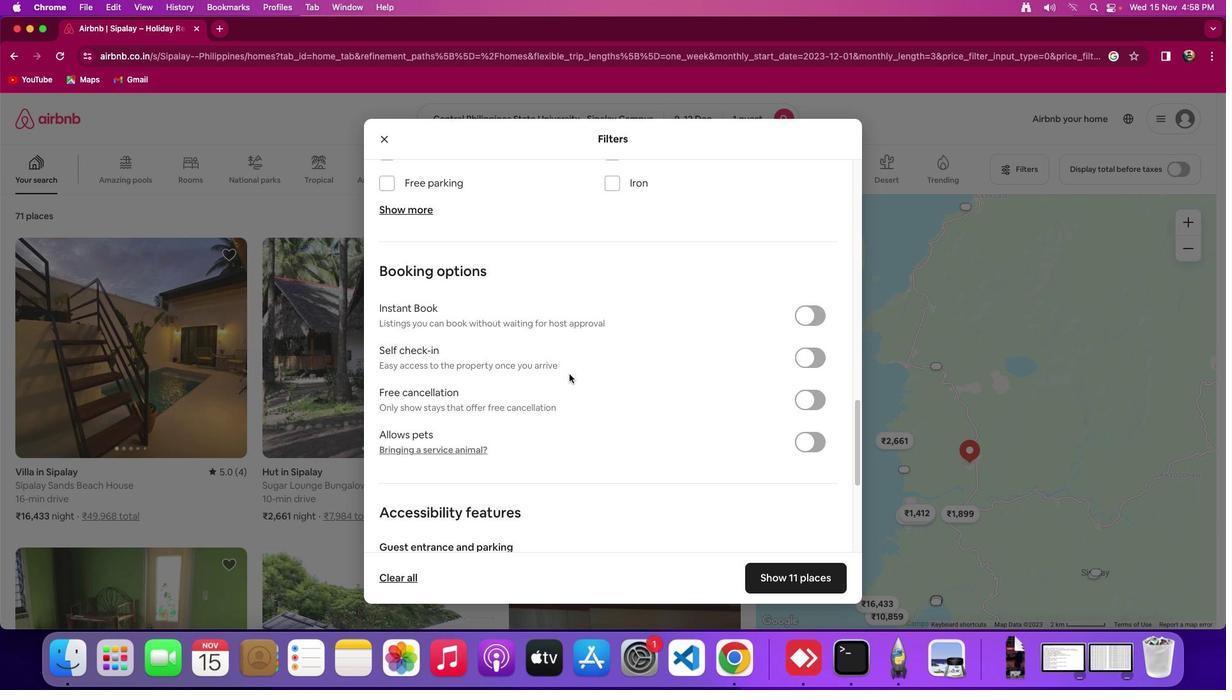 
Action: Mouse scrolled (569, 373) with delta (0, -1)
Screenshot: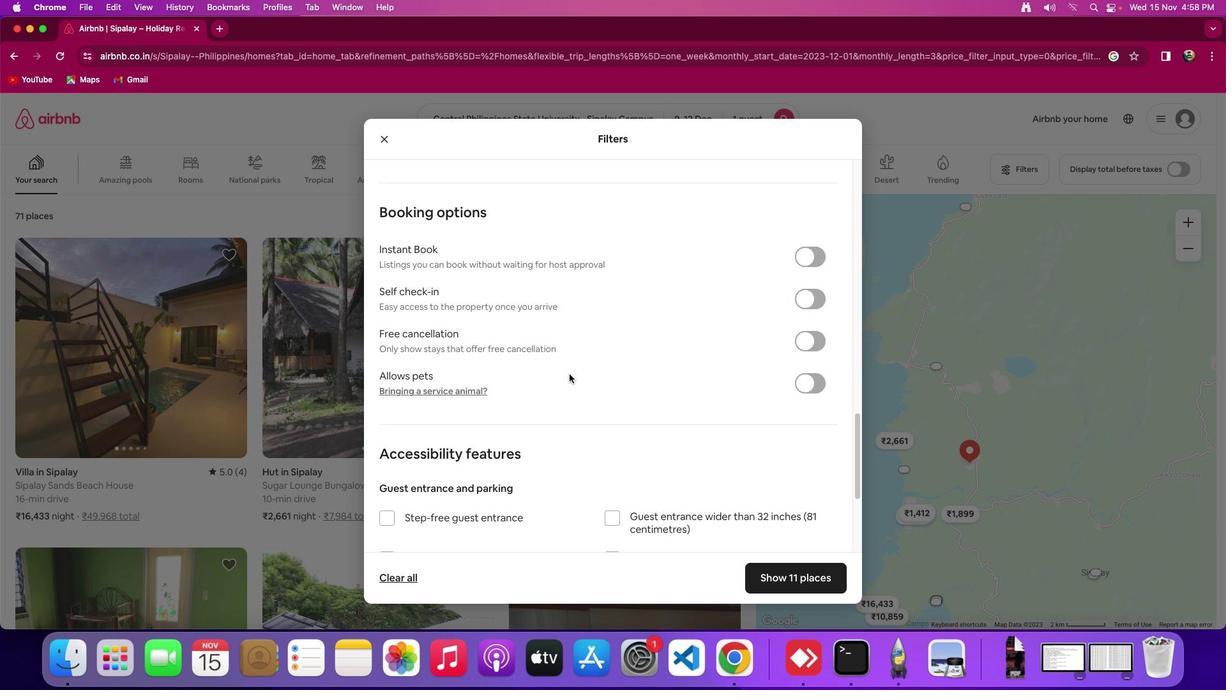 
Action: Mouse moved to (810, 294)
Screenshot: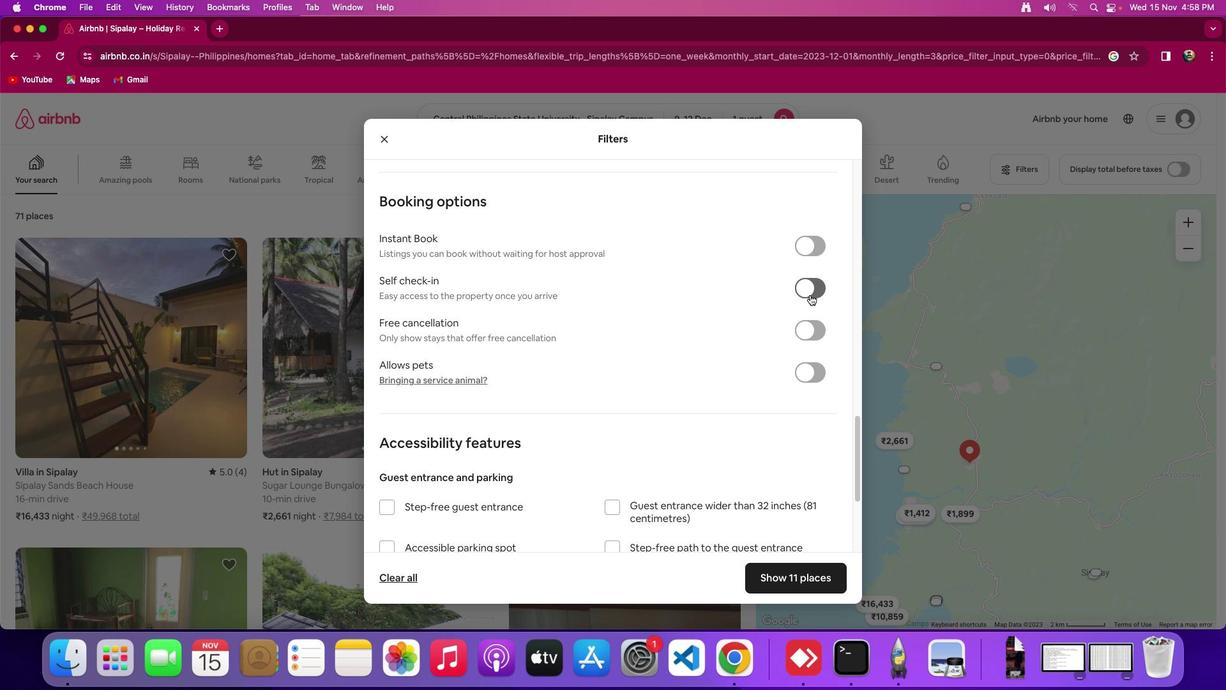 
Action: Mouse pressed left at (810, 294)
Screenshot: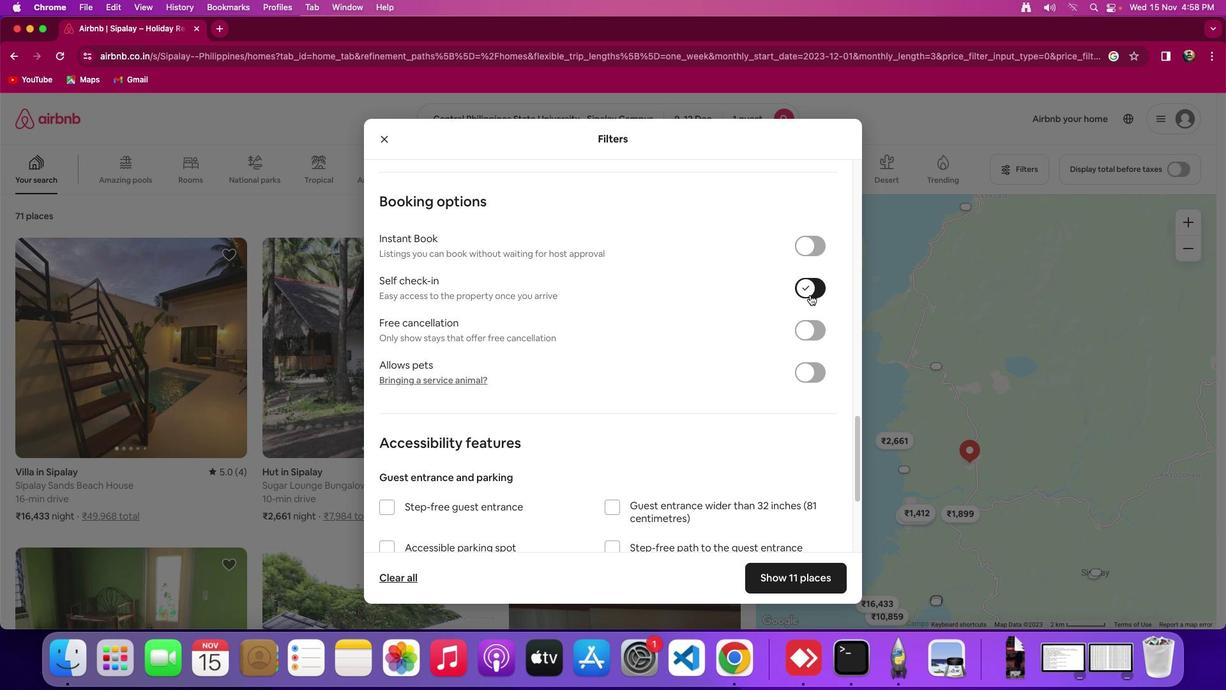 
Action: Mouse moved to (695, 324)
Screenshot: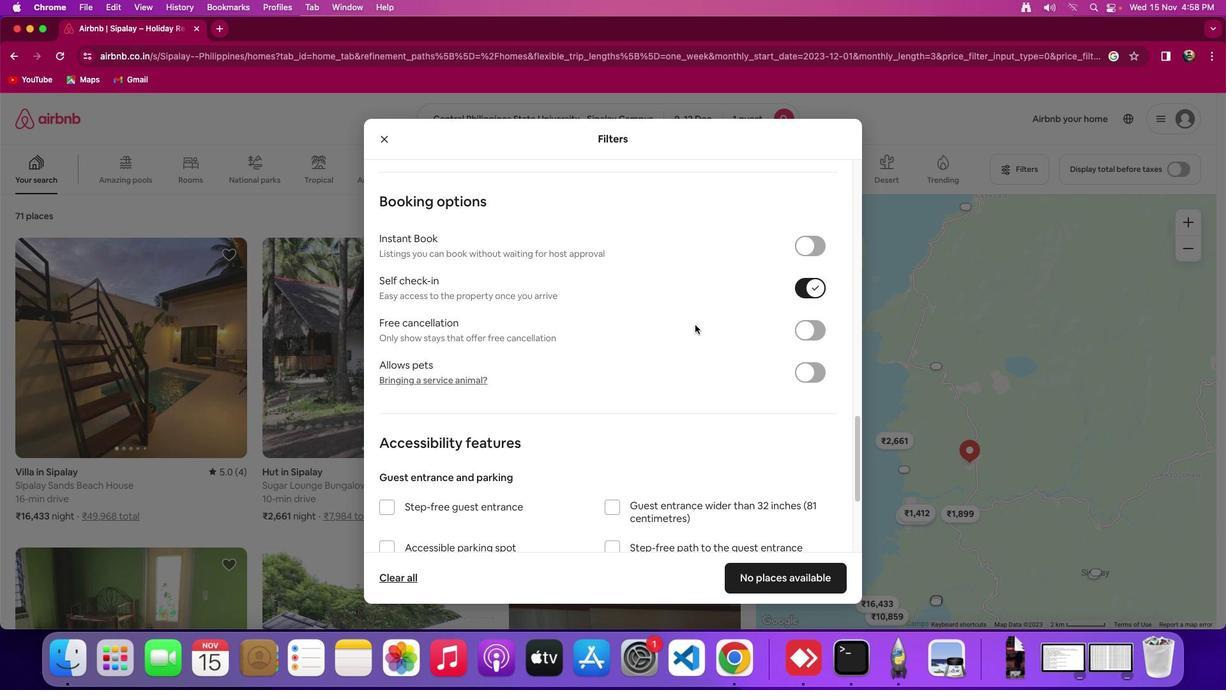 
Action: Mouse scrolled (695, 324) with delta (0, 0)
Screenshot: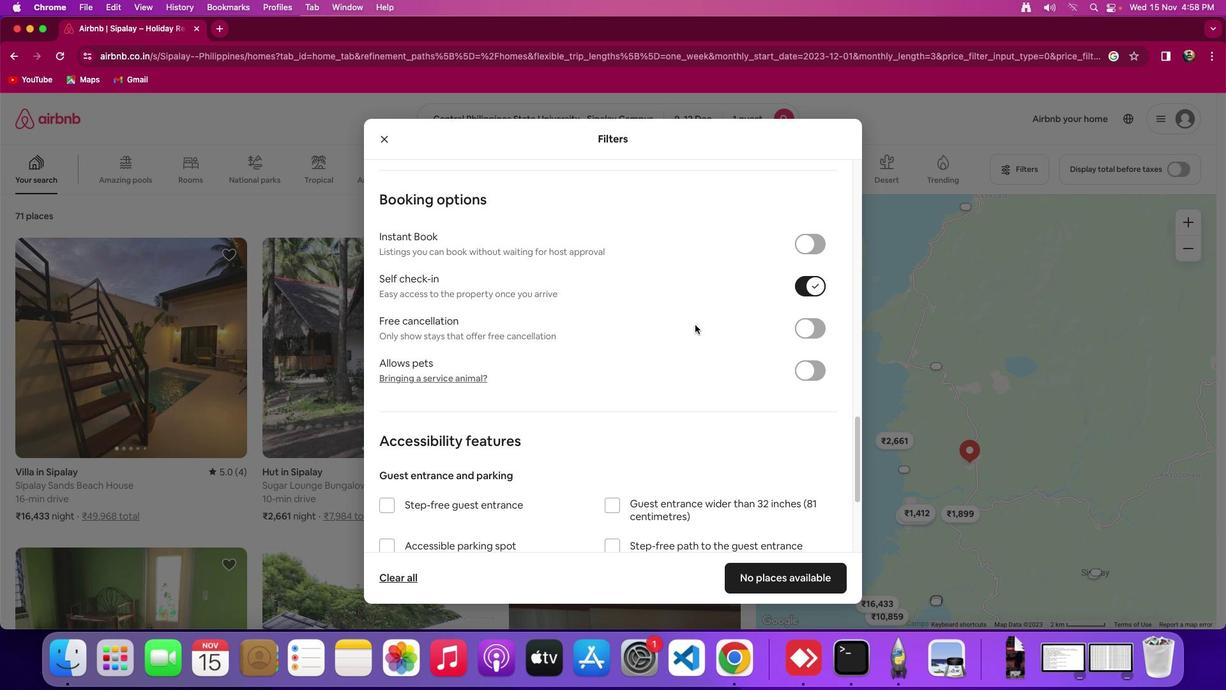 
Action: Mouse scrolled (695, 324) with delta (0, 0)
Screenshot: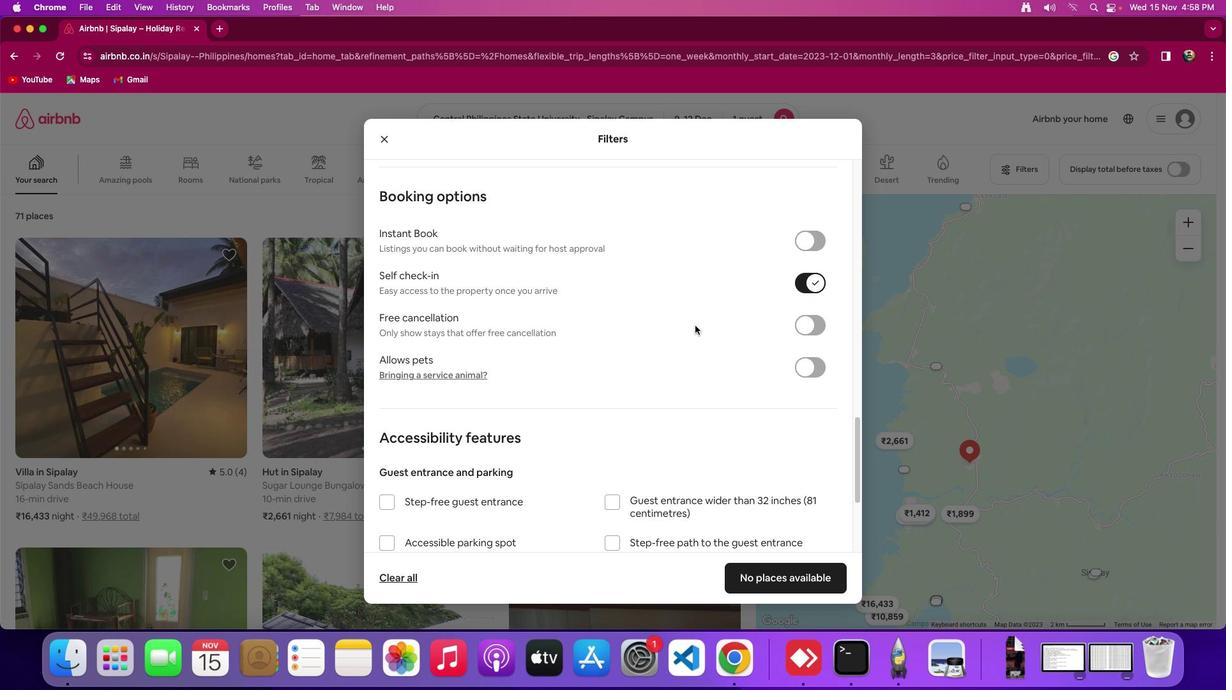 
Action: Mouse moved to (674, 378)
Screenshot: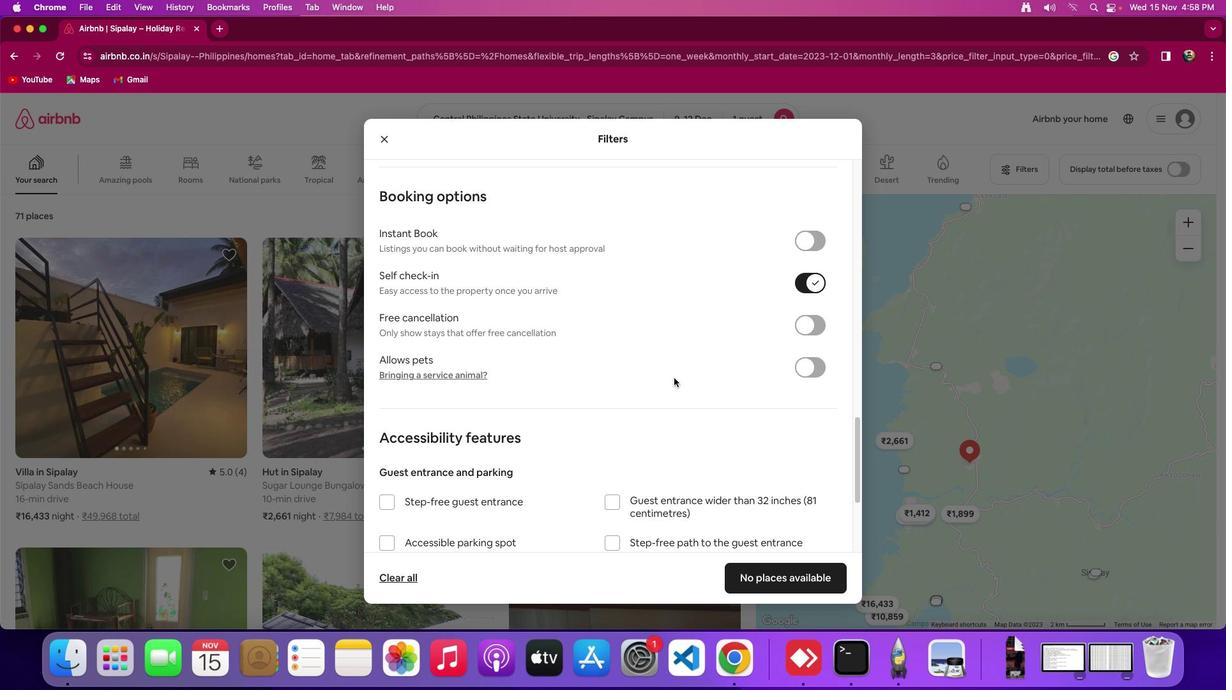 
Action: Mouse scrolled (674, 378) with delta (0, 0)
Screenshot: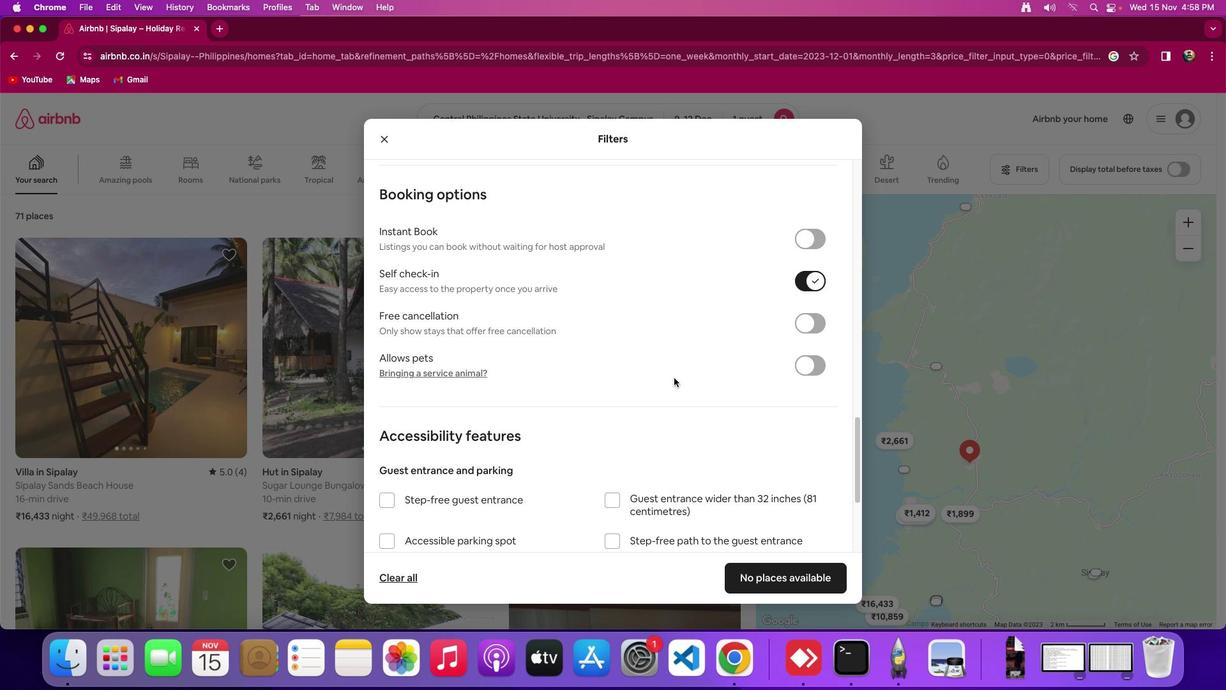 
Action: Mouse scrolled (674, 378) with delta (0, 0)
Screenshot: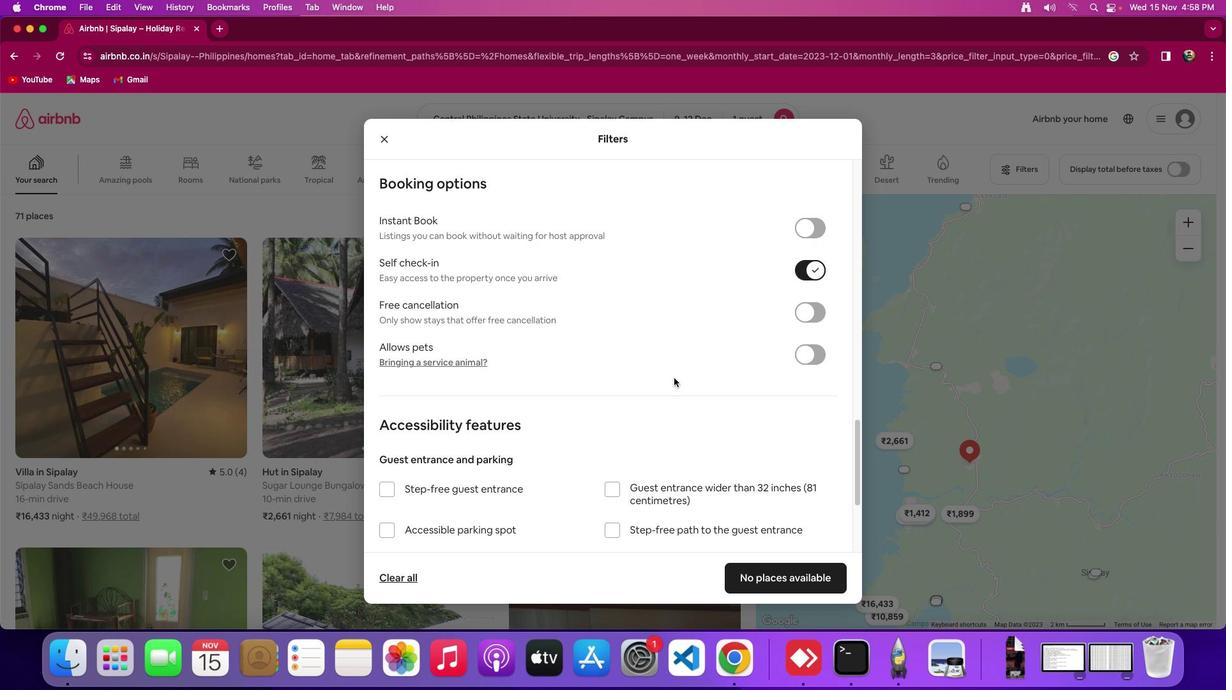 
Action: Mouse moved to (776, 581)
Screenshot: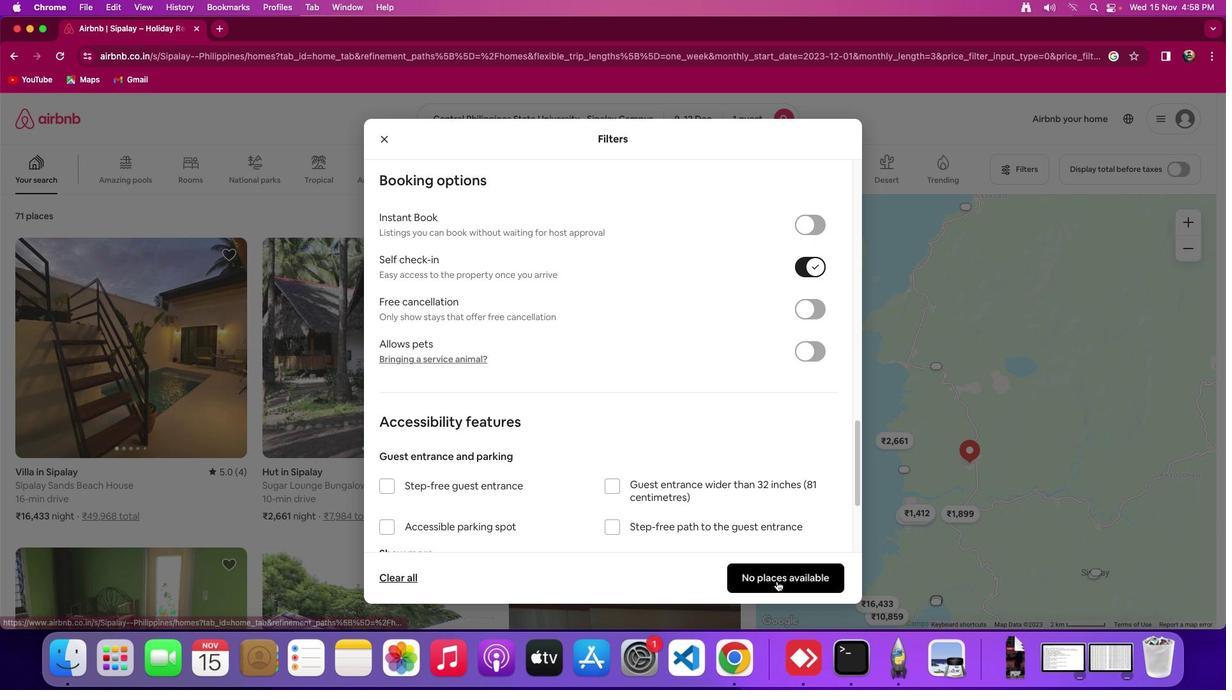 
Action: Mouse pressed left at (776, 581)
Screenshot: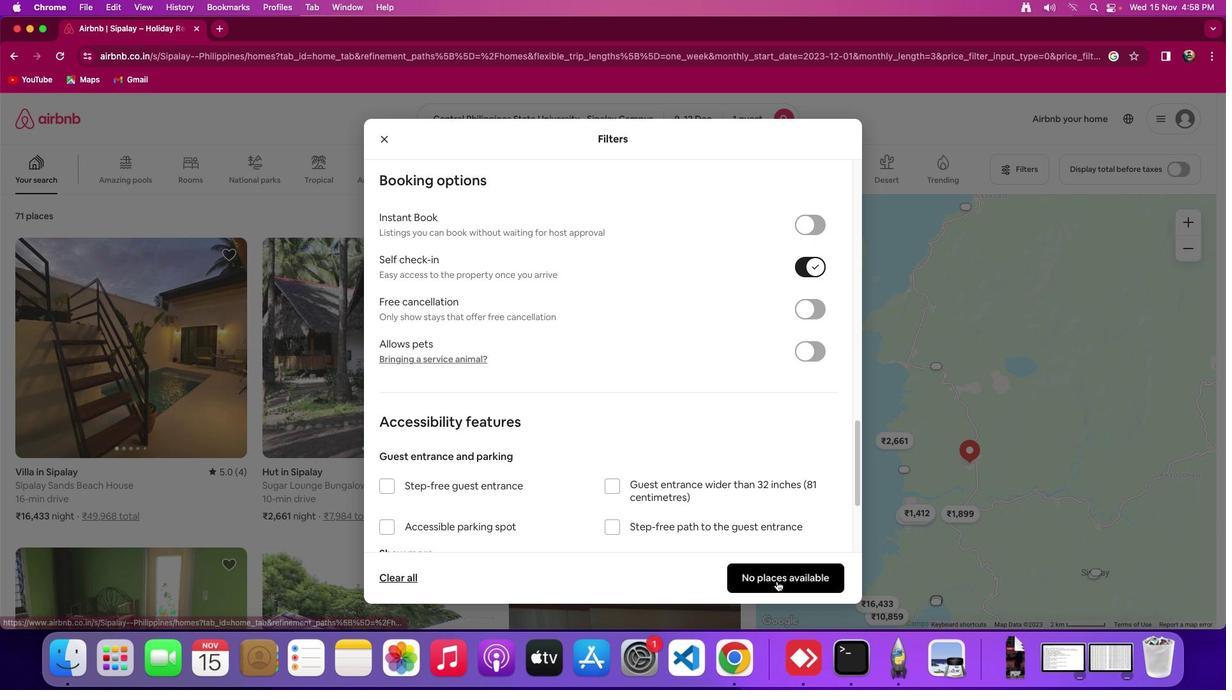 
Action: Mouse moved to (786, 539)
Screenshot: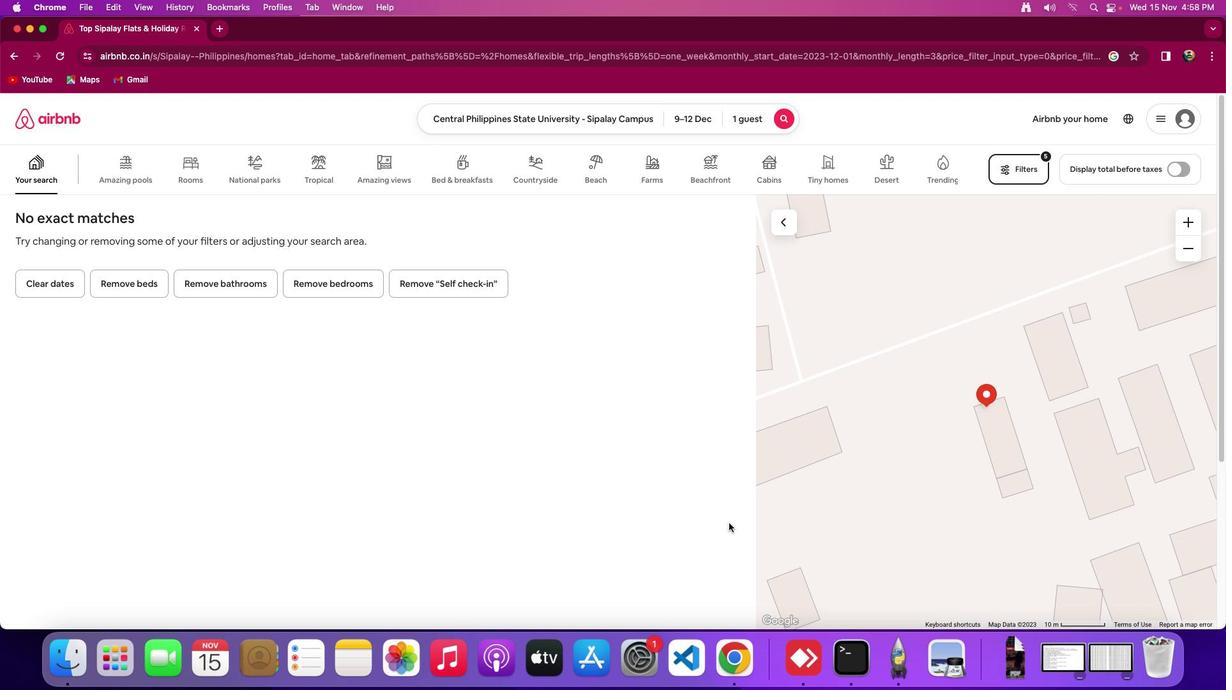 
